 Task: In the event  named  Third Quarterly Business Review, Set a range of dates when you can accept meetings  '18 Jul â€" 1 Aug 2023'. Select a duration of  60 min. Select working hours  	_x000D_
MON- SAT 9:00am â€" 5:00pm. Add time before or after your events  as 5 min. Set the frequency of available time slots for invitees as  20 min. Set the minimum notice period and maximum events allowed per day as  167 hours and 2. , logged in from the account softage.4@softage.net and add another guest for the event, softage.5@softage.net
Action: Mouse moved to (422, 363)
Screenshot: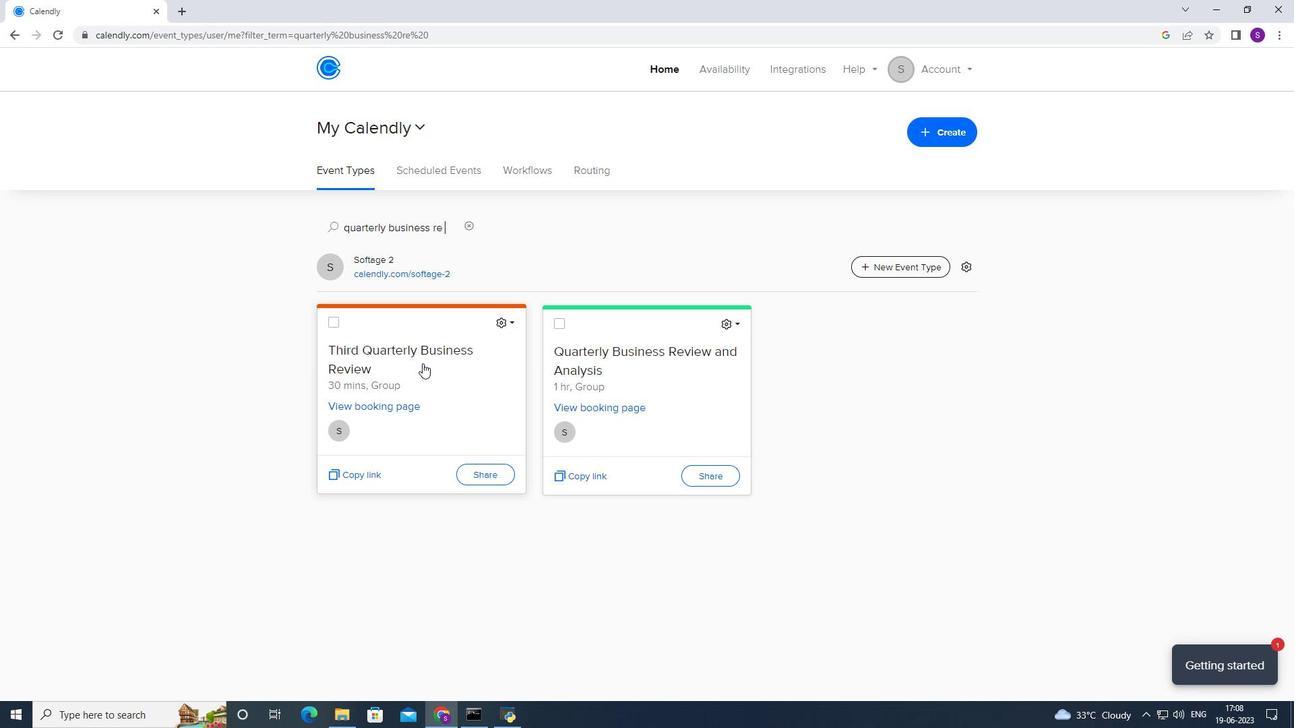 
Action: Mouse pressed left at (422, 363)
Screenshot: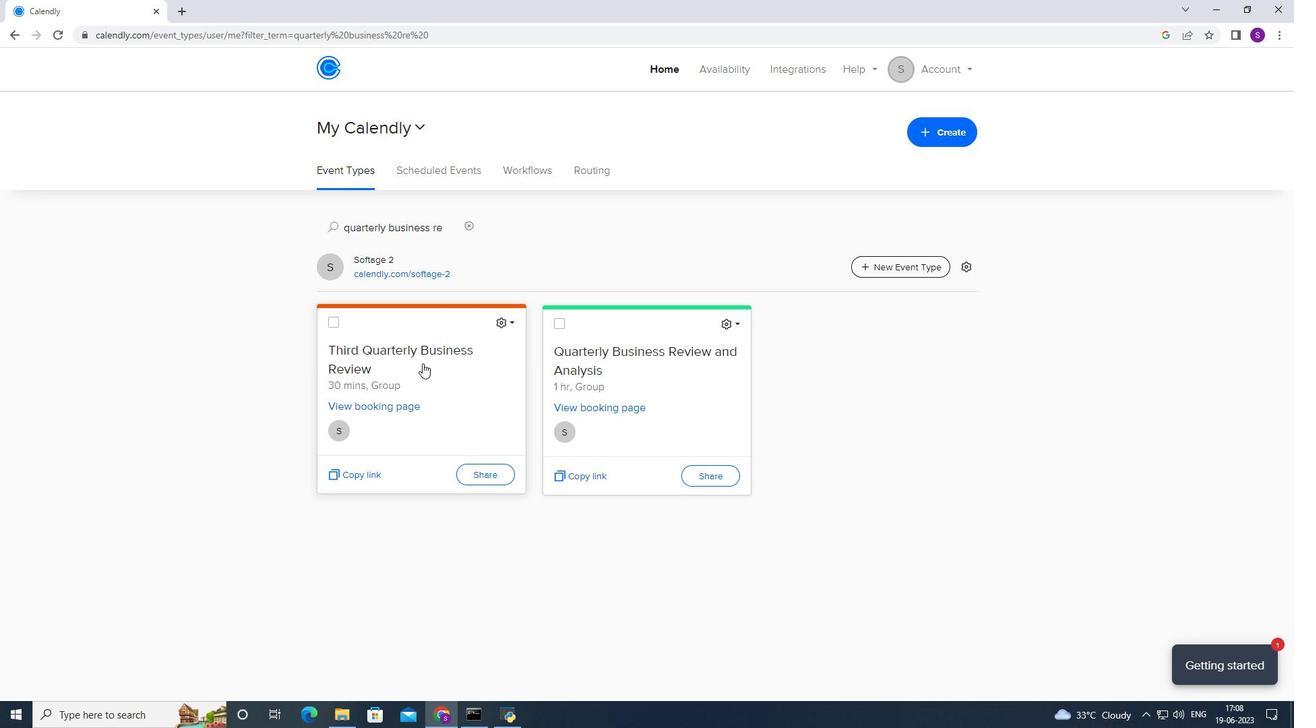 
Action: Mouse moved to (465, 293)
Screenshot: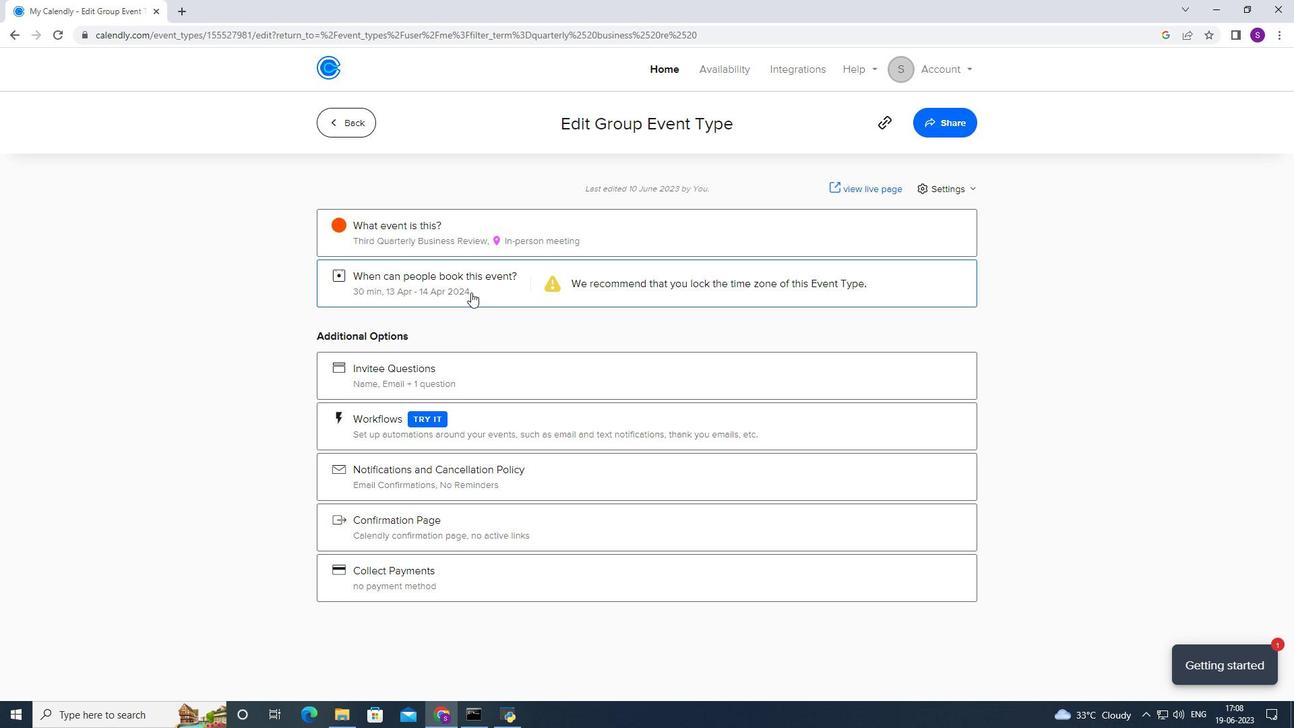 
Action: Mouse pressed left at (465, 293)
Screenshot: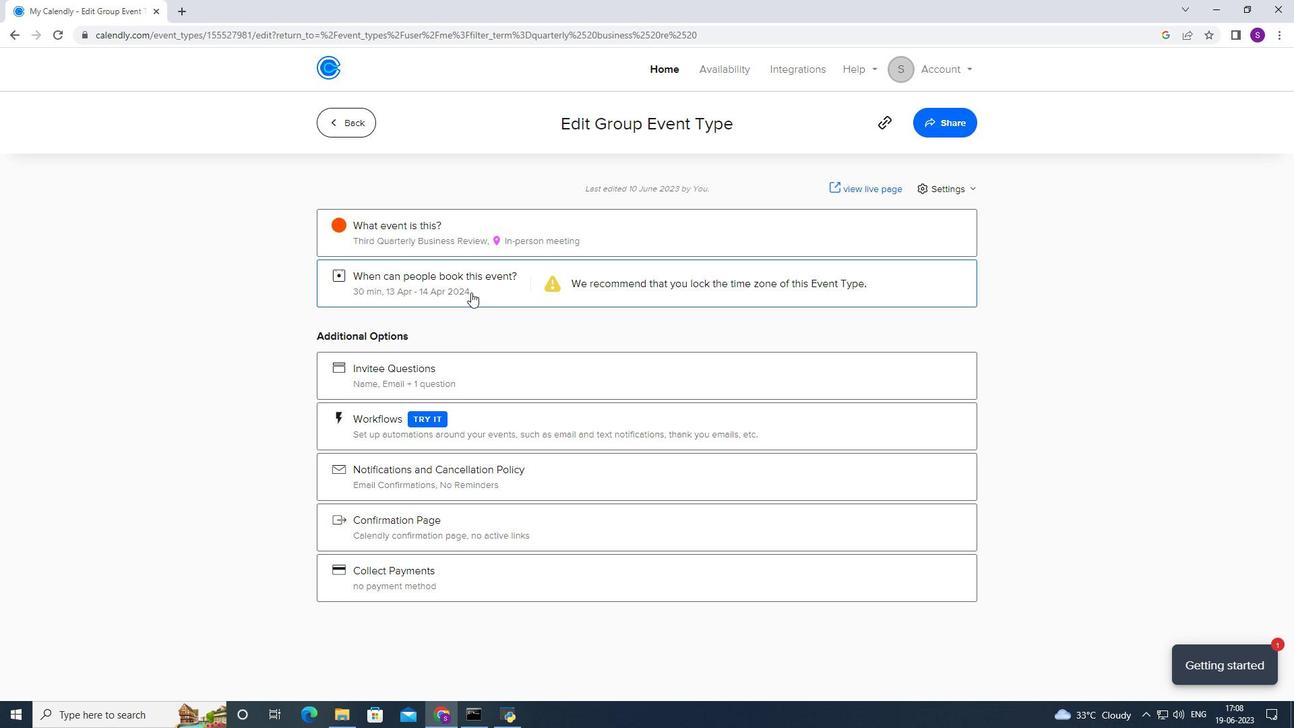 
Action: Mouse moved to (489, 459)
Screenshot: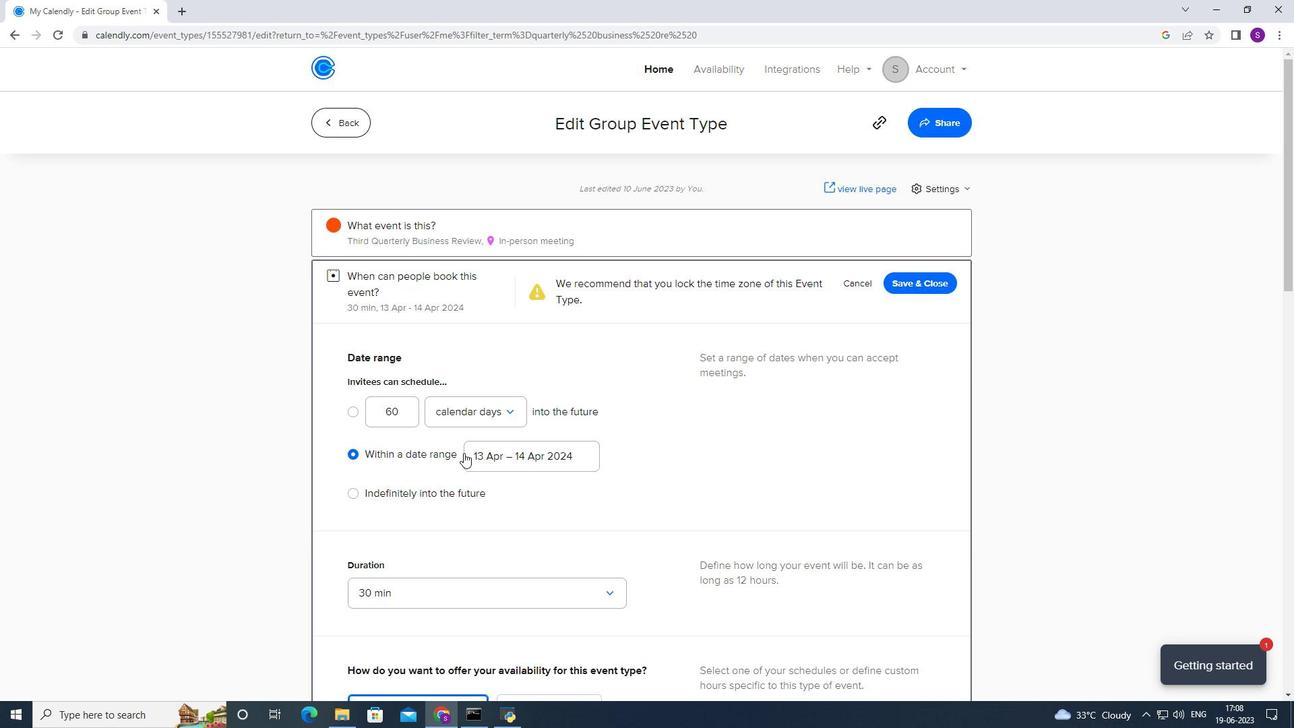 
Action: Mouse pressed left at (489, 459)
Screenshot: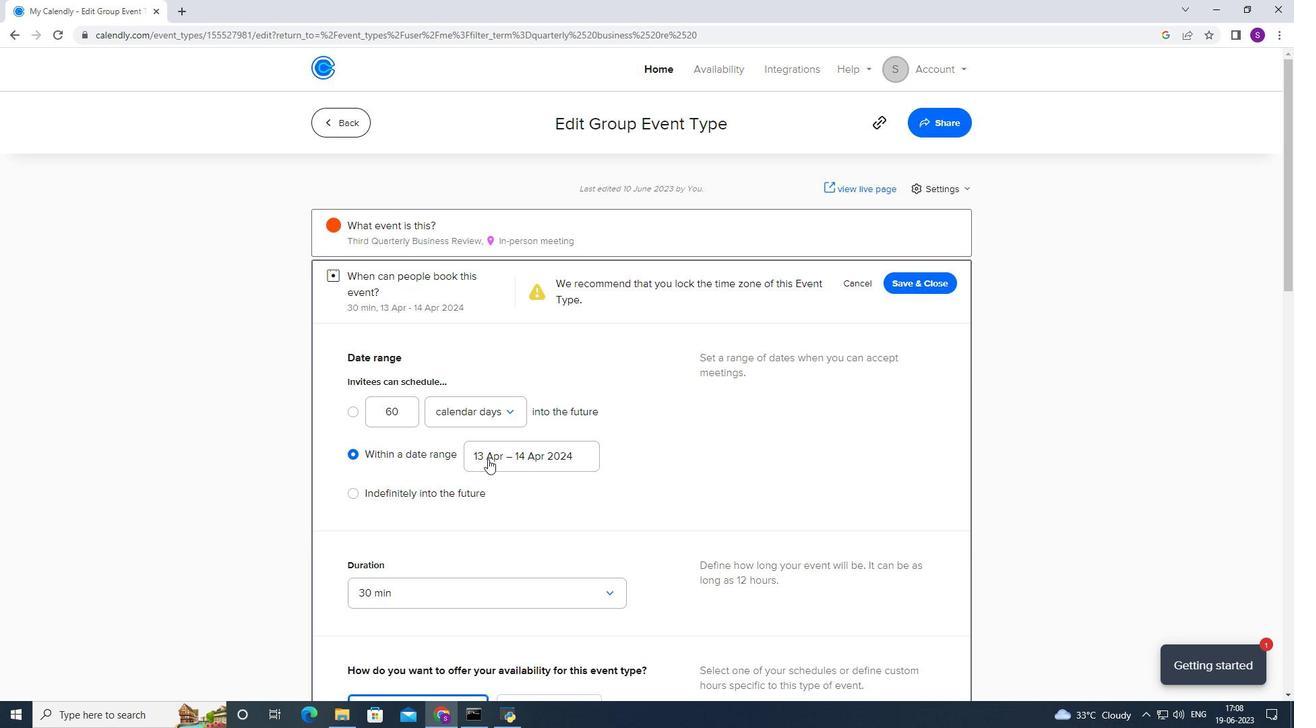 
Action: Mouse moved to (566, 208)
Screenshot: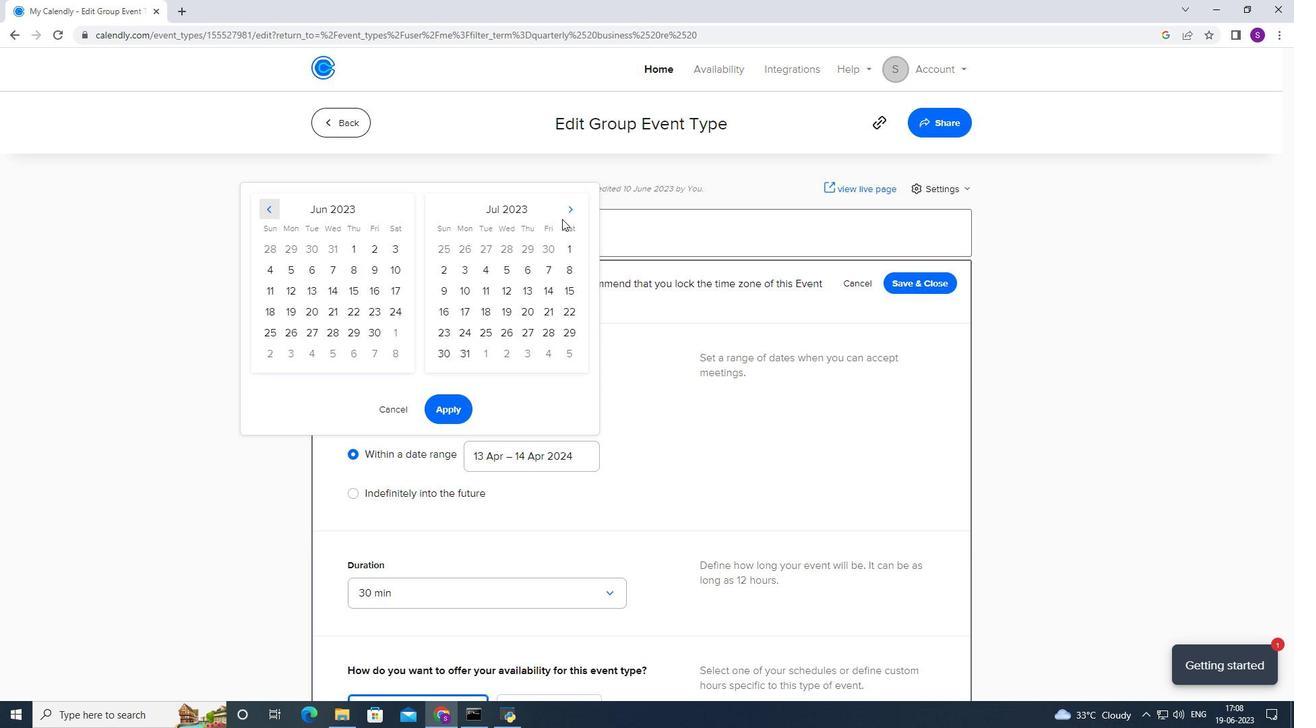 
Action: Mouse pressed left at (566, 208)
Screenshot: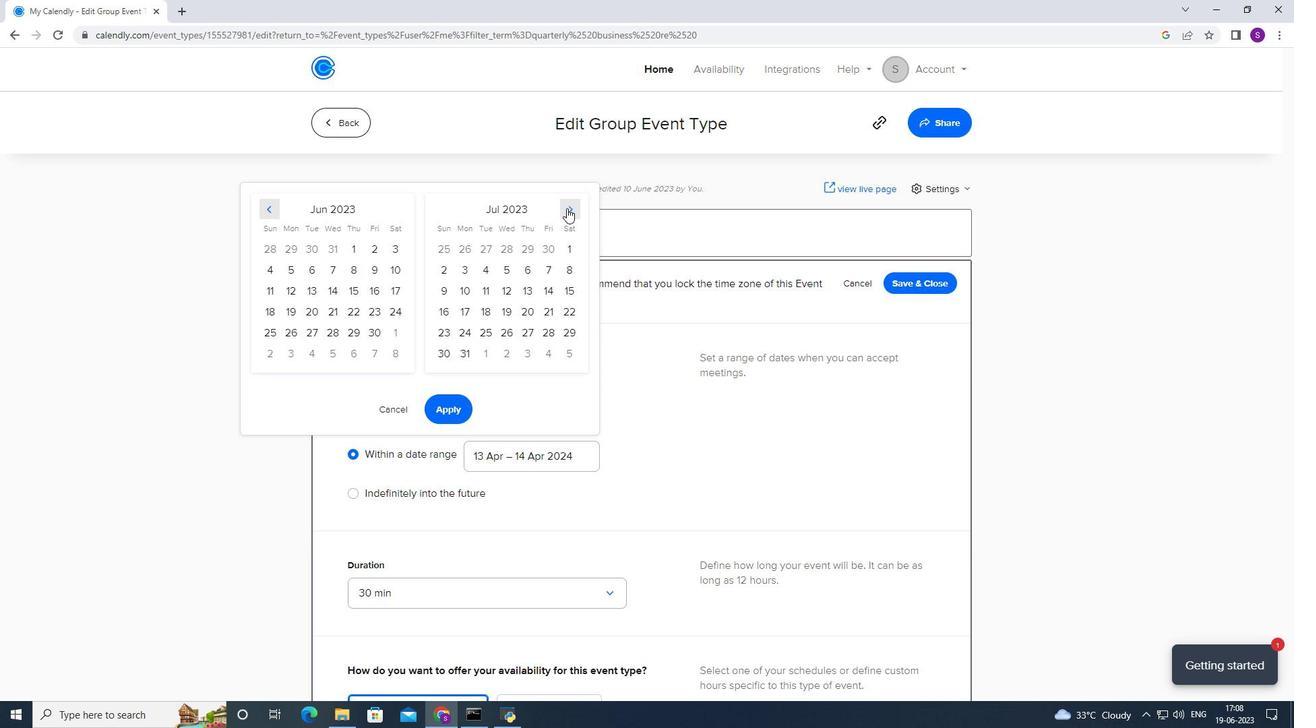 
Action: Mouse pressed left at (566, 208)
Screenshot: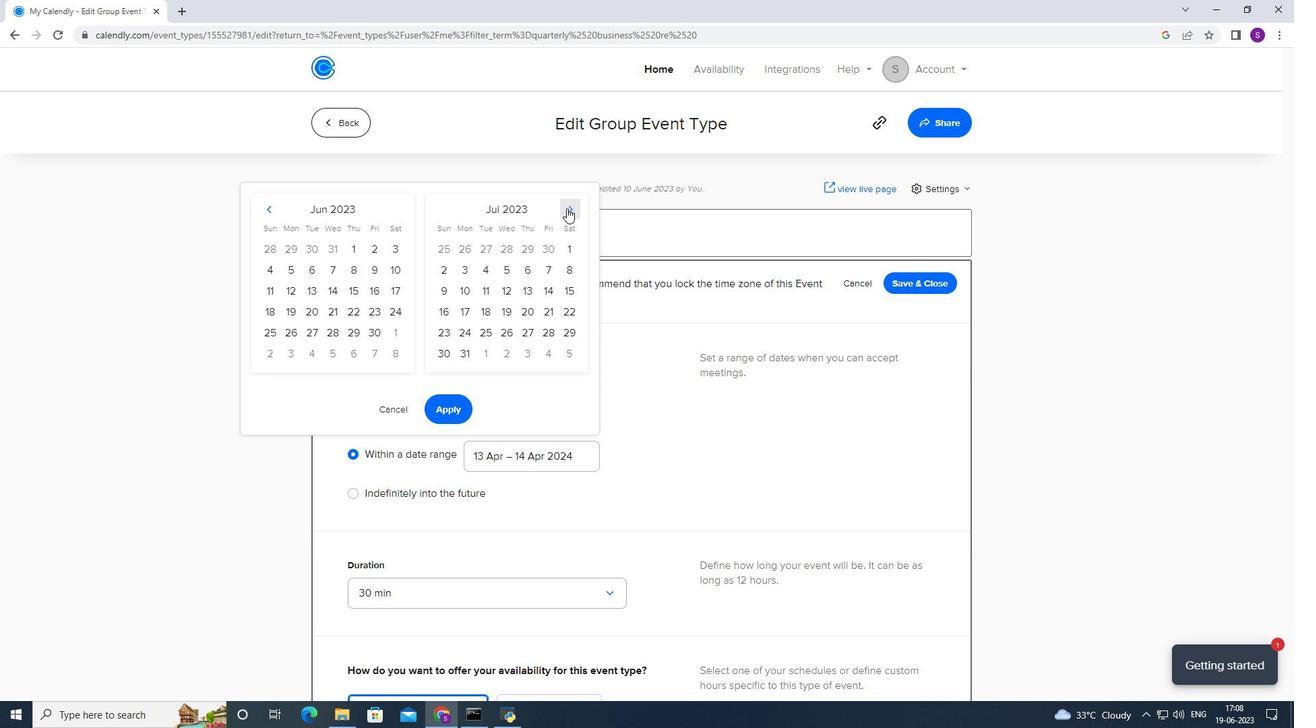 
Action: Mouse moved to (270, 218)
Screenshot: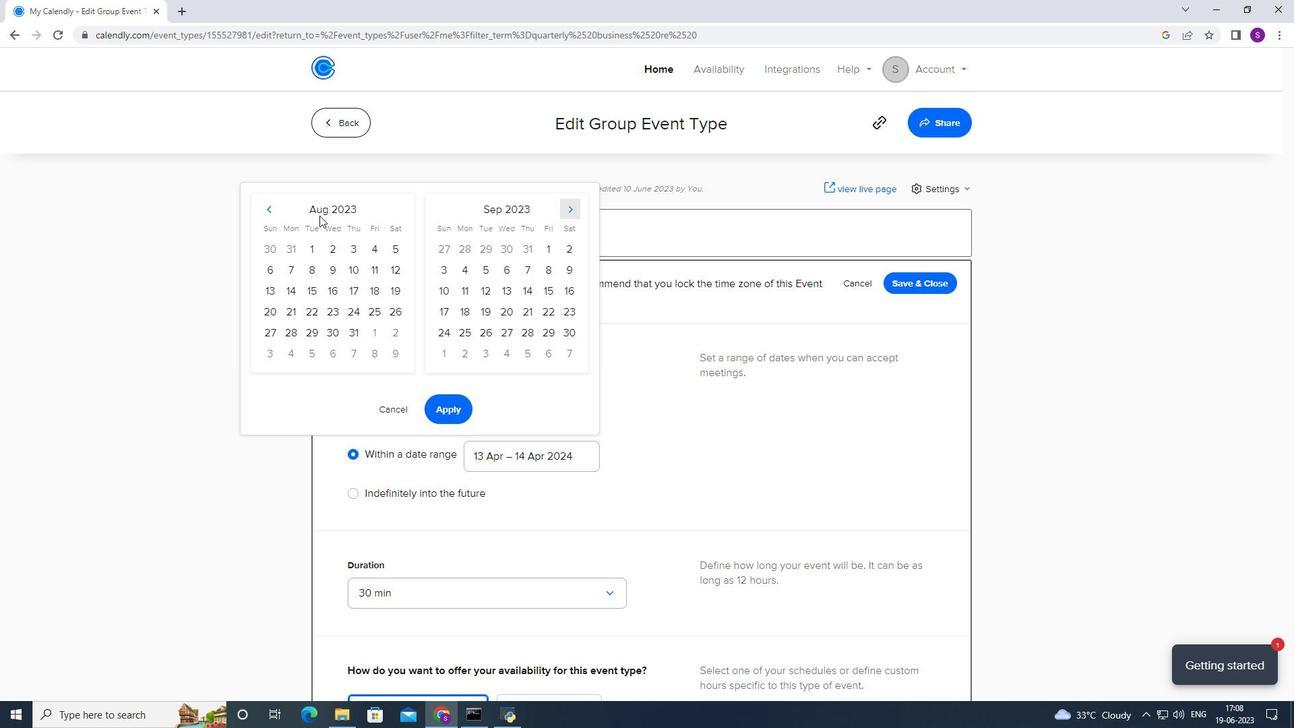 
Action: Mouse pressed left at (270, 218)
Screenshot: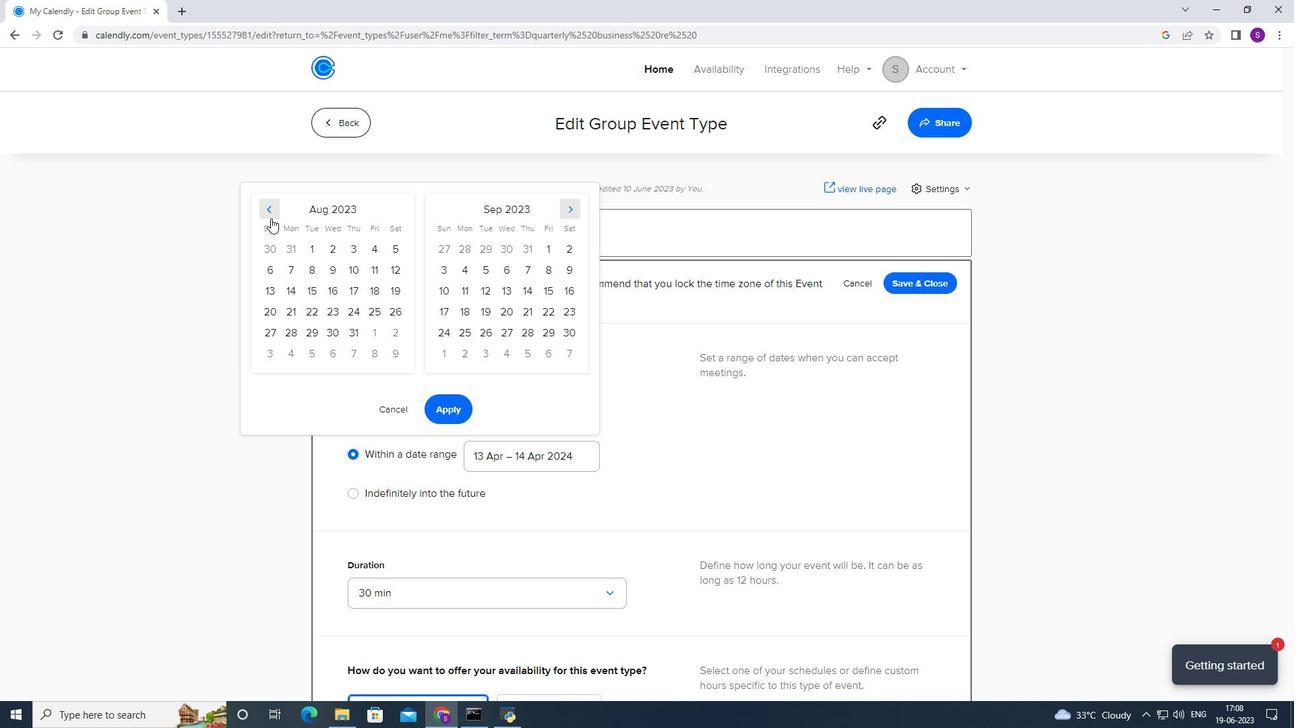 
Action: Mouse moved to (302, 316)
Screenshot: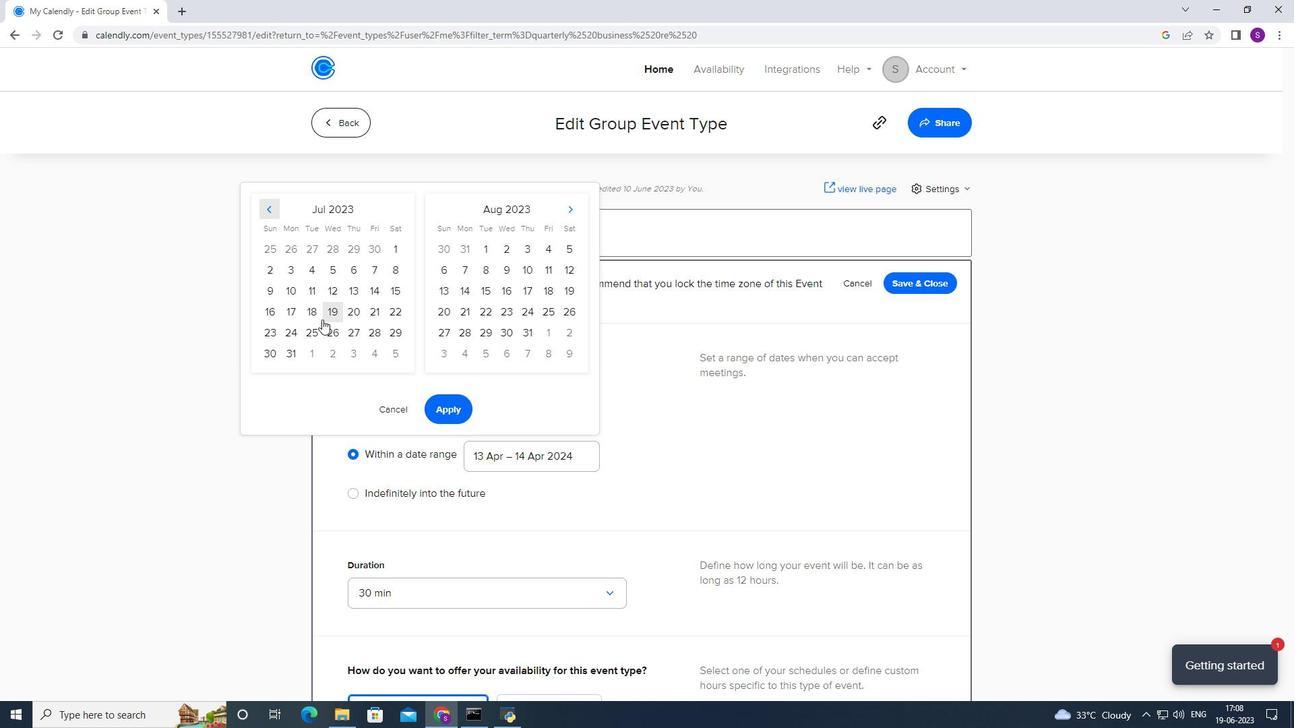 
Action: Mouse pressed left at (302, 316)
Screenshot: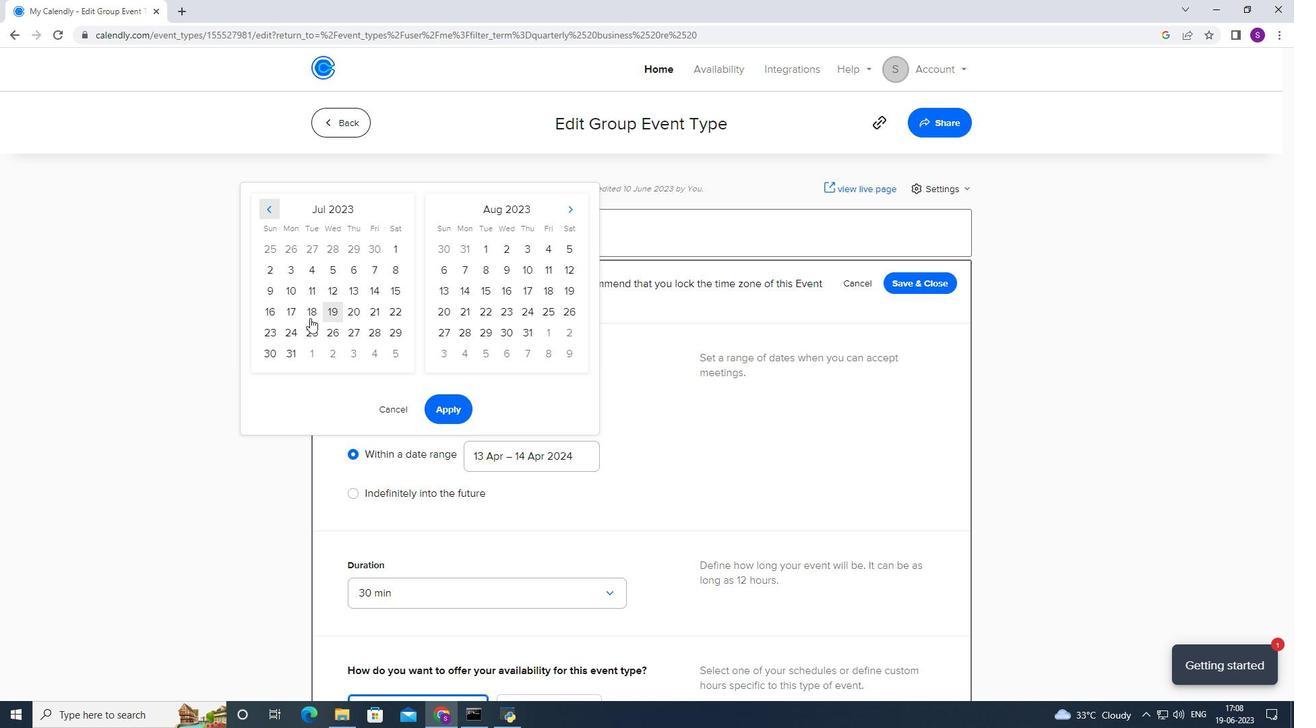 
Action: Mouse moved to (493, 250)
Screenshot: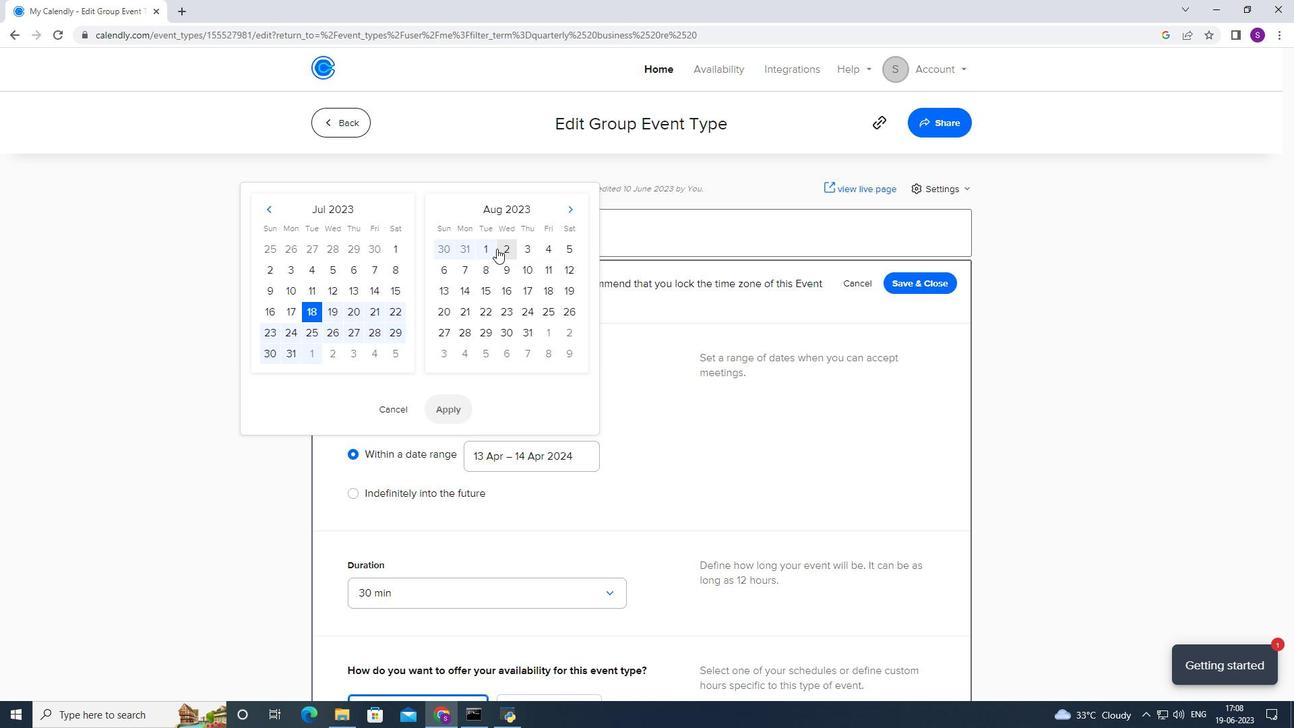 
Action: Mouse pressed left at (493, 250)
Screenshot: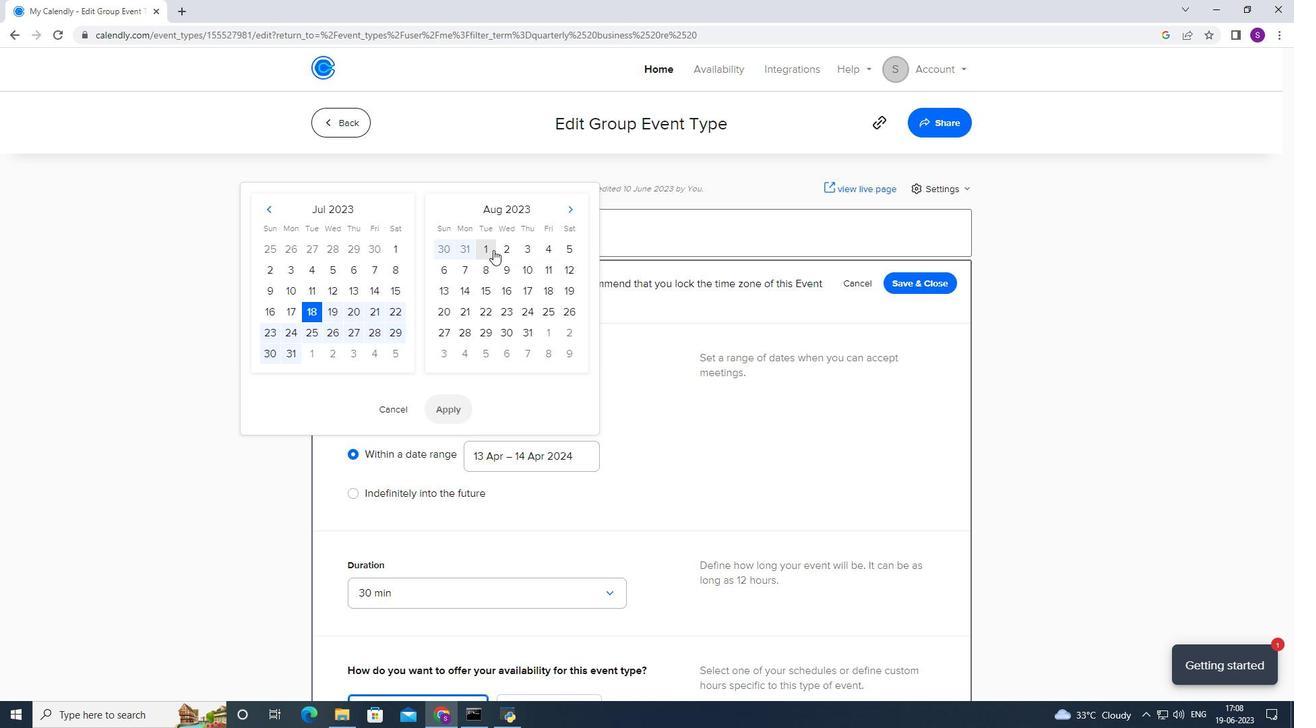 
Action: Mouse moved to (461, 417)
Screenshot: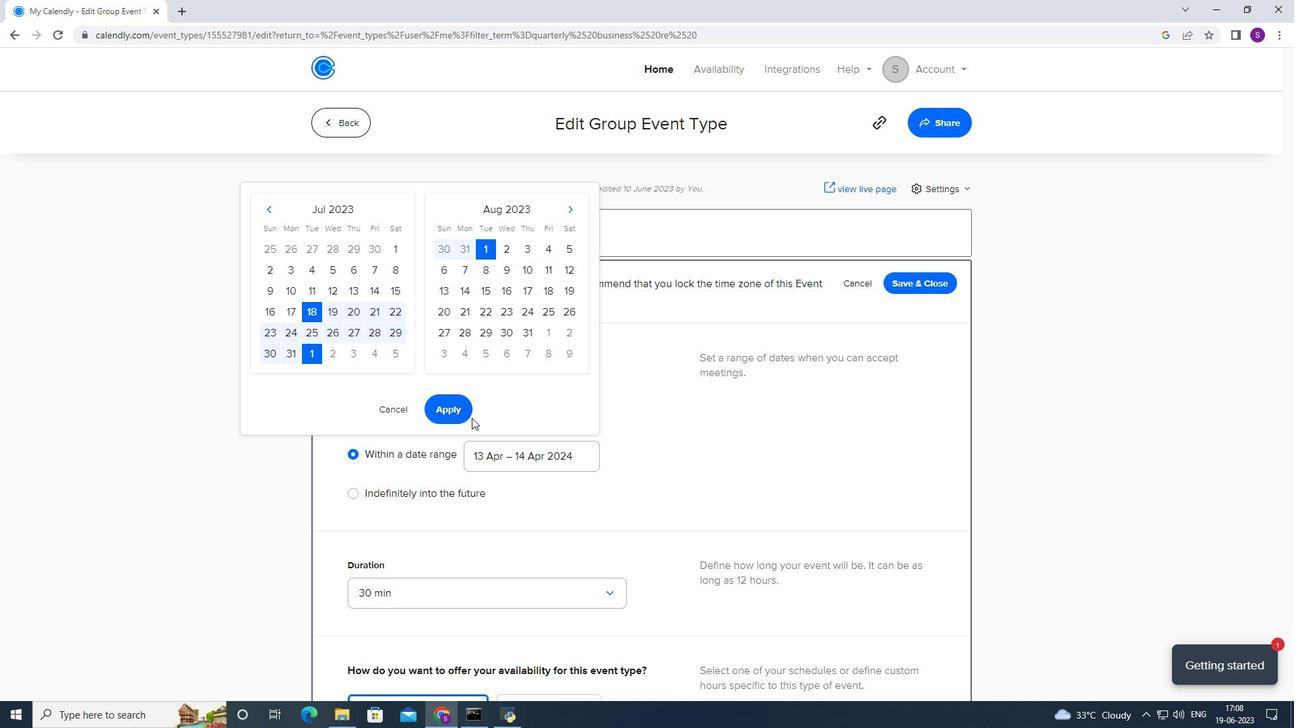 
Action: Mouse pressed left at (461, 417)
Screenshot: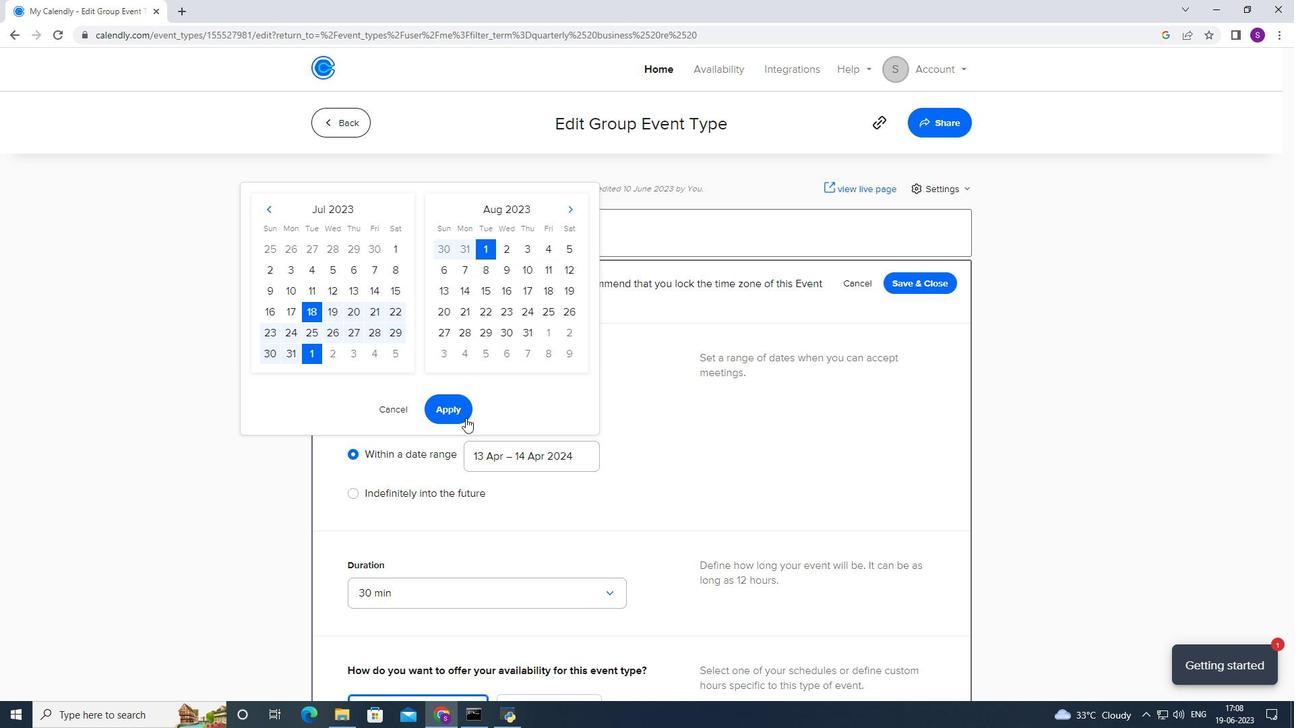 
Action: Mouse moved to (481, 416)
Screenshot: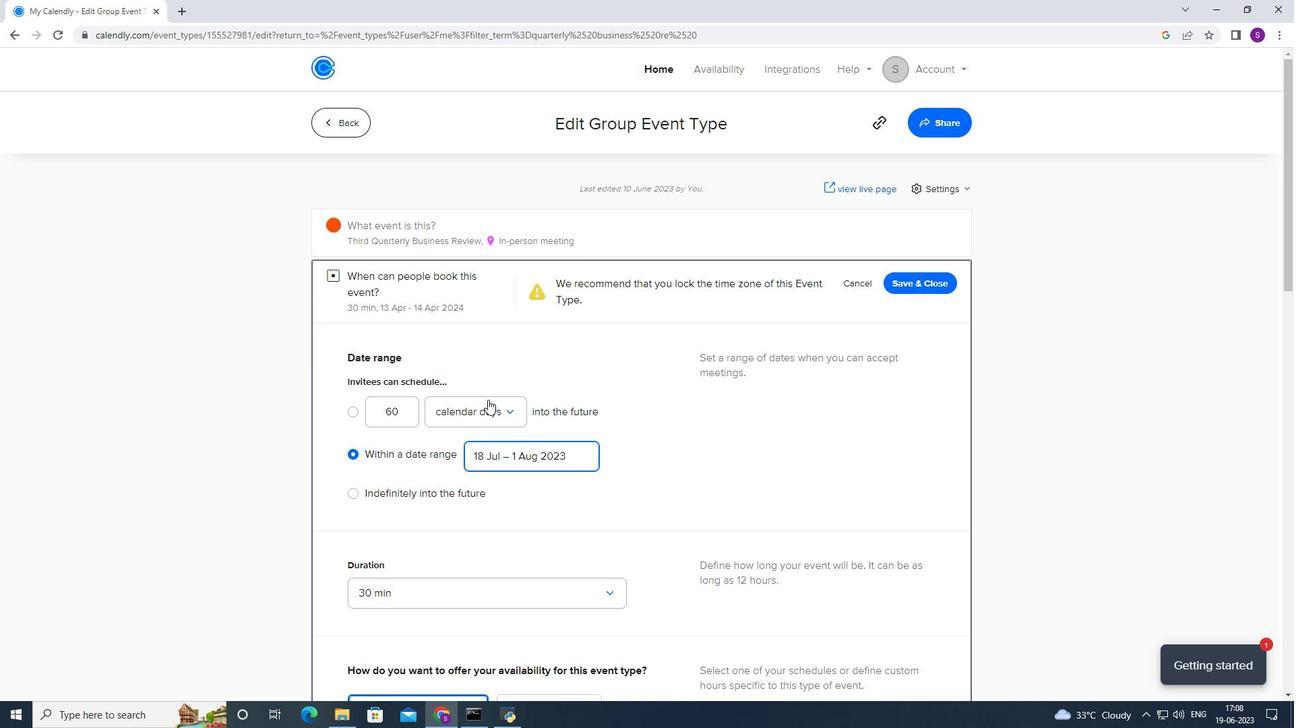 
Action: Mouse scrolled (481, 415) with delta (0, 0)
Screenshot: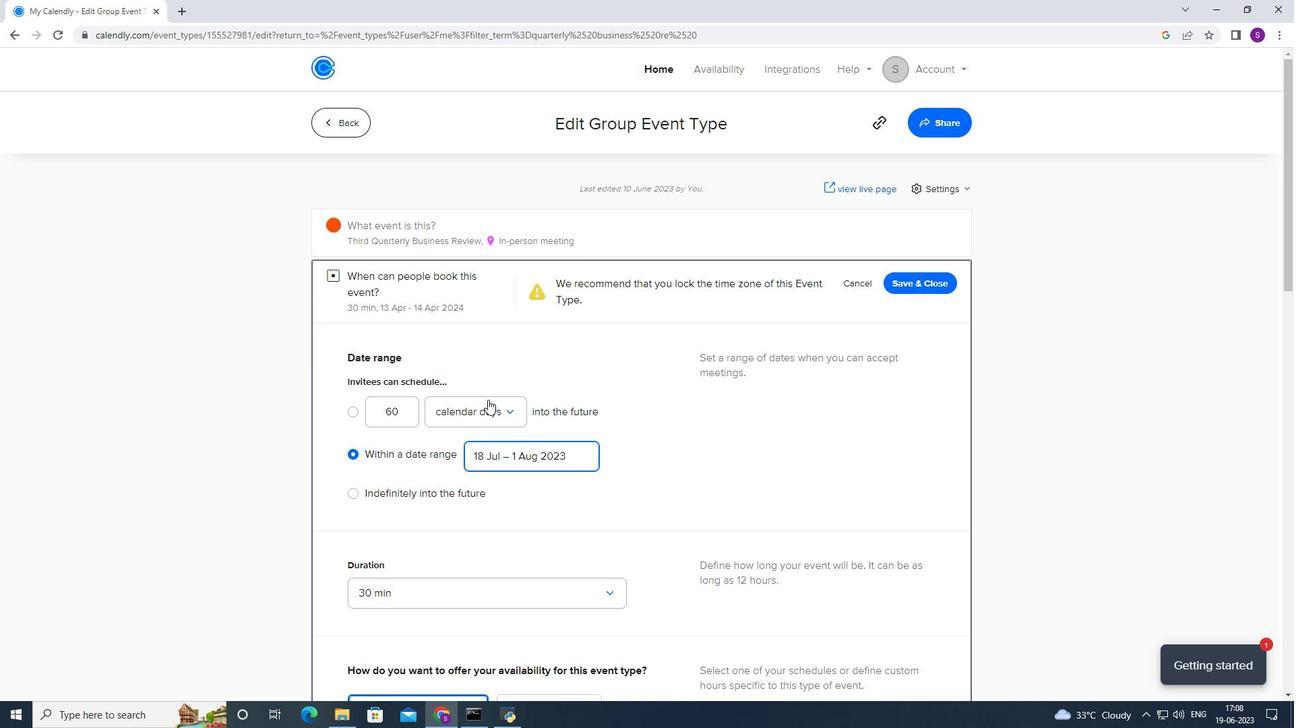
Action: Mouse moved to (475, 420)
Screenshot: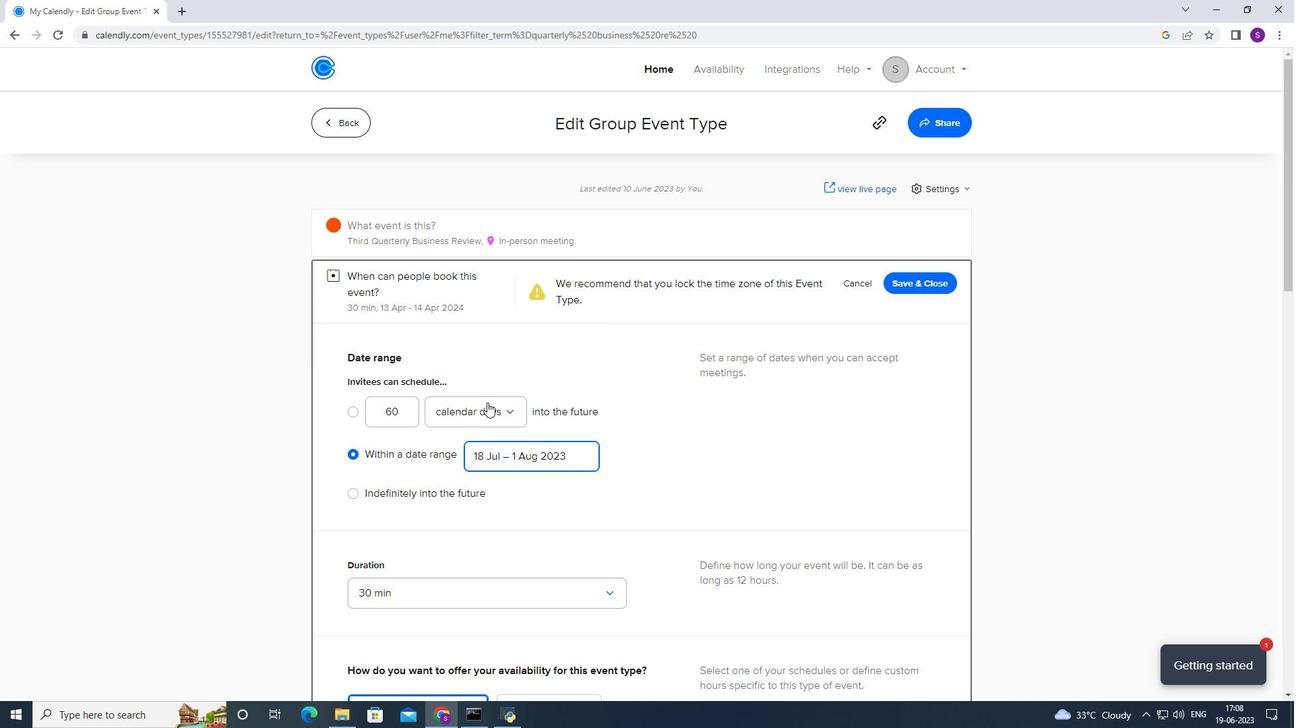 
Action: Mouse scrolled (475, 419) with delta (0, 0)
Screenshot: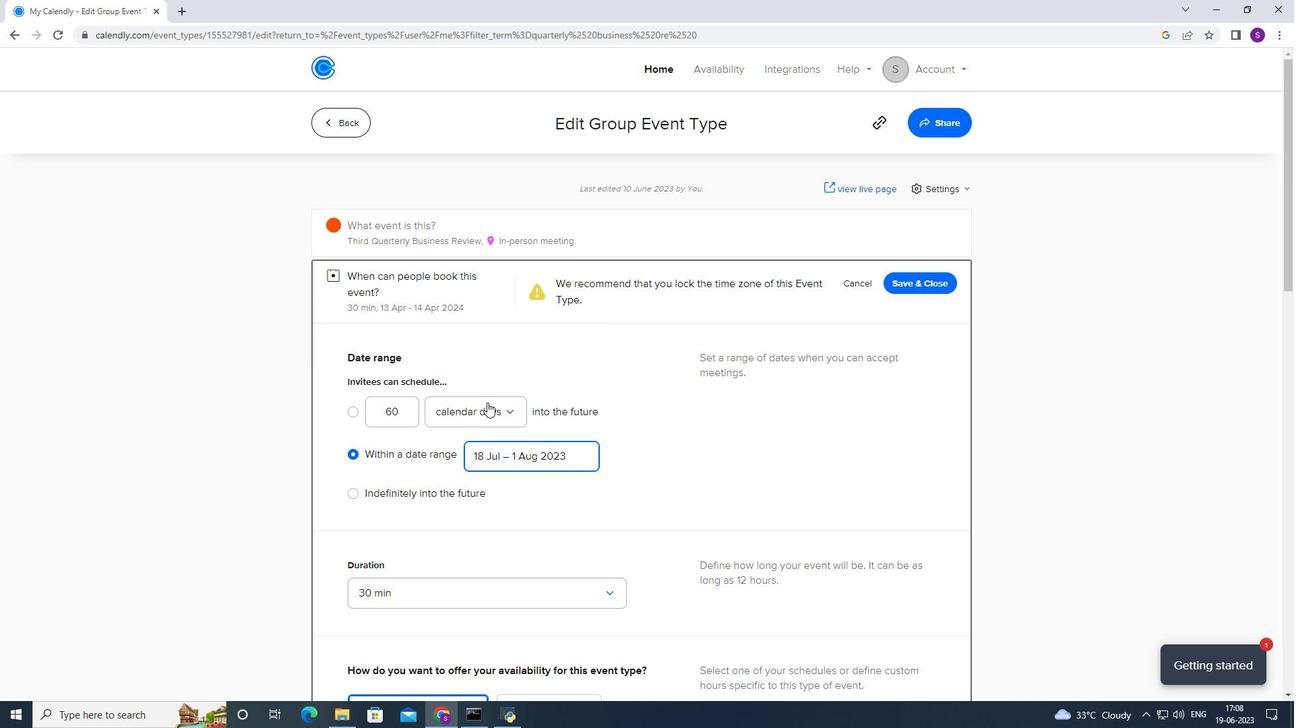 
Action: Mouse moved to (473, 421)
Screenshot: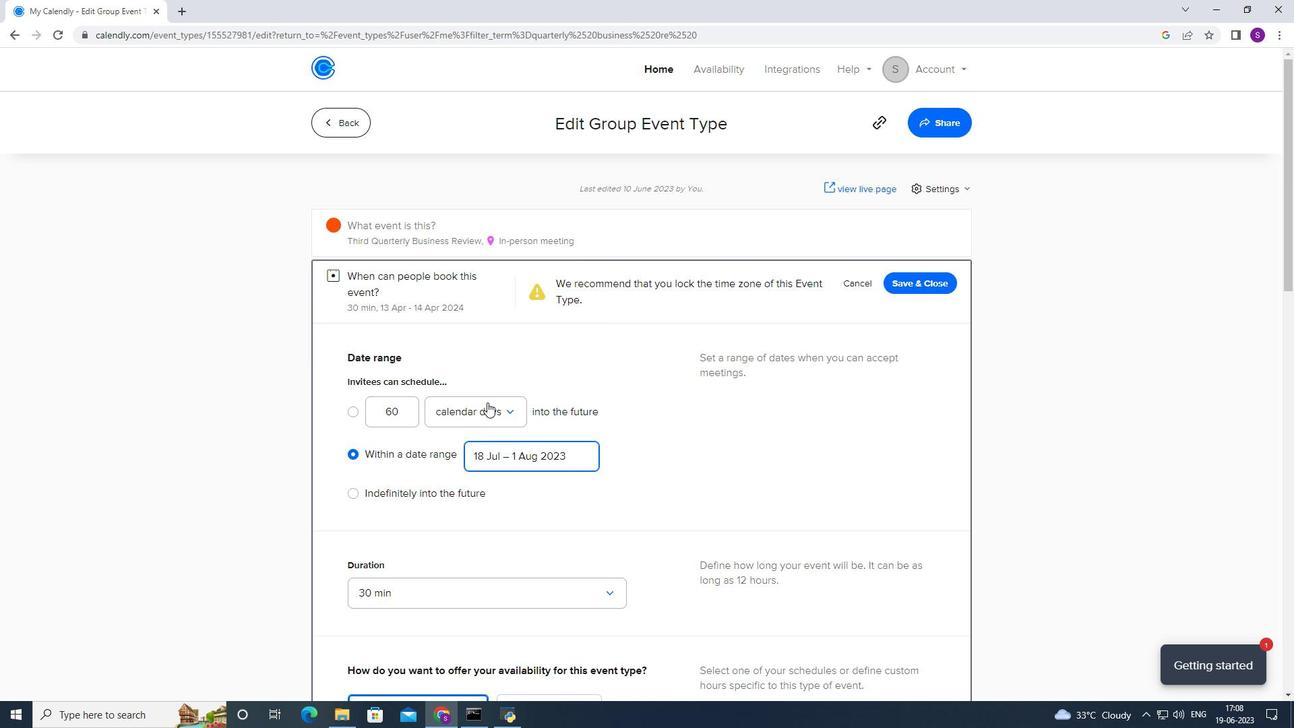 
Action: Mouse scrolled (473, 421) with delta (0, 0)
Screenshot: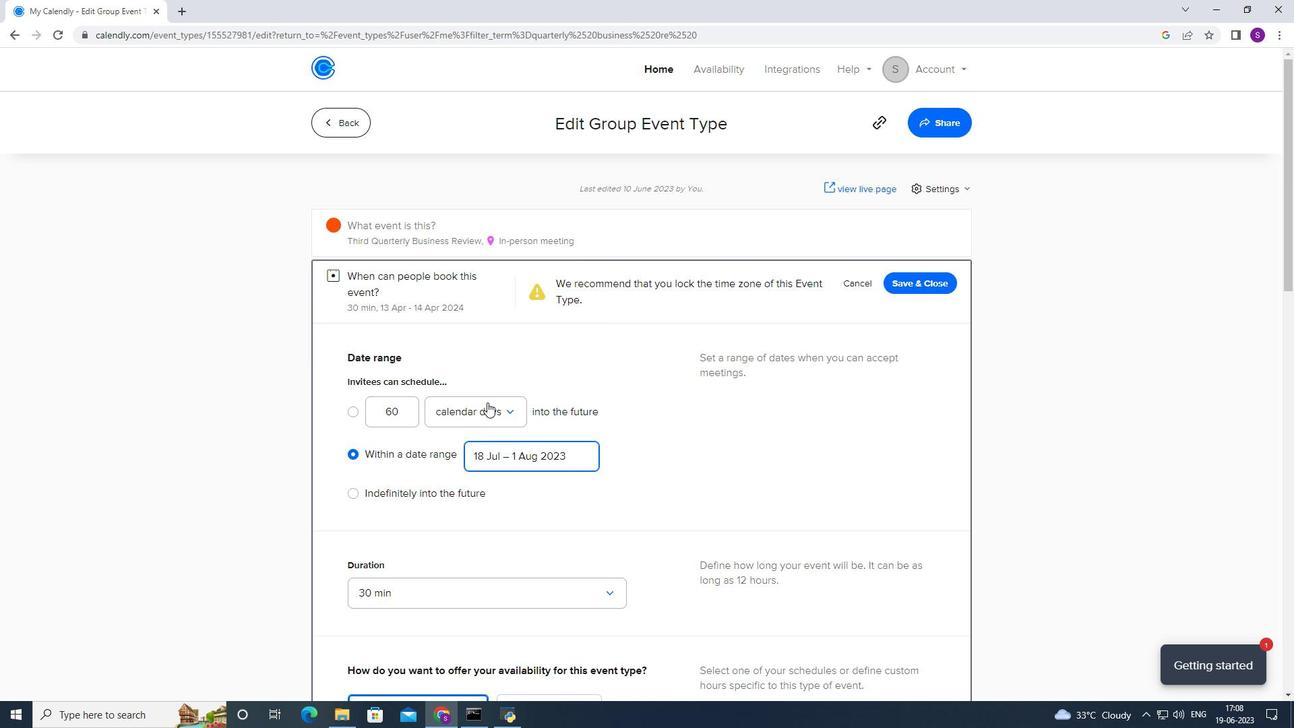 
Action: Mouse scrolled (473, 421) with delta (0, 0)
Screenshot: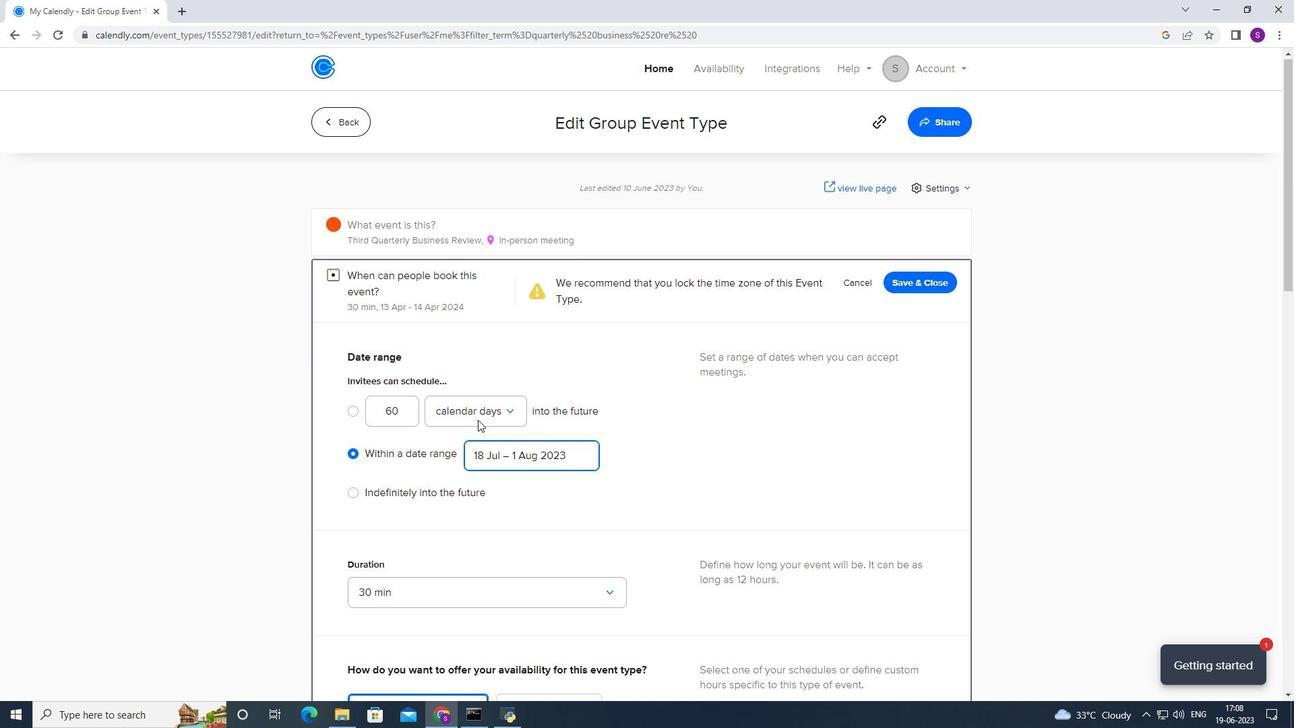 
Action: Mouse scrolled (473, 421) with delta (0, 0)
Screenshot: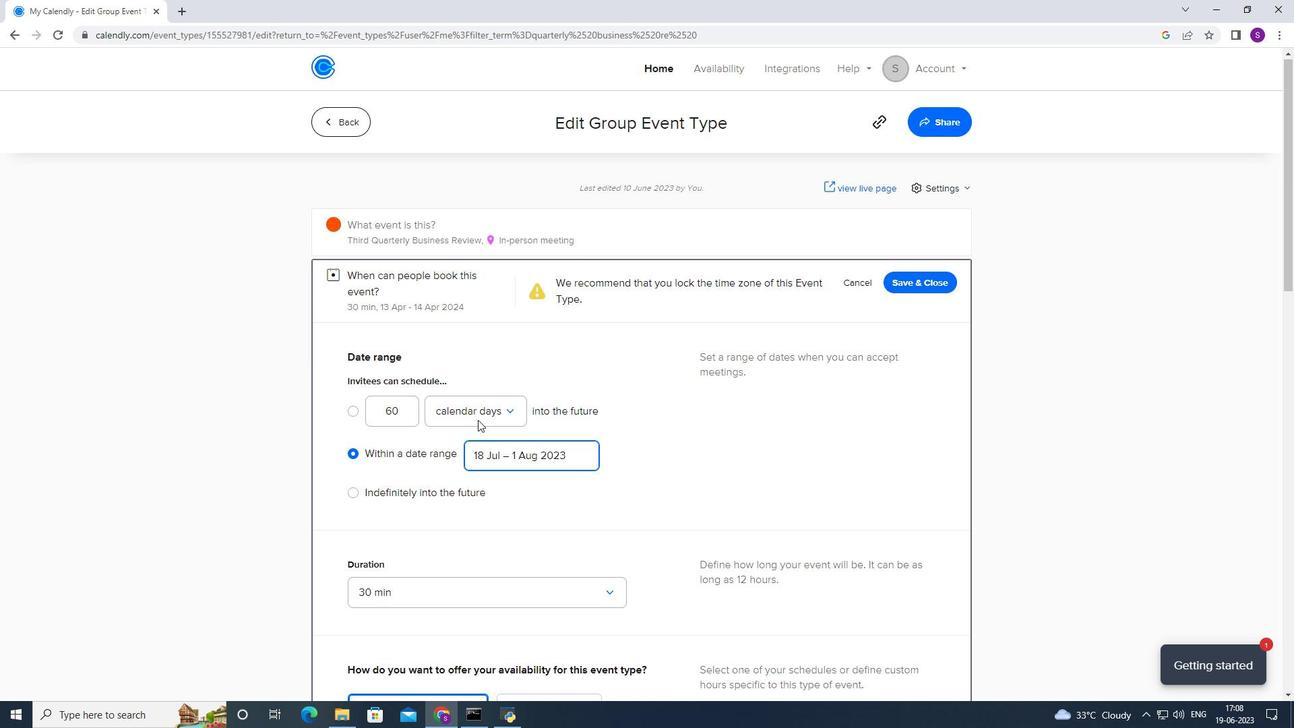
Action: Mouse scrolled (473, 421) with delta (0, 0)
Screenshot: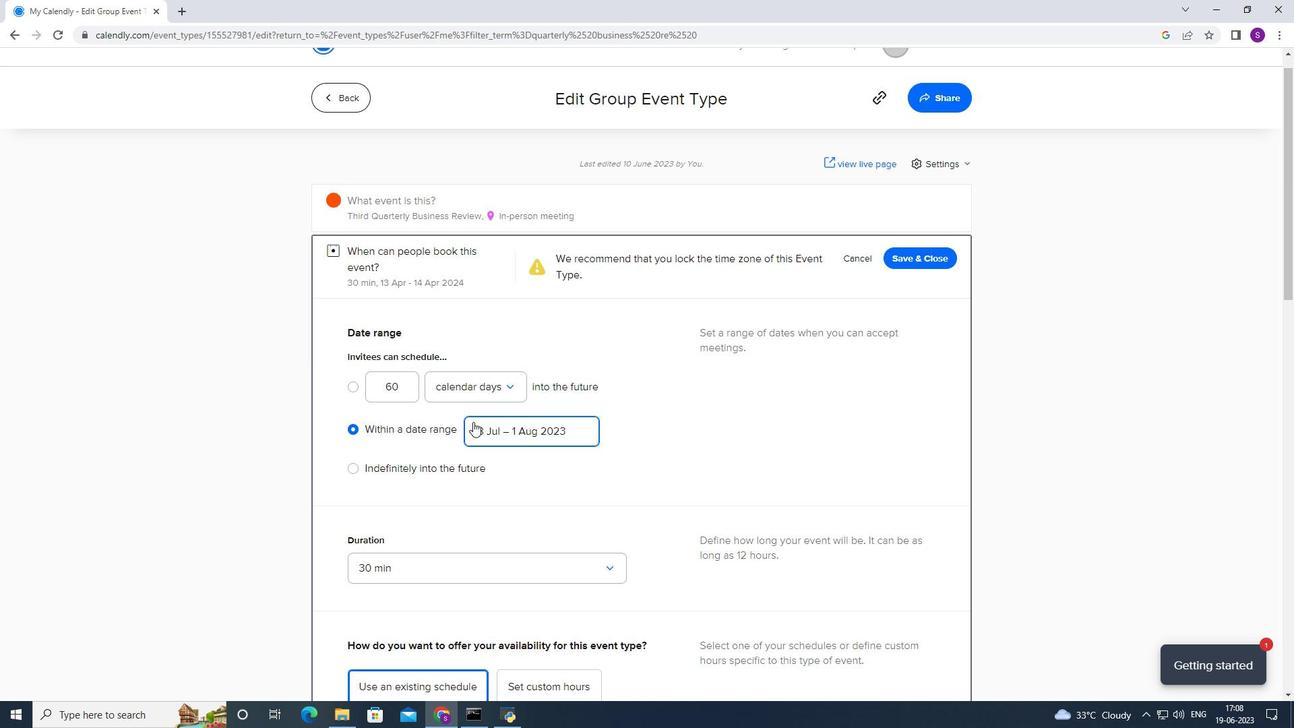 
Action: Mouse moved to (470, 414)
Screenshot: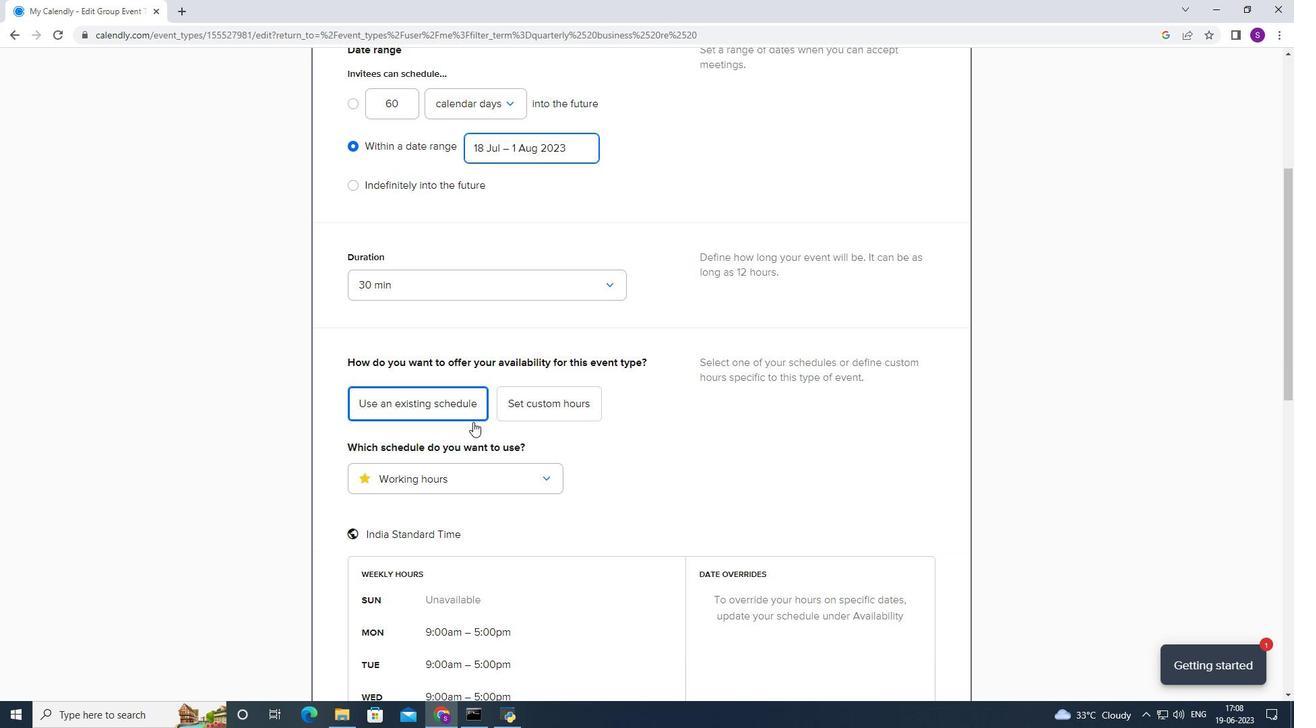 
Action: Mouse scrolled (470, 415) with delta (0, 0)
Screenshot: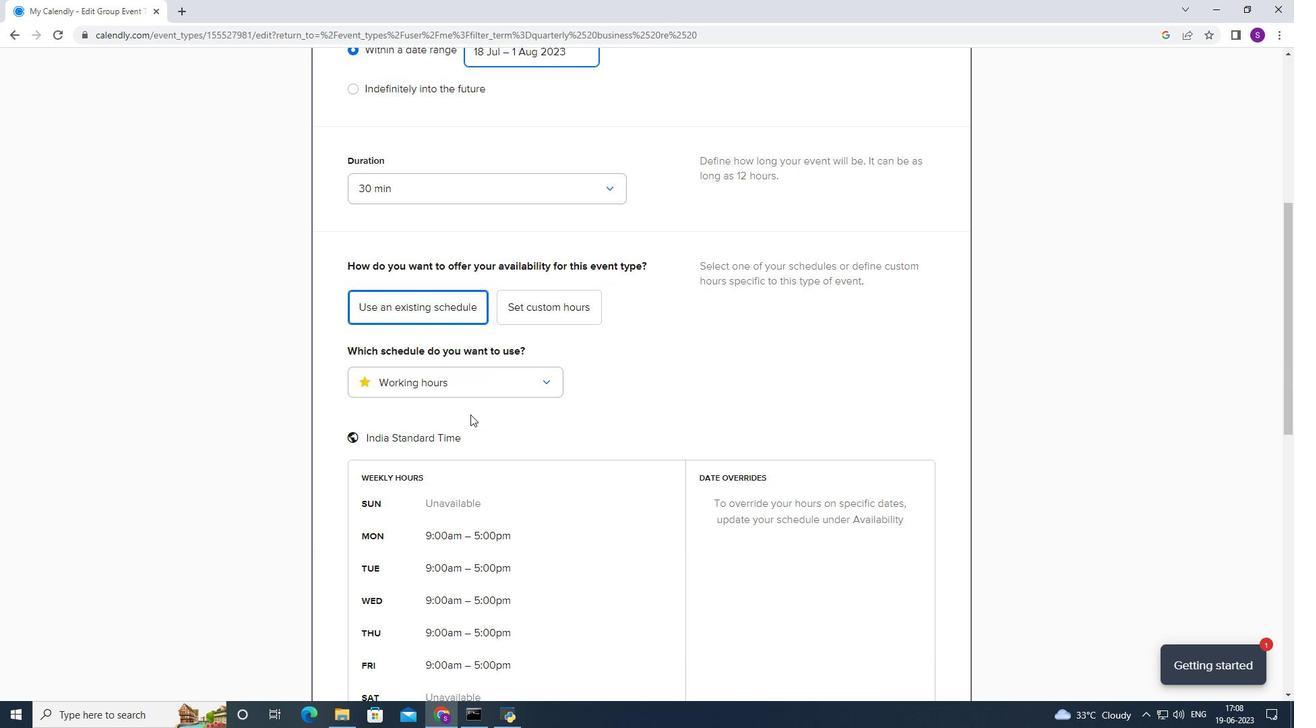
Action: Mouse moved to (418, 246)
Screenshot: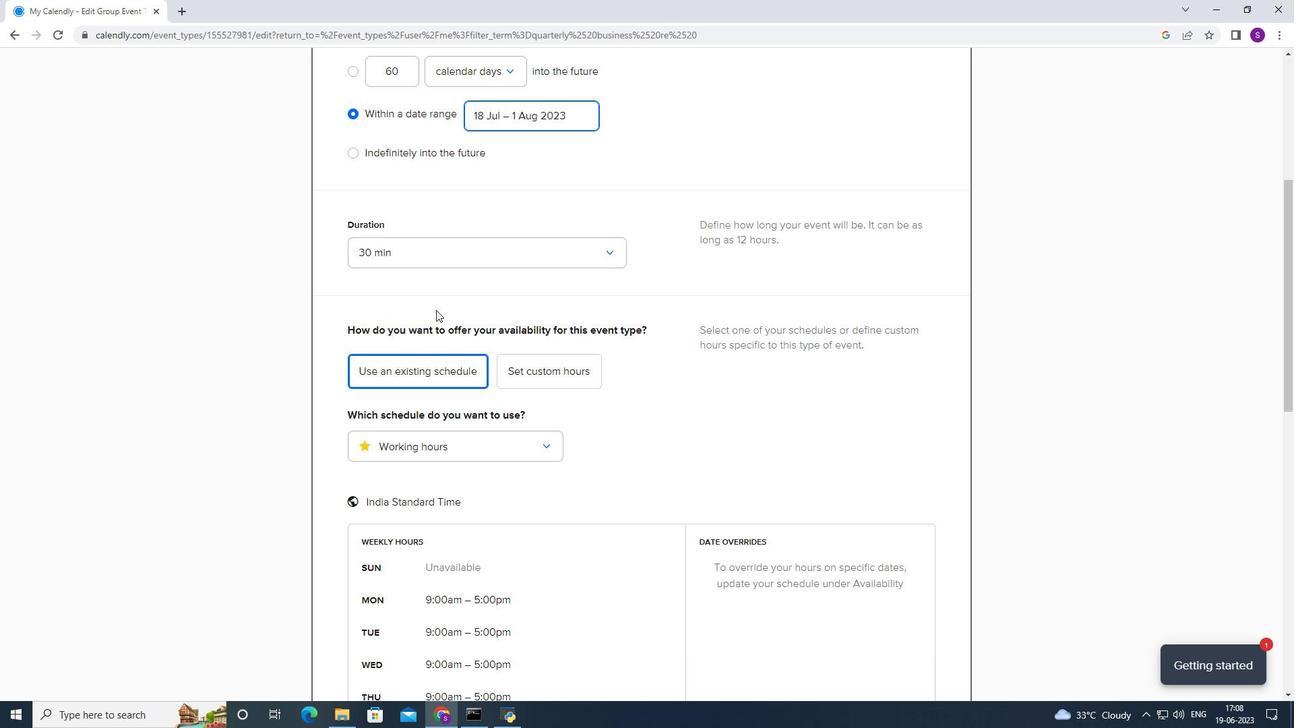 
Action: Mouse pressed left at (418, 246)
Screenshot: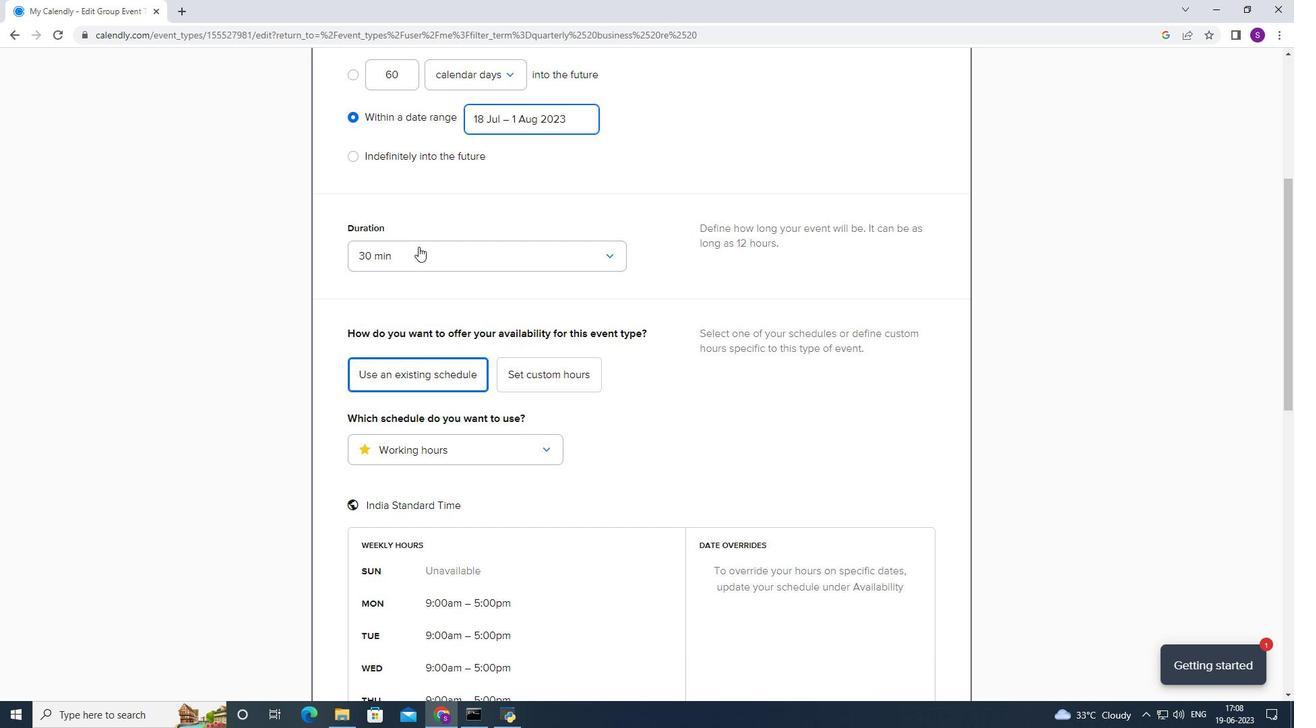 
Action: Mouse moved to (384, 373)
Screenshot: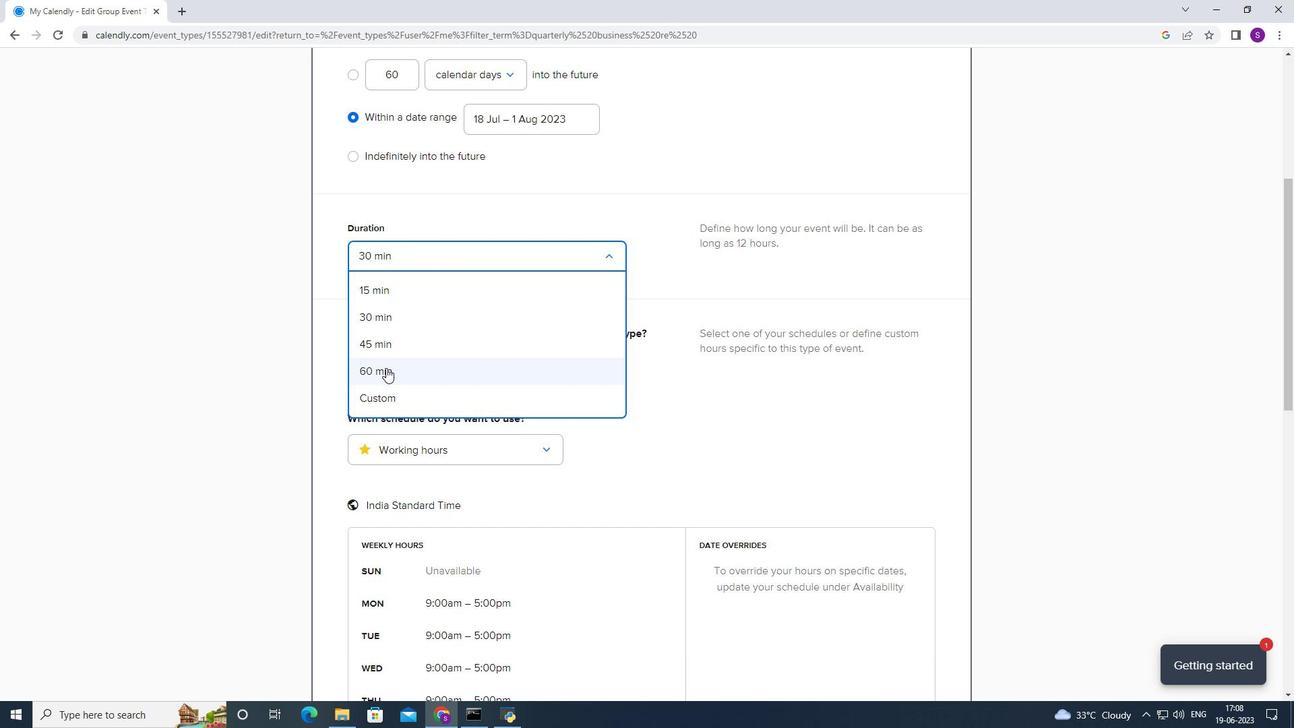 
Action: Mouse pressed left at (384, 373)
Screenshot: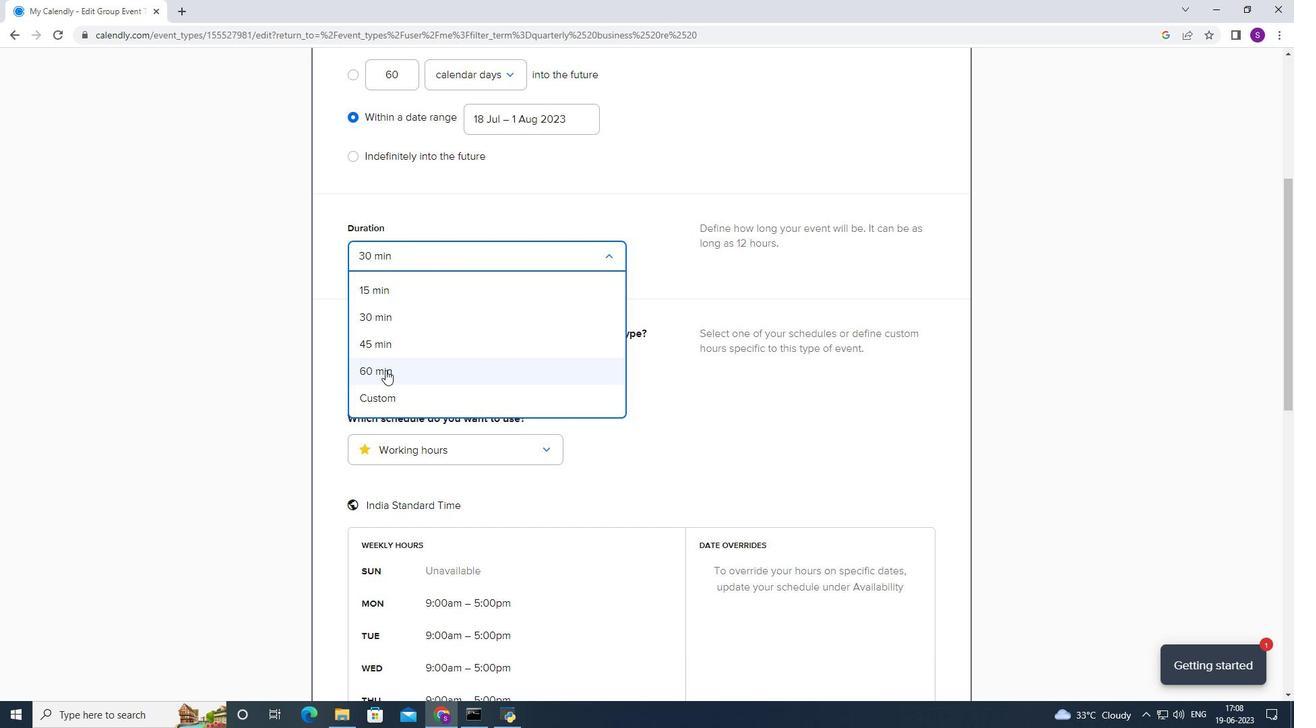 
Action: Mouse moved to (391, 353)
Screenshot: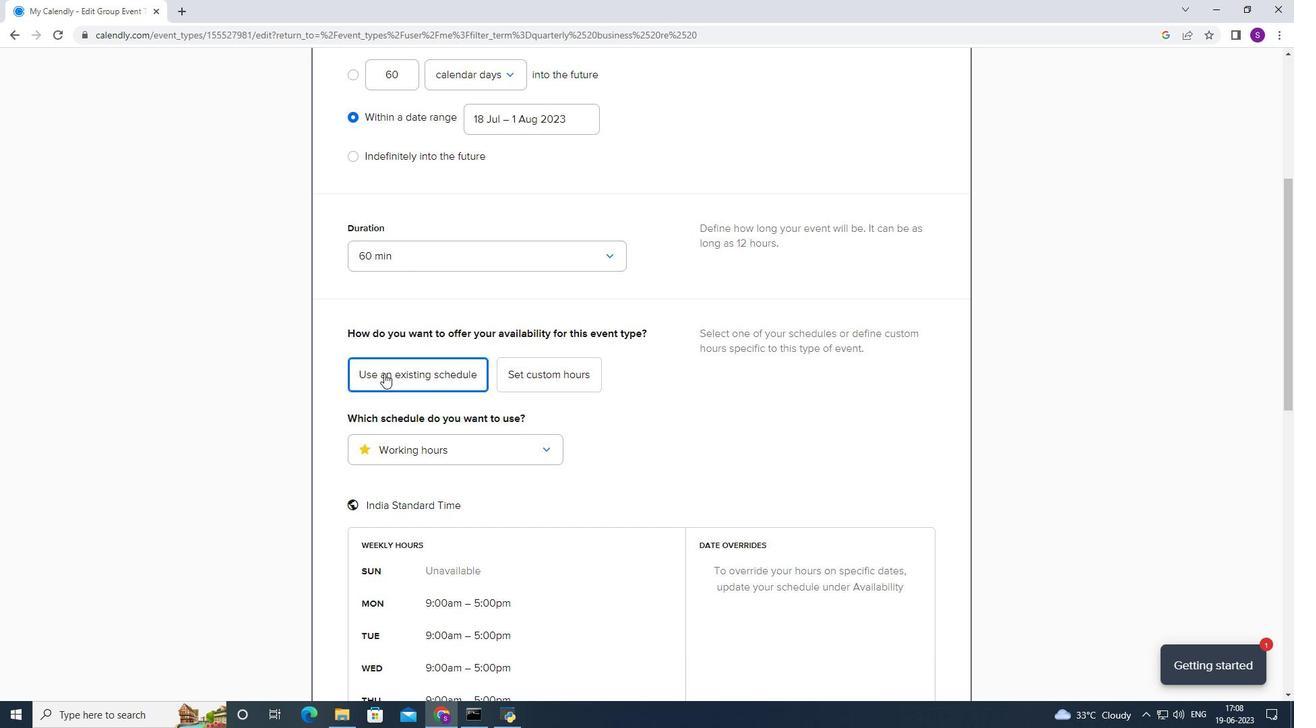 
Action: Mouse scrolled (391, 352) with delta (0, 0)
Screenshot: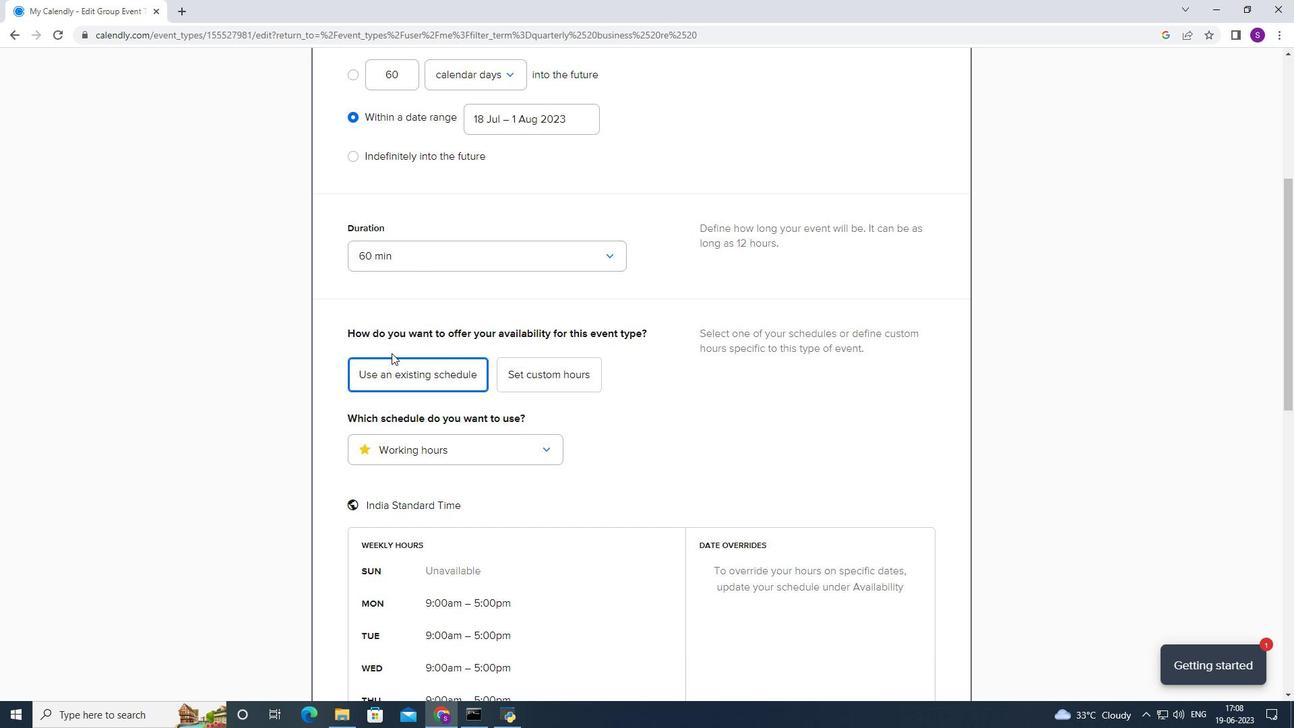 
Action: Mouse scrolled (391, 352) with delta (0, 0)
Screenshot: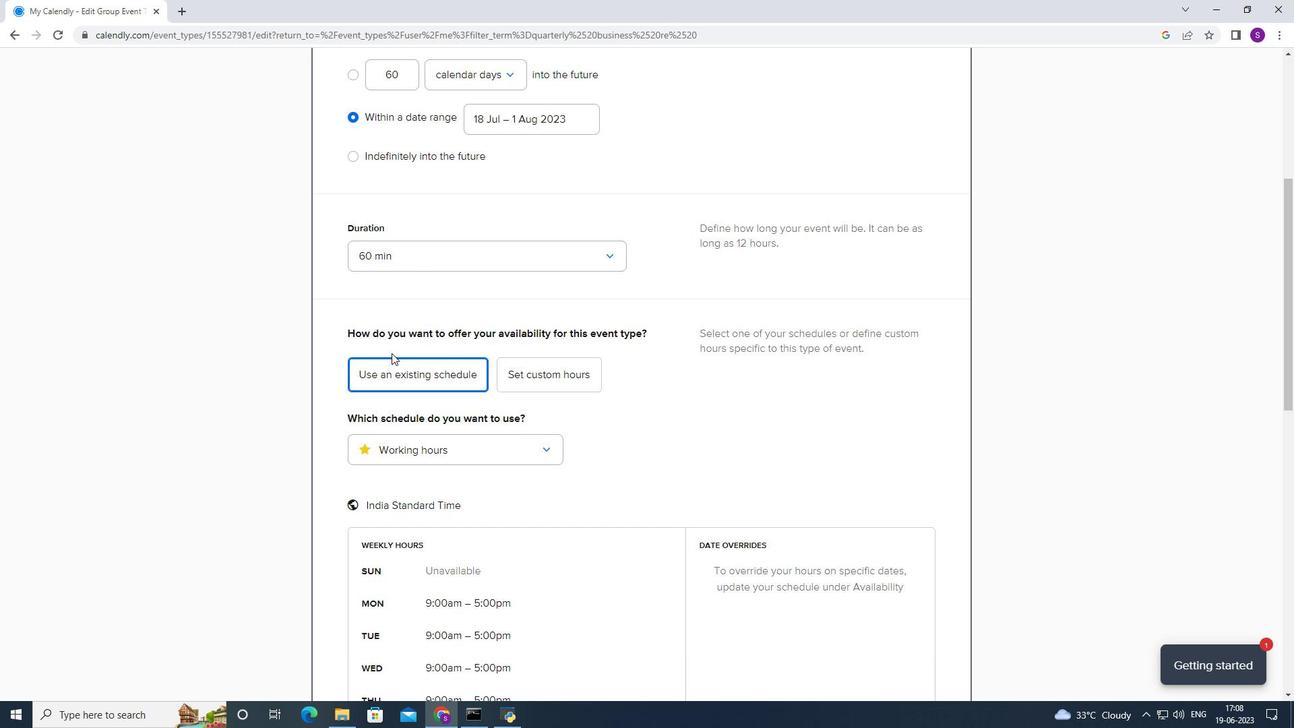 
Action: Mouse scrolled (391, 352) with delta (0, 0)
Screenshot: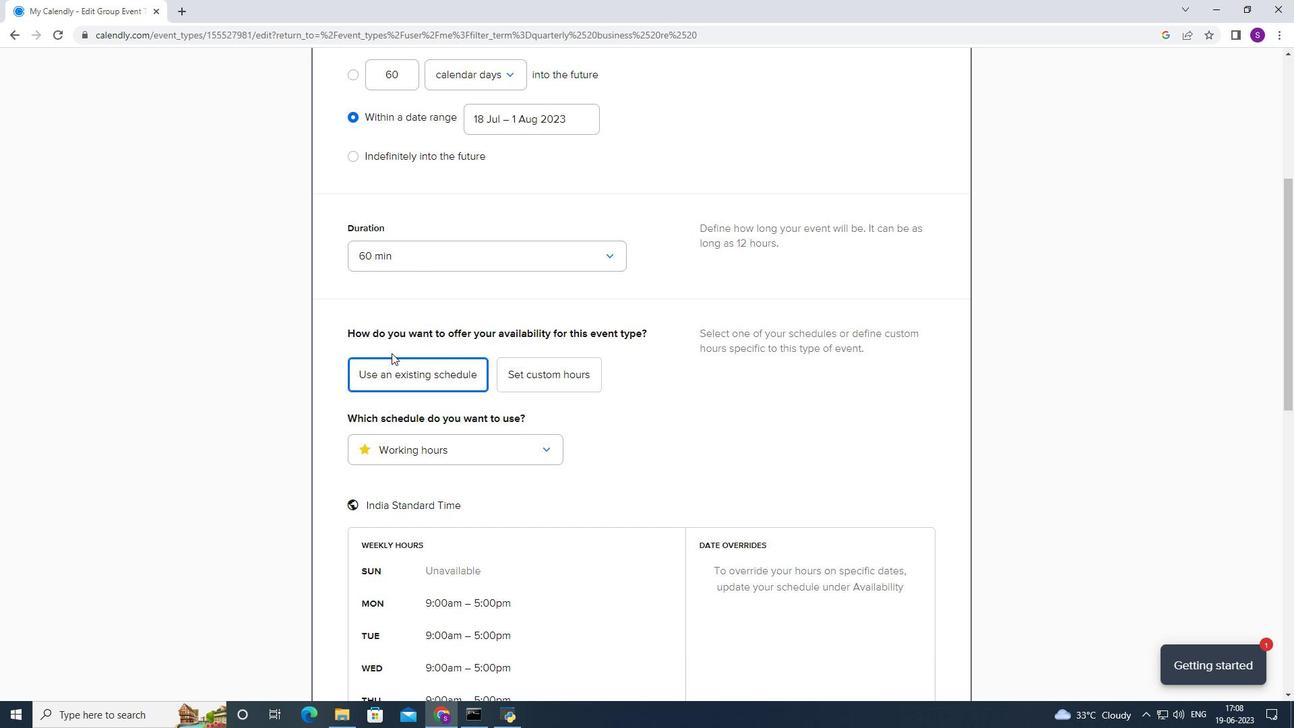 
Action: Mouse moved to (560, 183)
Screenshot: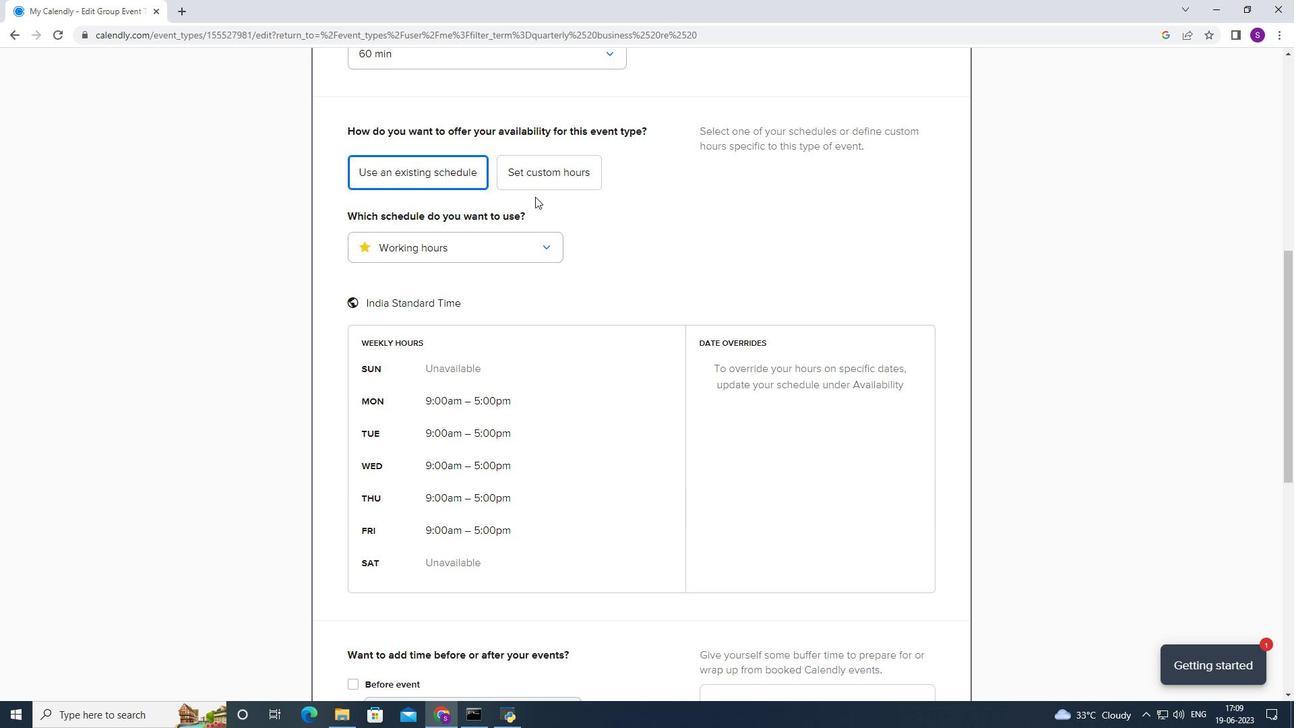 
Action: Mouse pressed left at (560, 183)
Screenshot: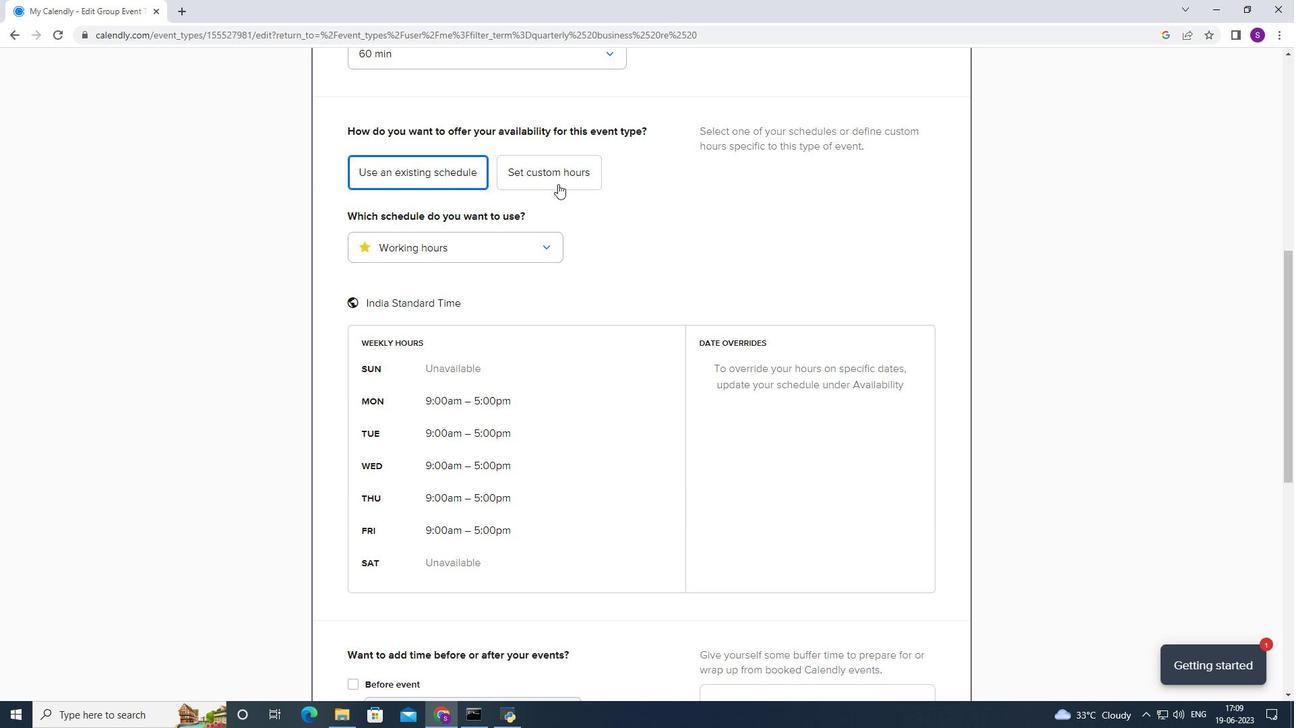 
Action: Mouse moved to (442, 403)
Screenshot: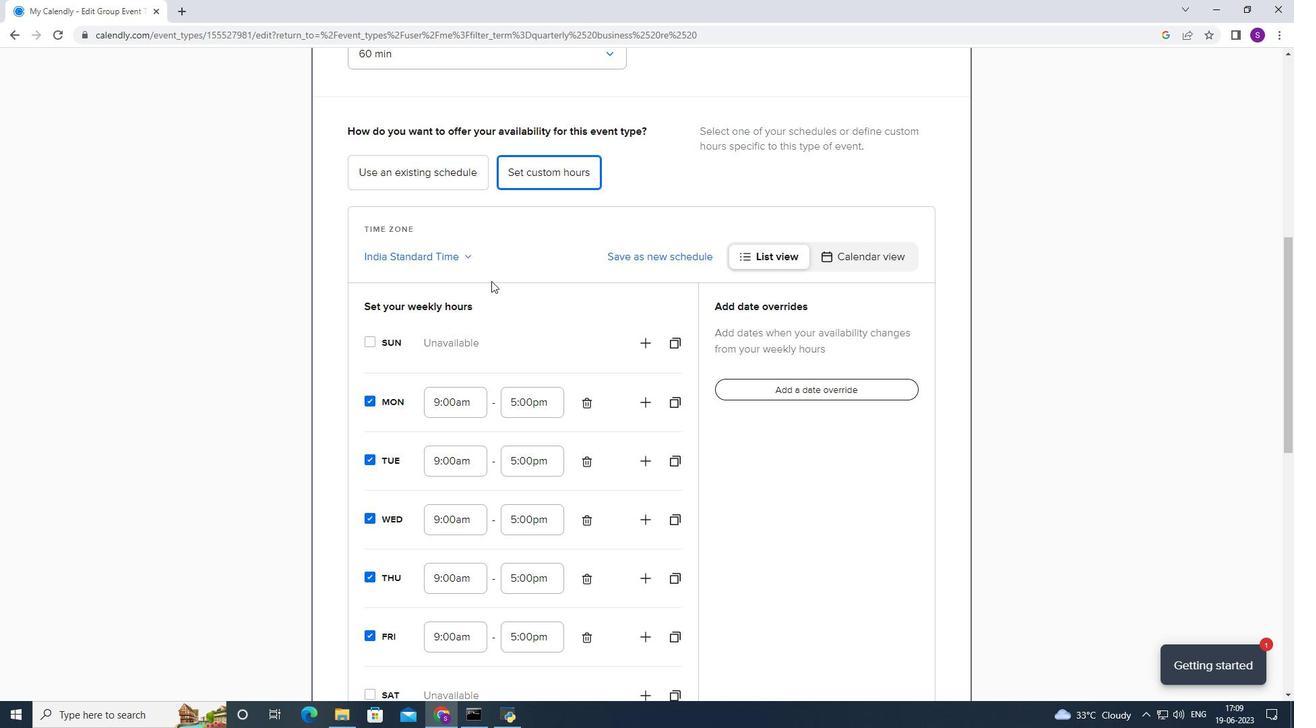 
Action: Mouse scrolled (442, 402) with delta (0, 0)
Screenshot: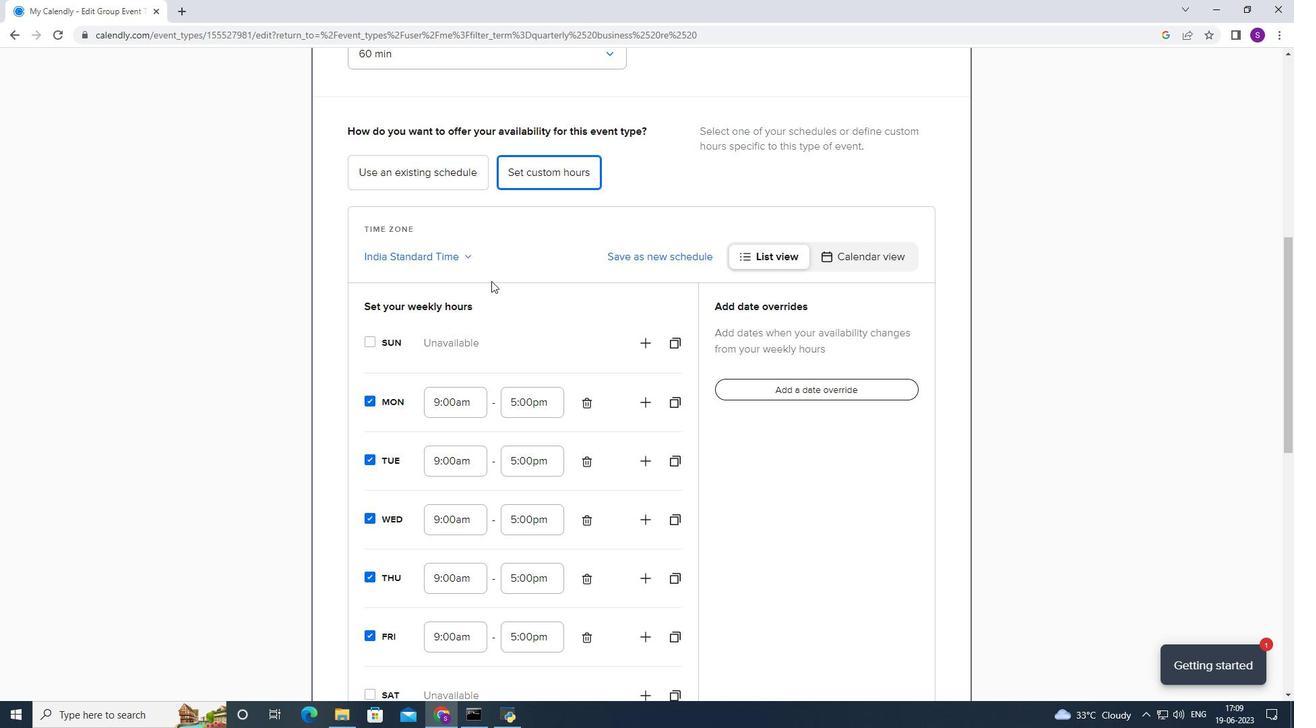 
Action: Mouse moved to (439, 403)
Screenshot: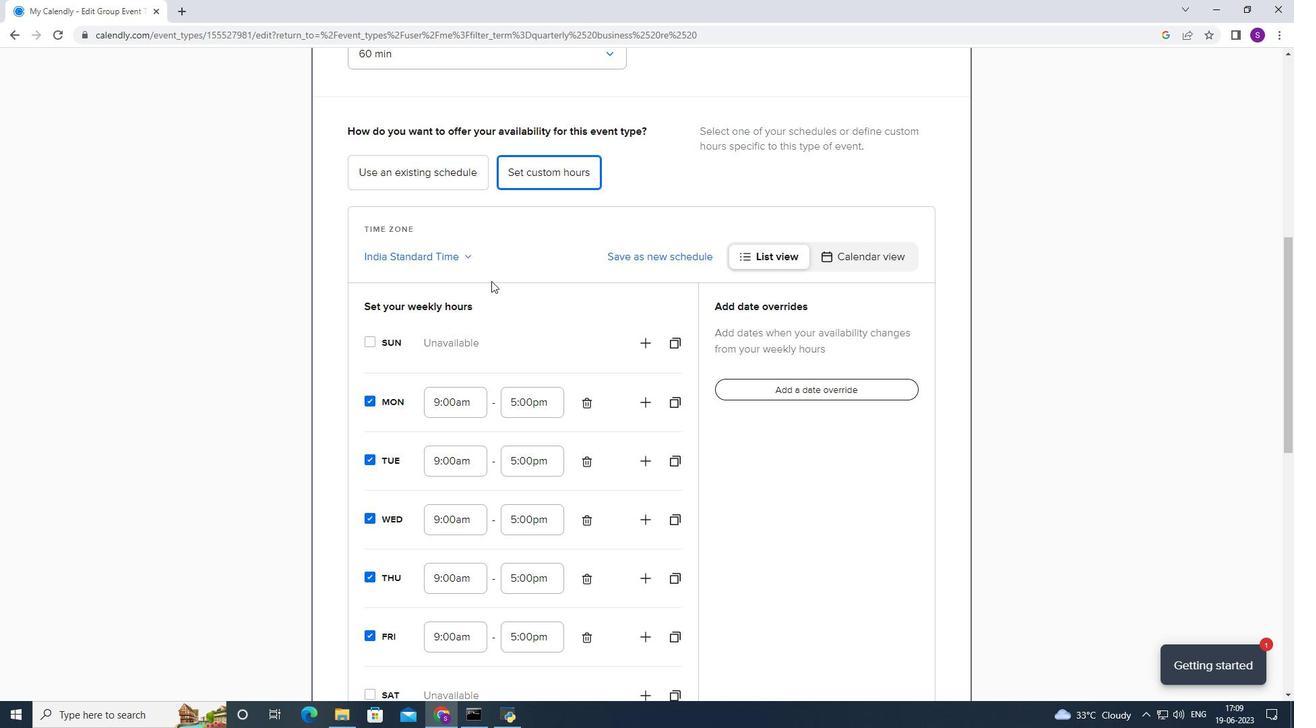 
Action: Mouse scrolled (439, 403) with delta (0, 0)
Screenshot: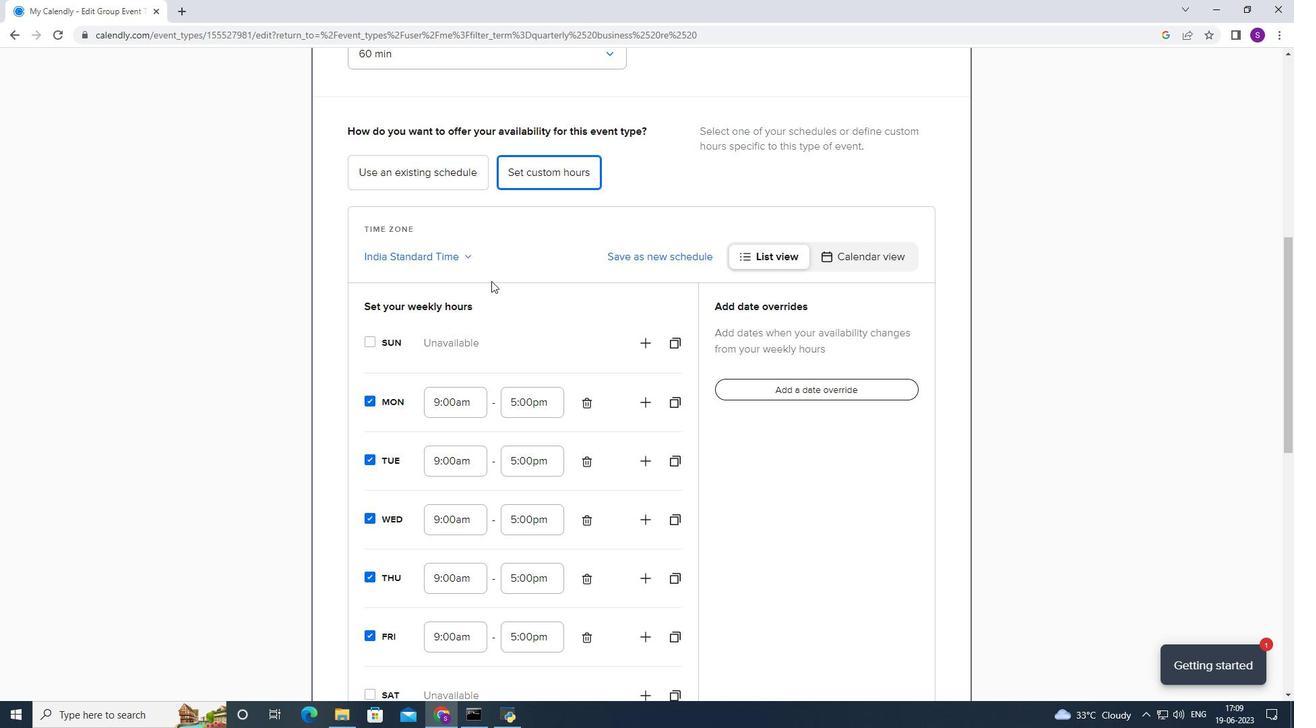 
Action: Mouse moved to (383, 557)
Screenshot: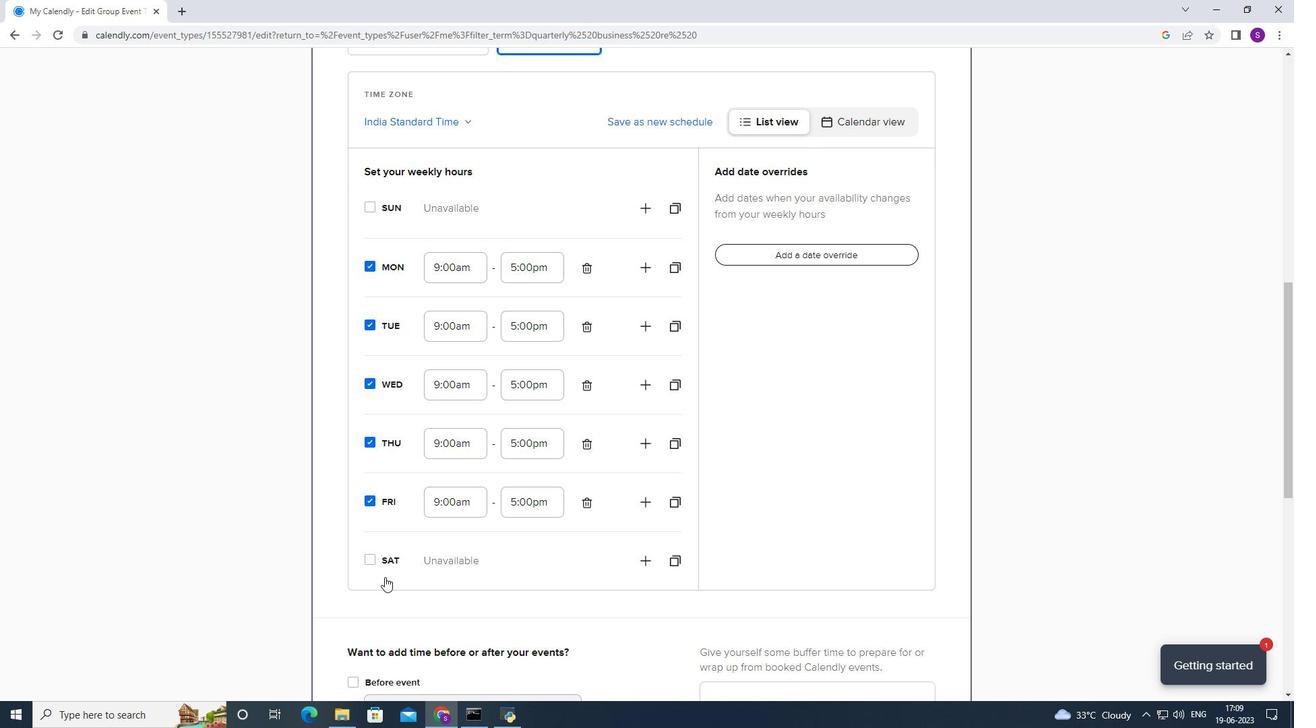 
Action: Mouse pressed left at (383, 557)
Screenshot: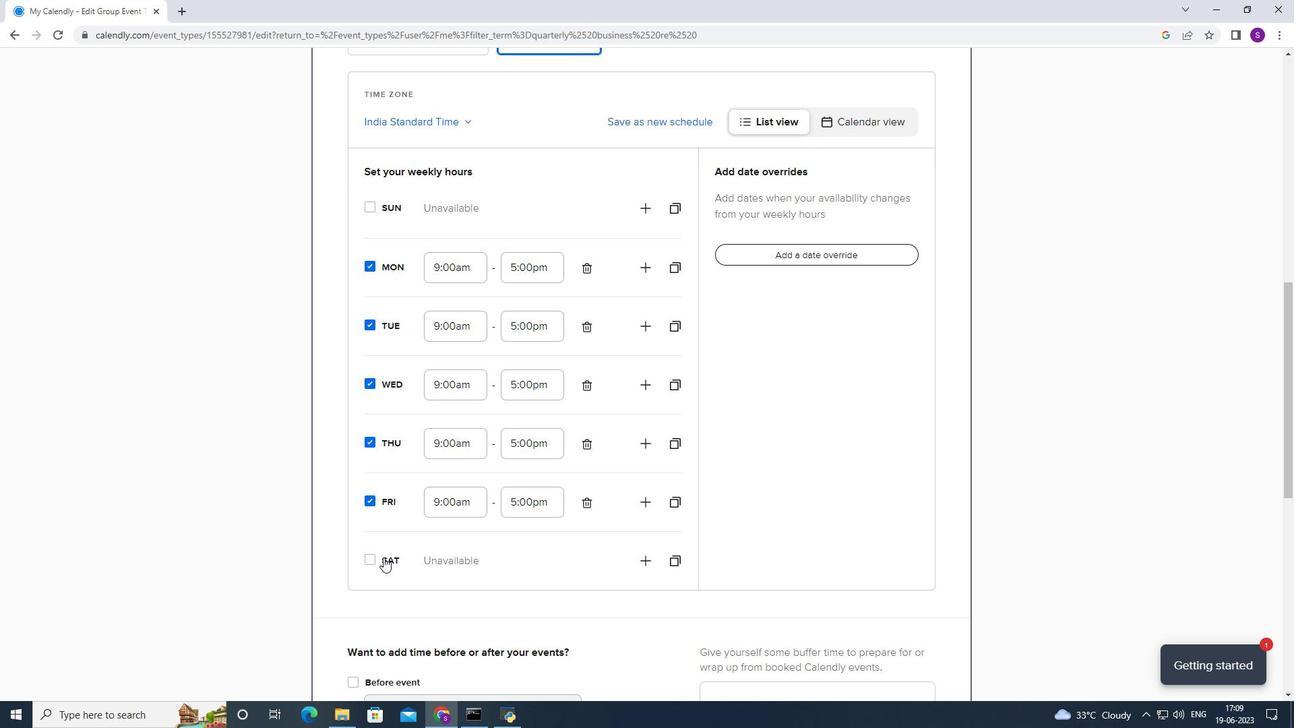 
Action: Mouse moved to (436, 502)
Screenshot: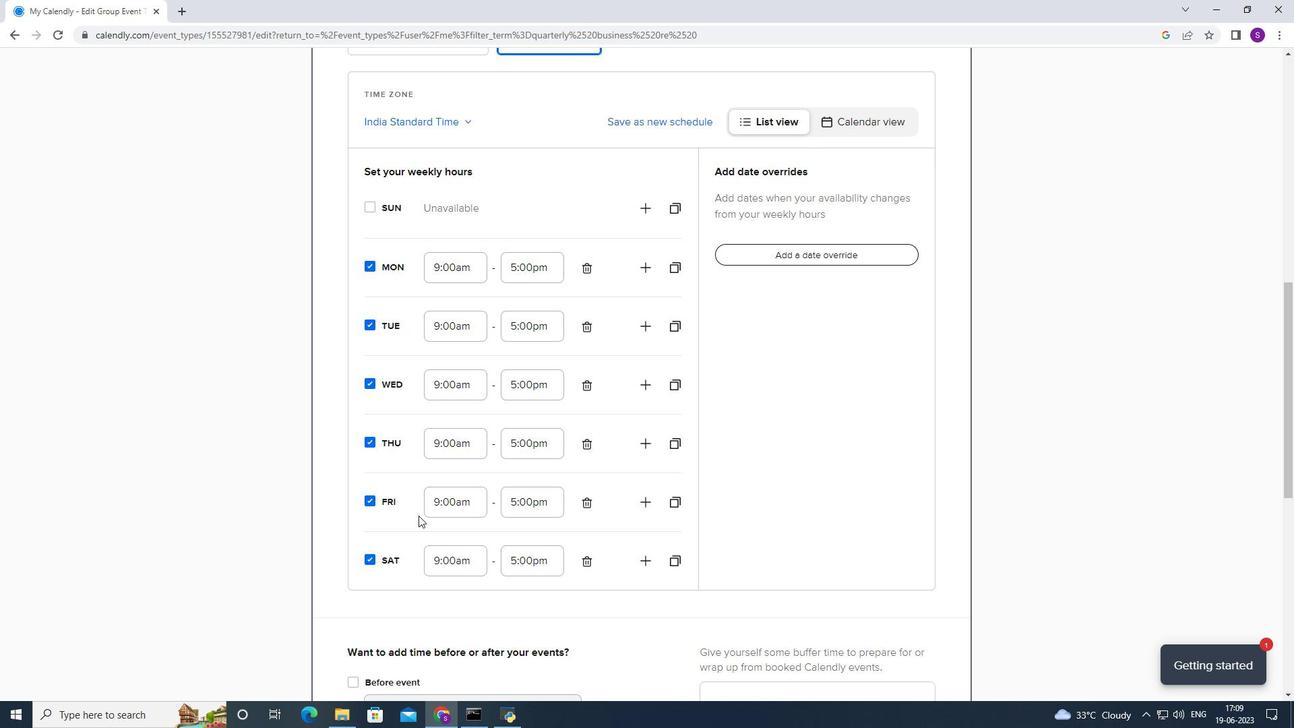 
Action: Mouse scrolled (436, 502) with delta (0, 0)
Screenshot: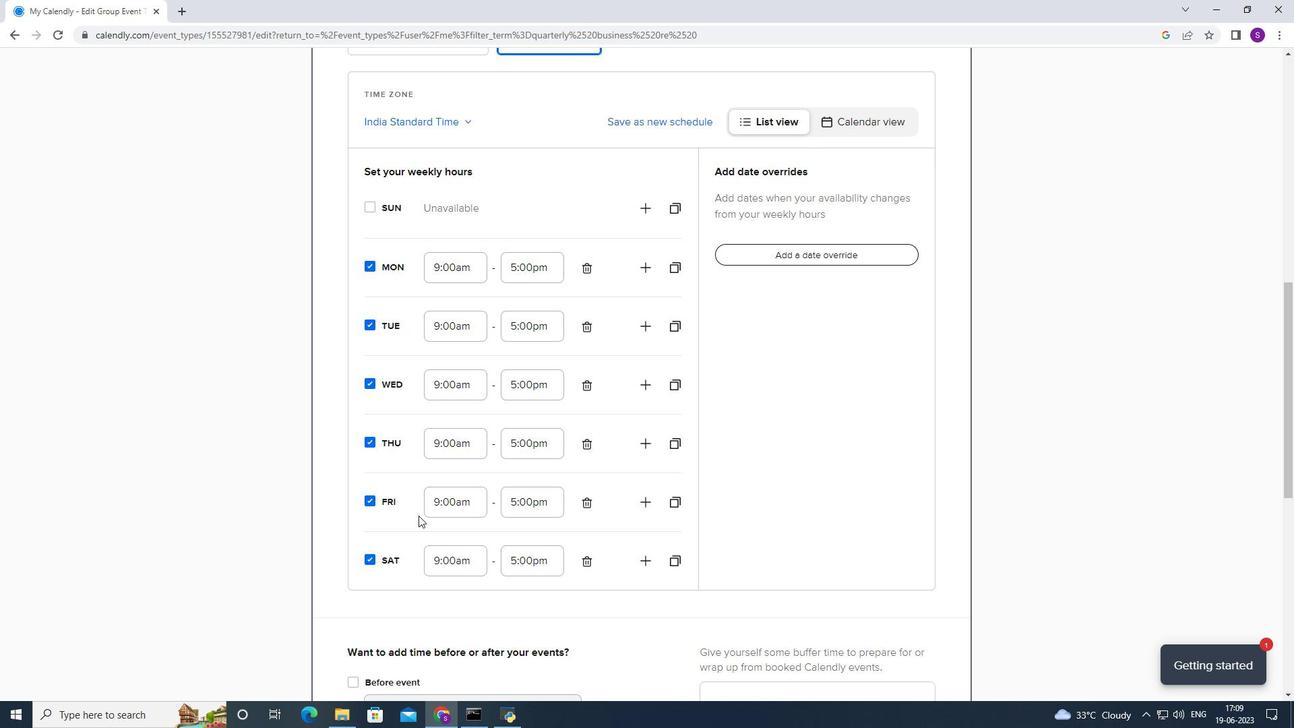 
Action: Mouse scrolled (436, 502) with delta (0, 0)
Screenshot: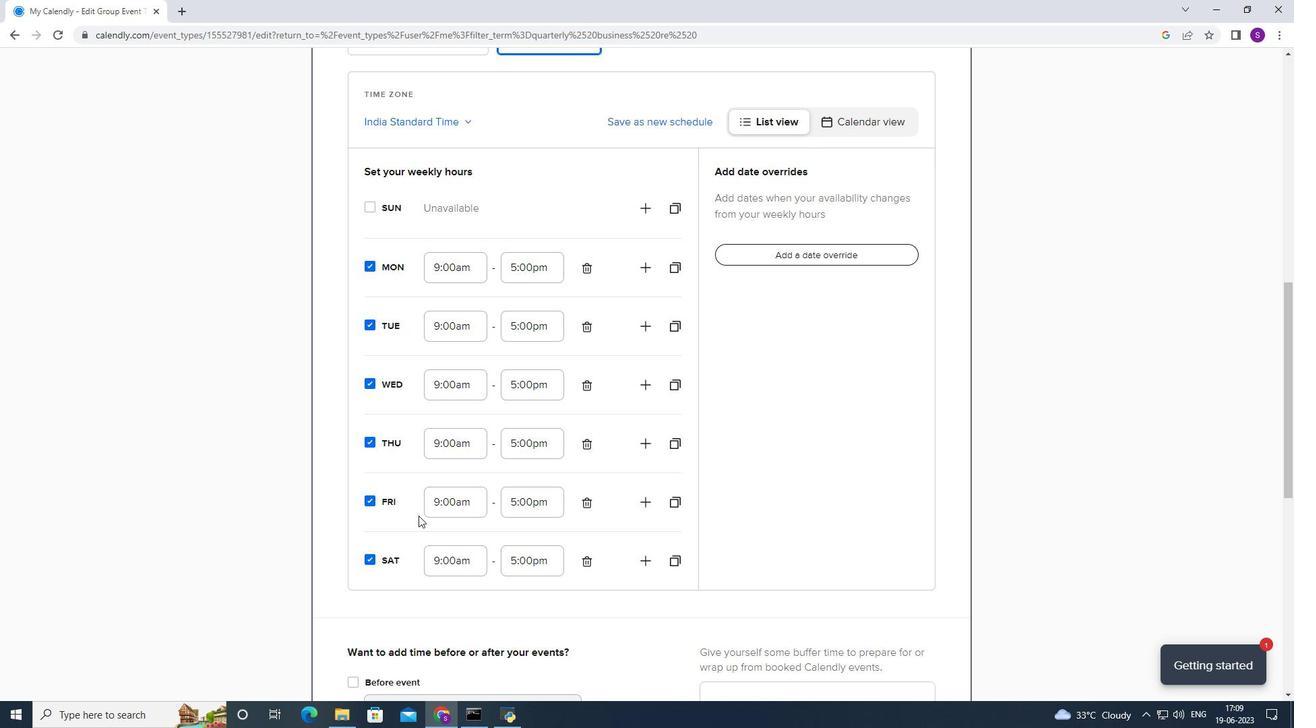 
Action: Mouse scrolled (436, 502) with delta (0, 0)
Screenshot: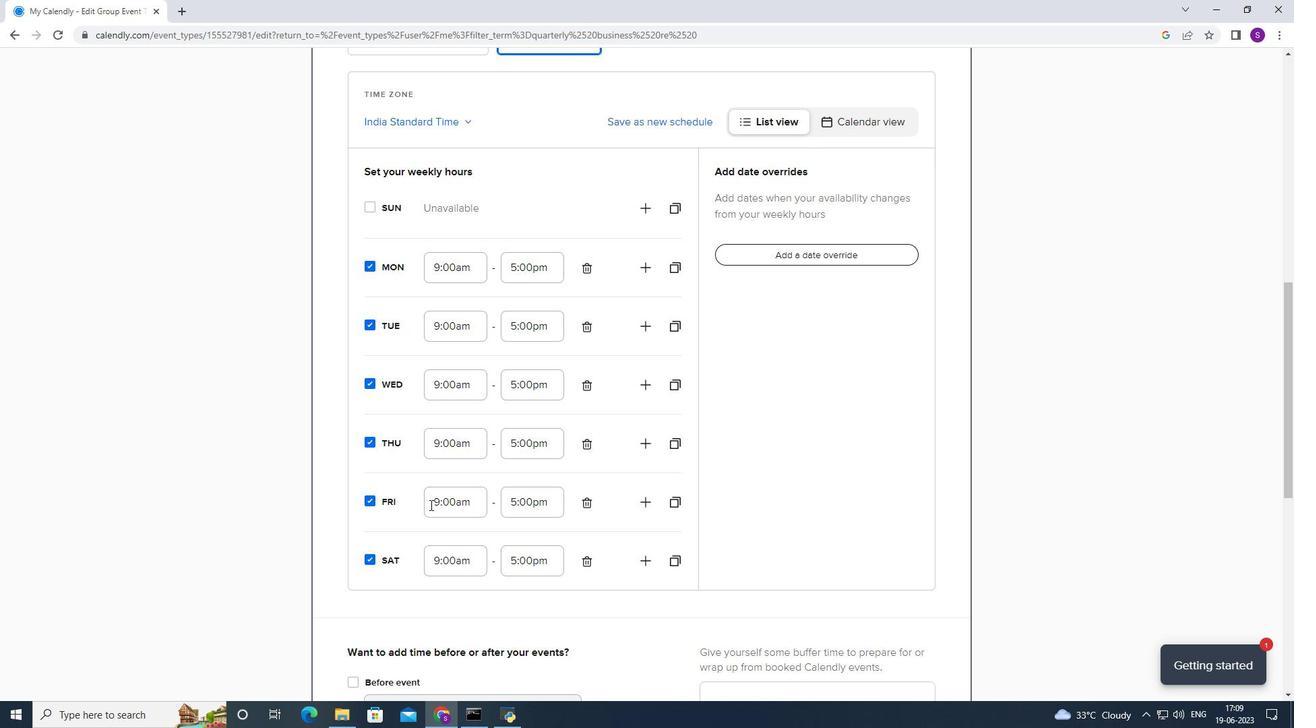 
Action: Mouse scrolled (436, 502) with delta (0, 0)
Screenshot: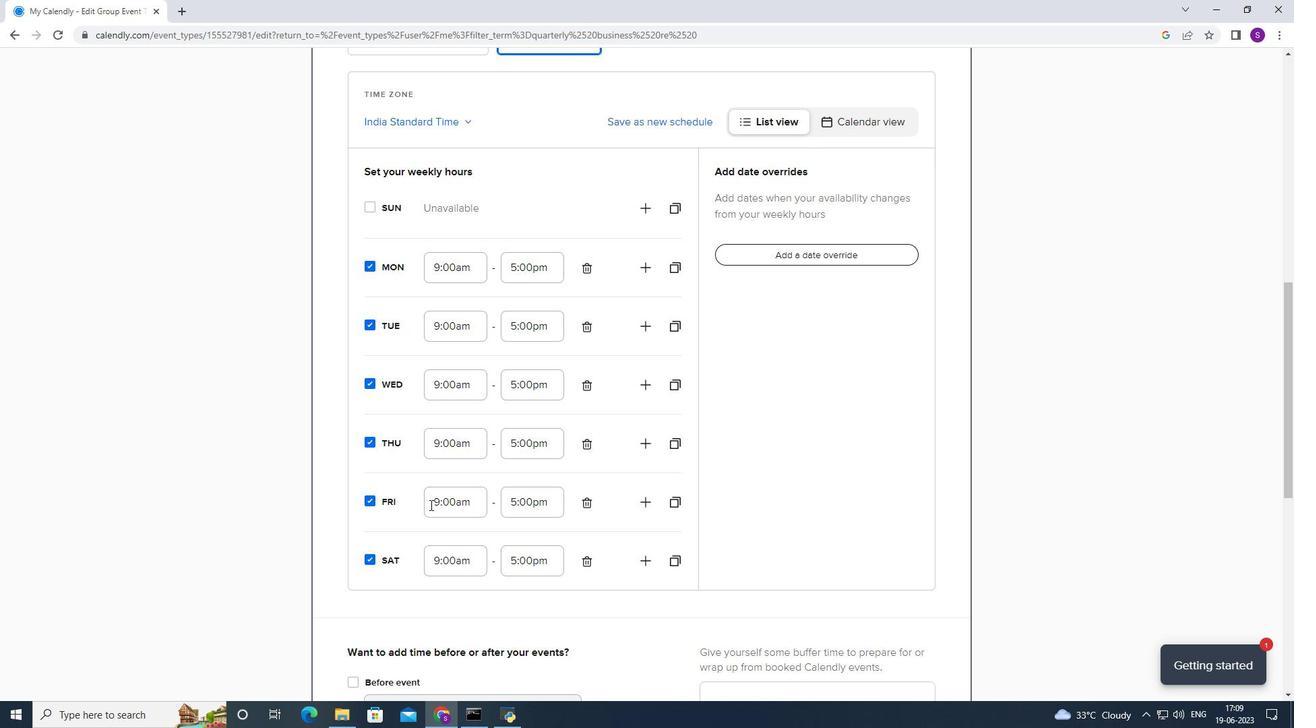 
Action: Mouse scrolled (436, 502) with delta (0, 0)
Screenshot: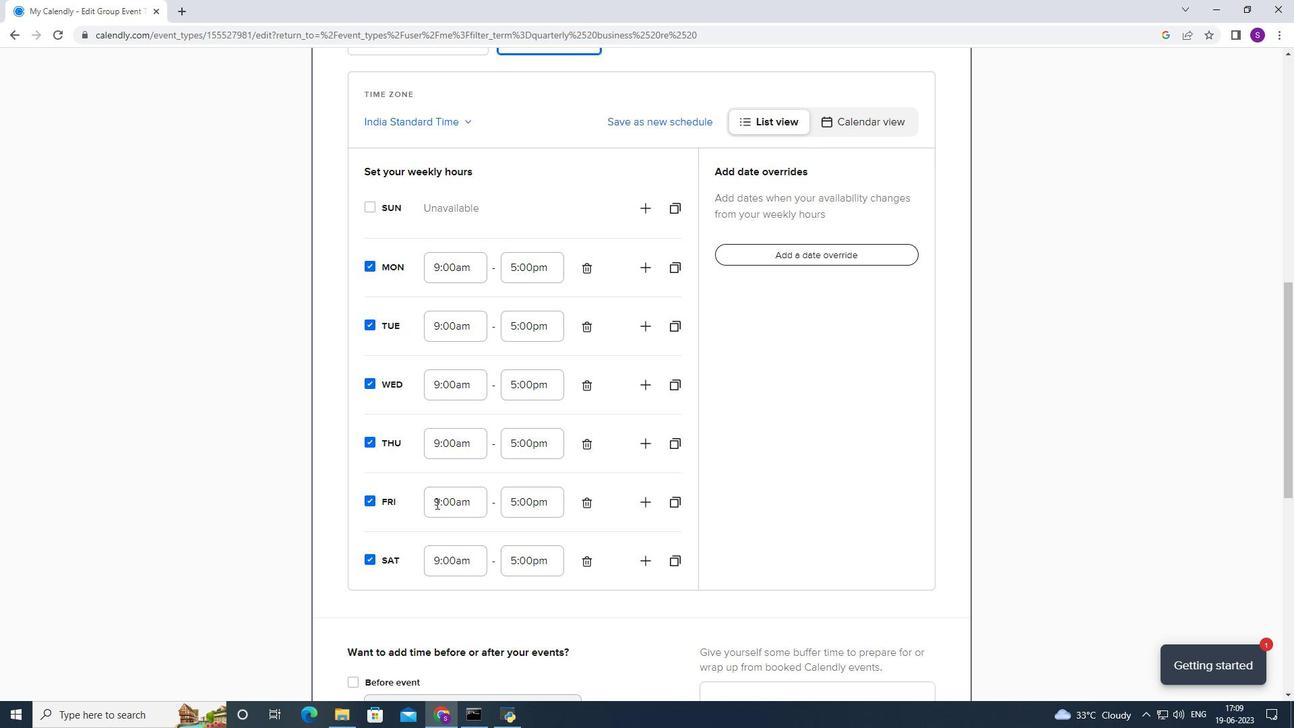 
Action: Mouse moved to (390, 337)
Screenshot: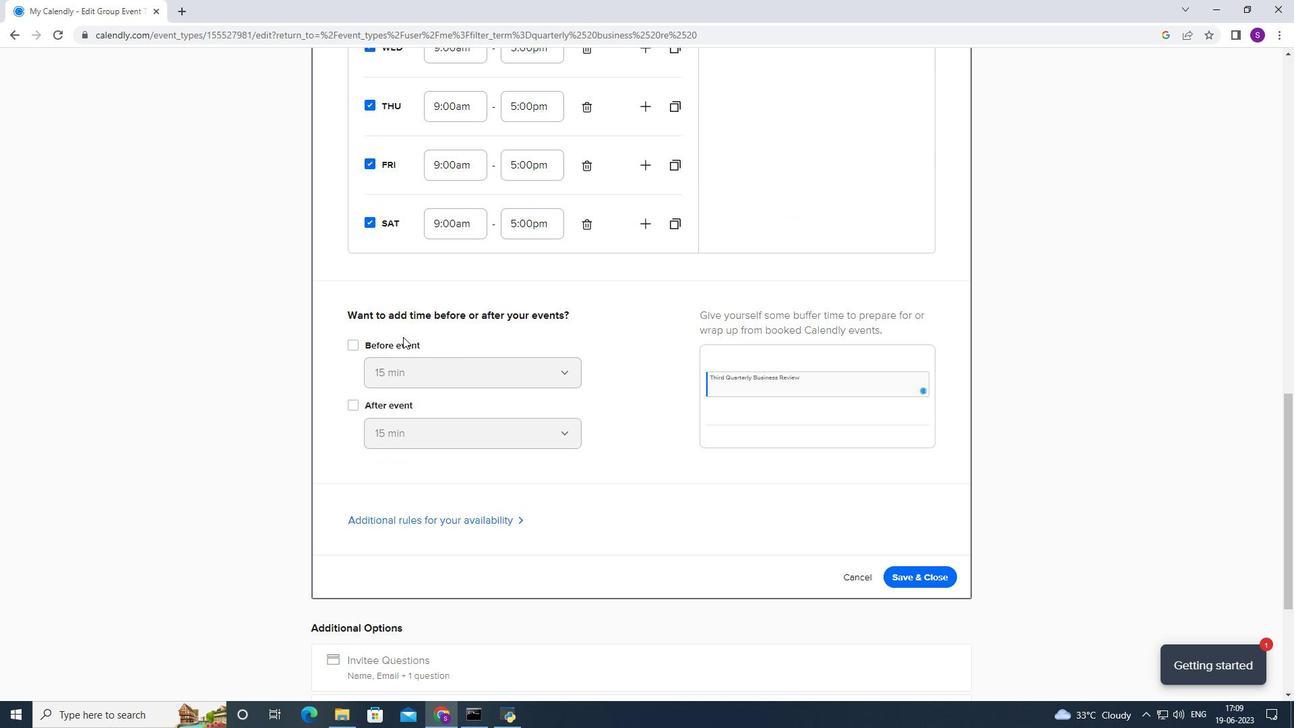 
Action: Mouse pressed left at (390, 337)
Screenshot: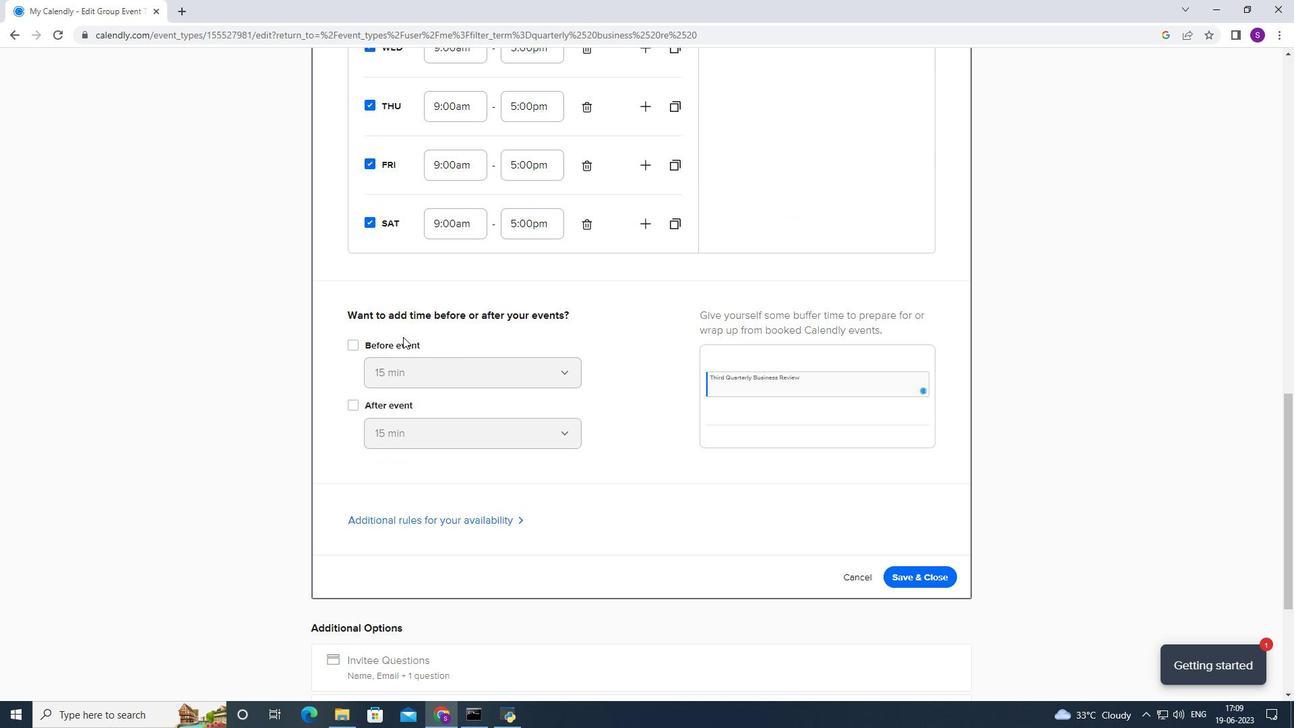 
Action: Mouse moved to (388, 350)
Screenshot: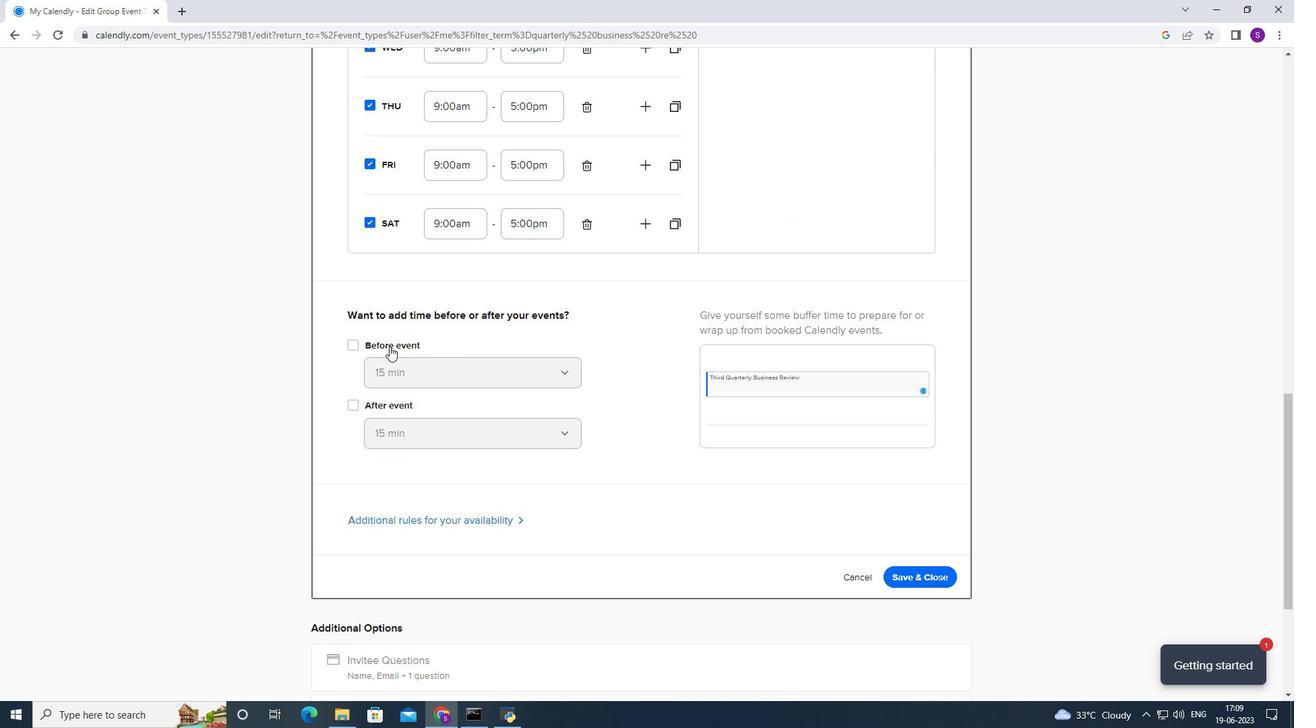 
Action: Mouse pressed left at (388, 350)
Screenshot: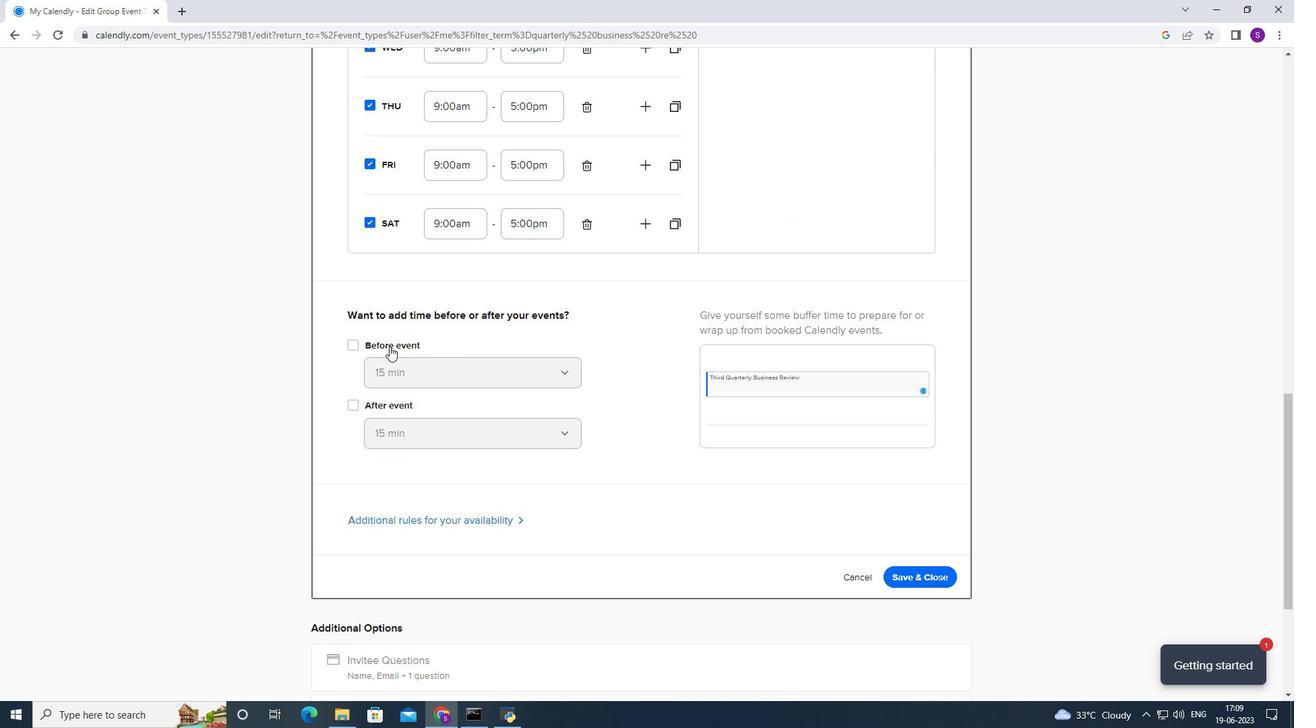 
Action: Mouse moved to (434, 391)
Screenshot: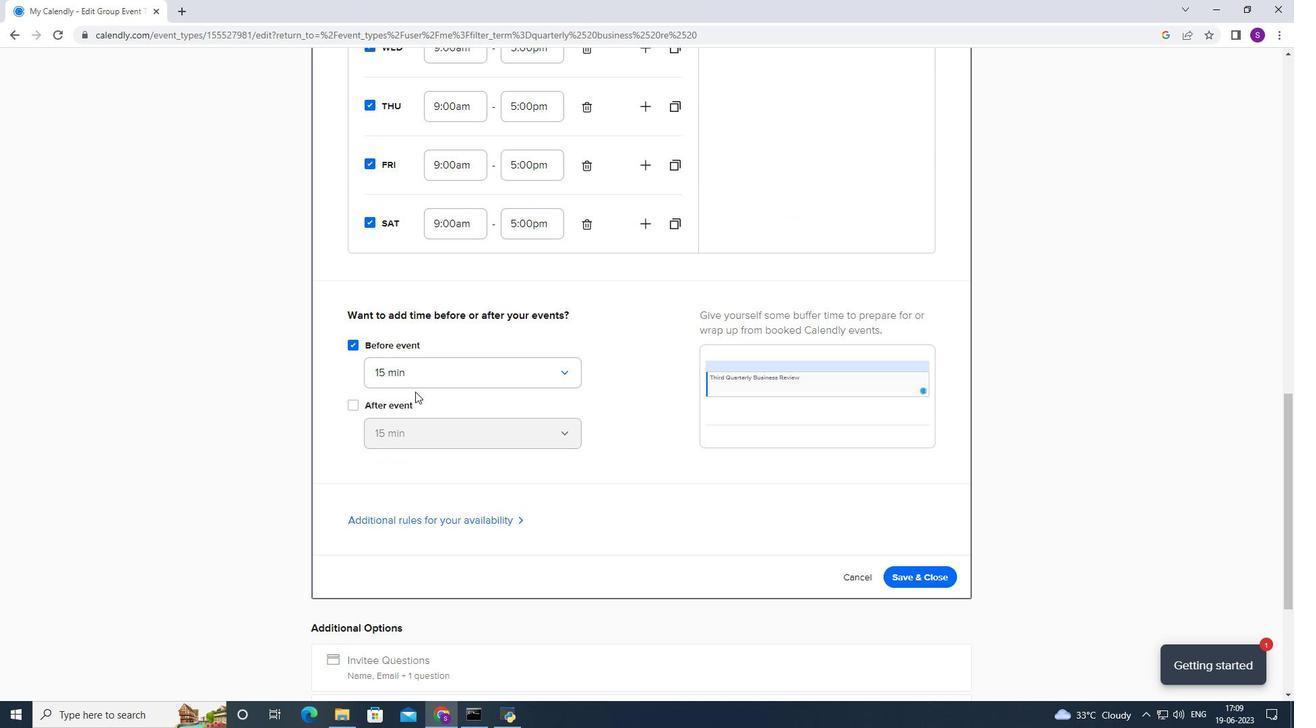 
Action: Mouse pressed left at (434, 391)
Screenshot: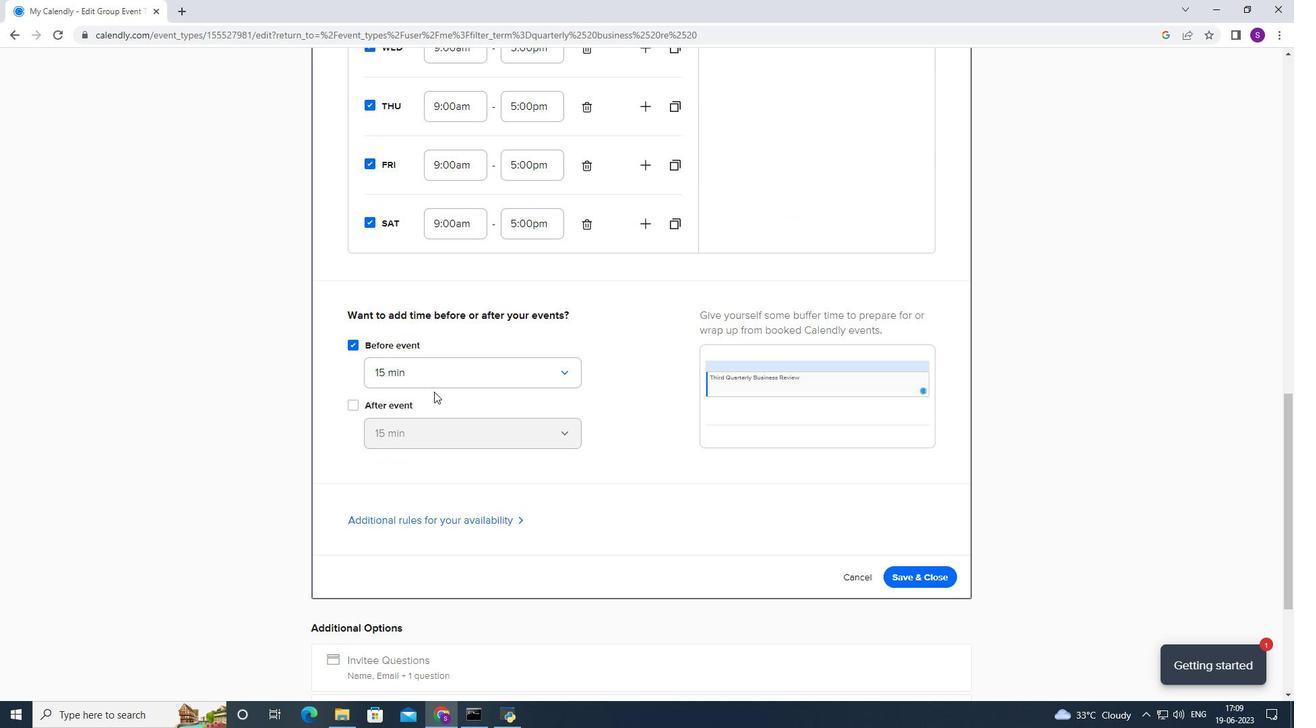 
Action: Mouse moved to (452, 383)
Screenshot: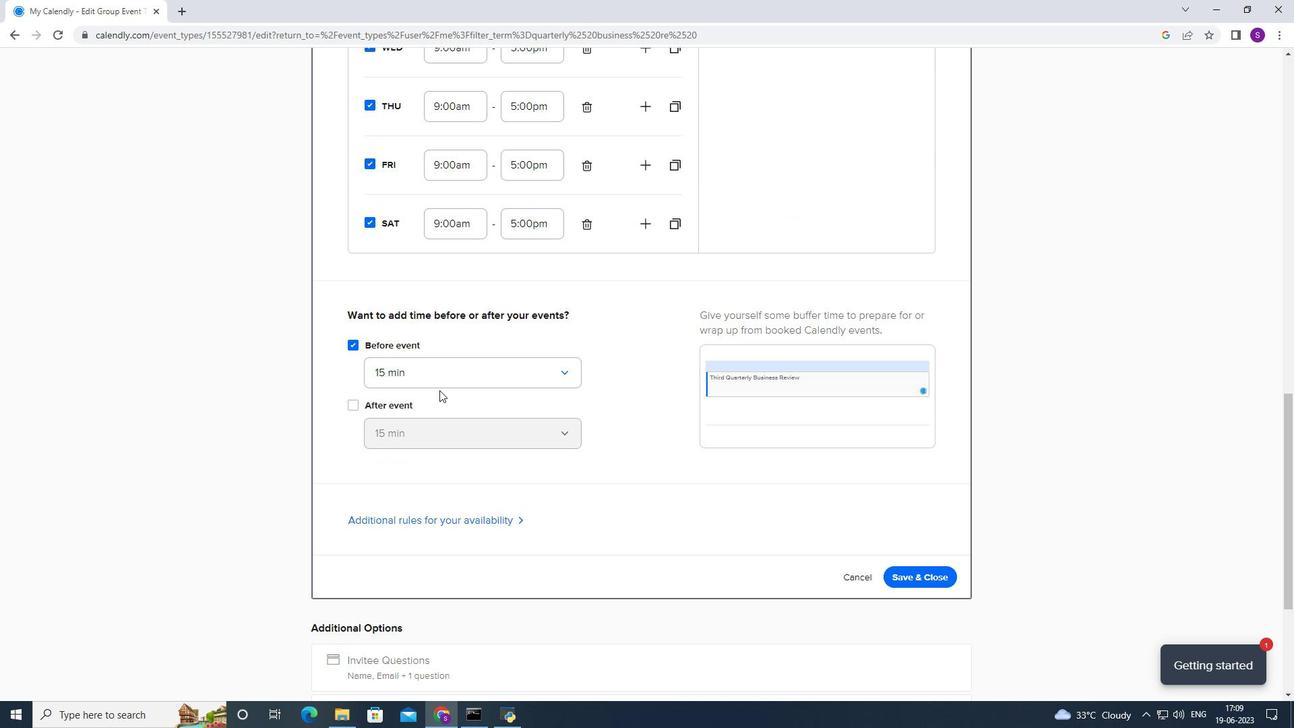 
Action: Mouse pressed left at (452, 383)
Screenshot: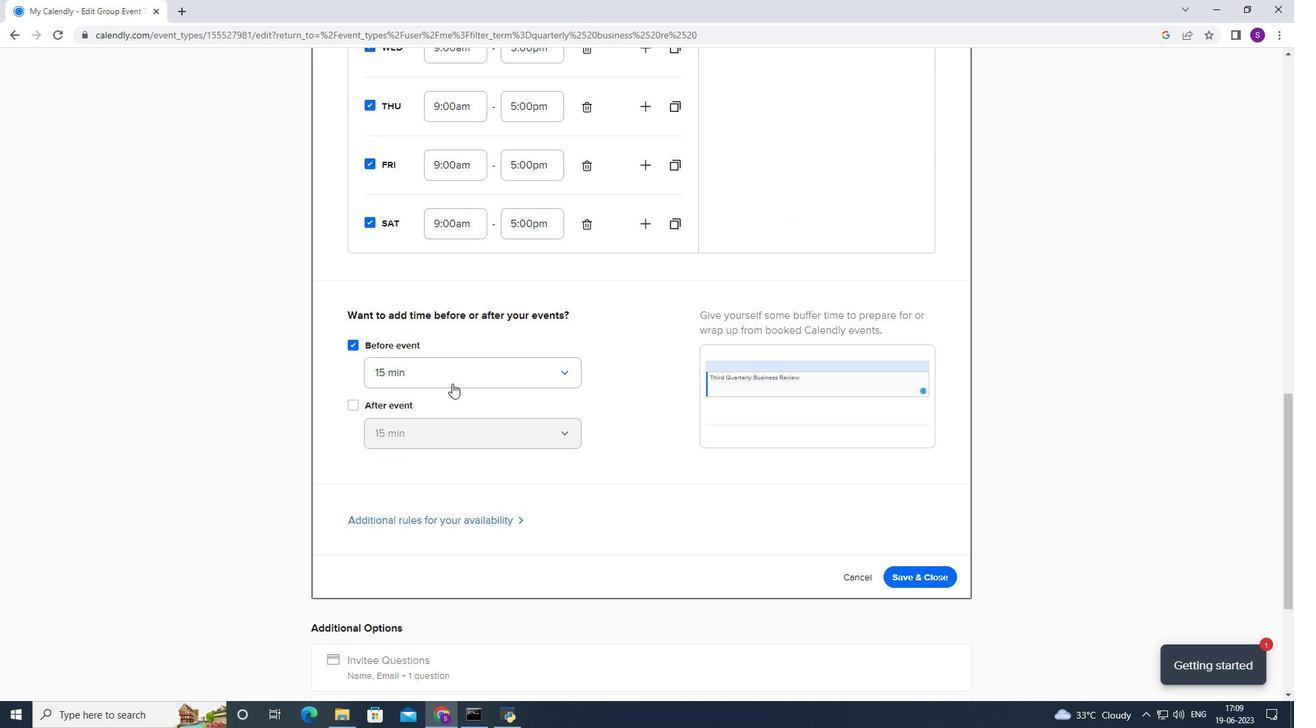 
Action: Mouse moved to (386, 404)
Screenshot: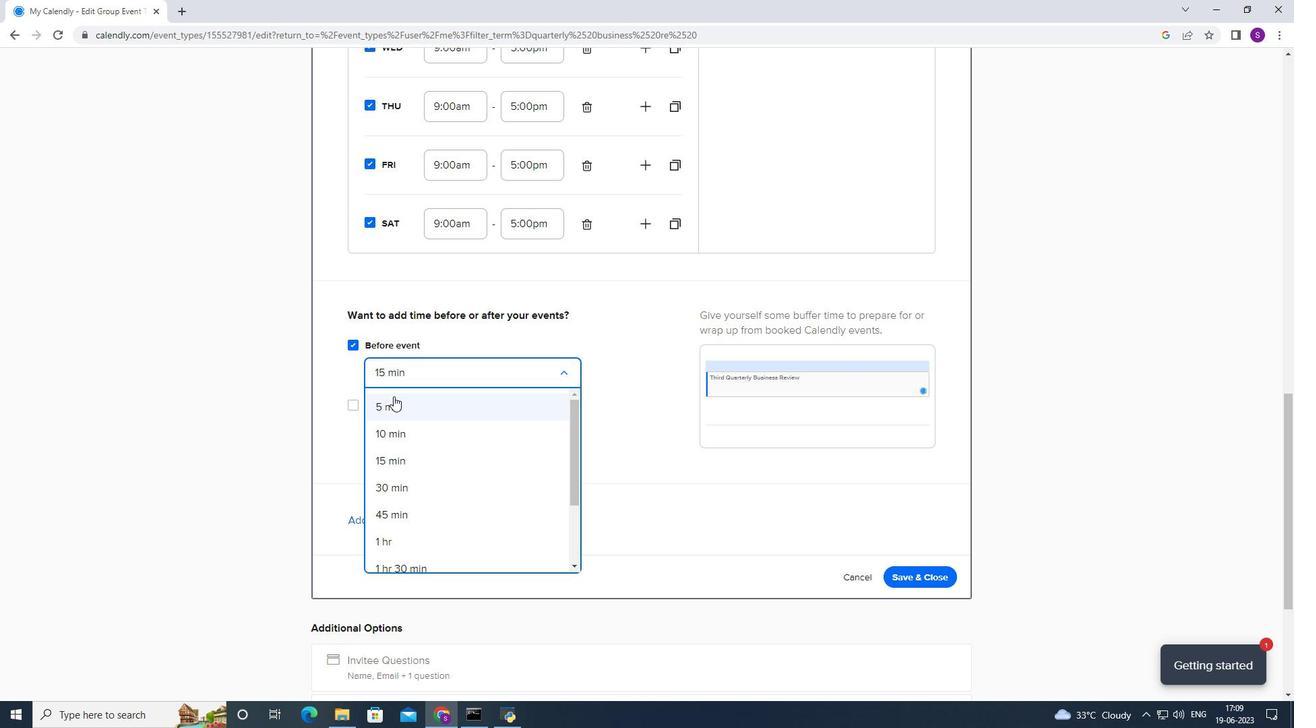 
Action: Mouse pressed left at (386, 404)
Screenshot: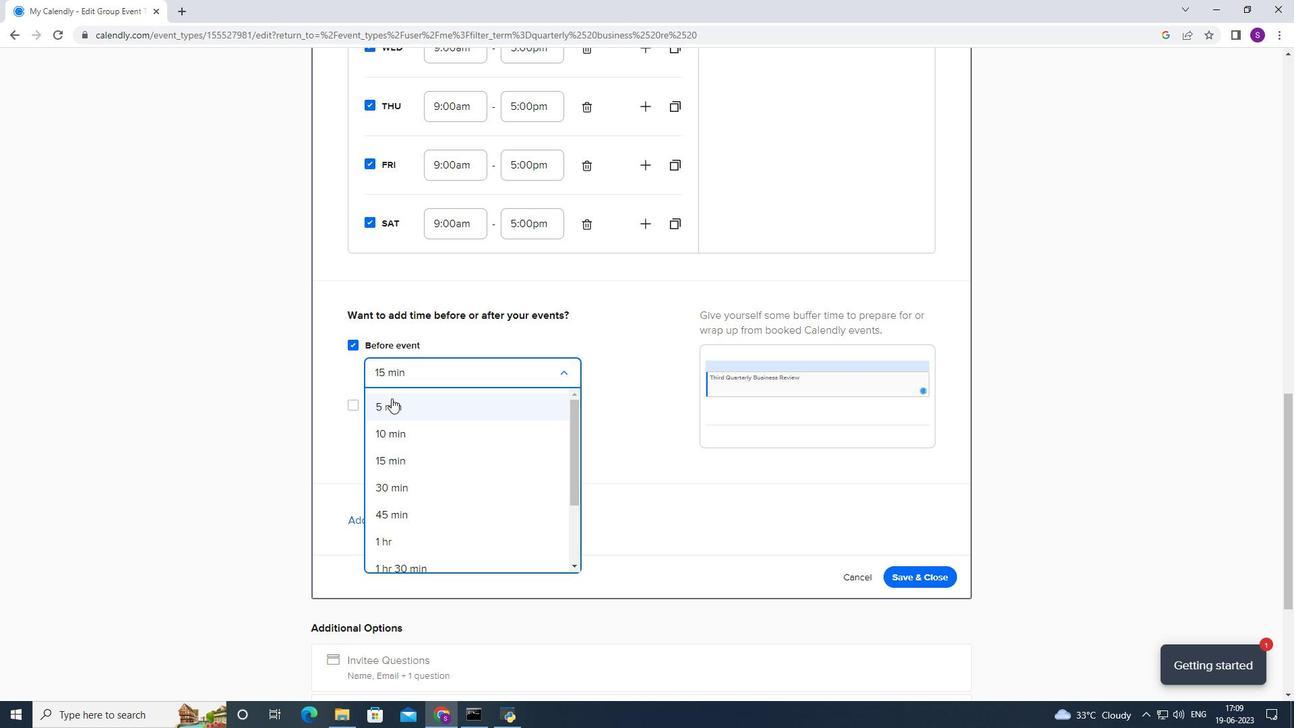 
Action: Mouse moved to (349, 406)
Screenshot: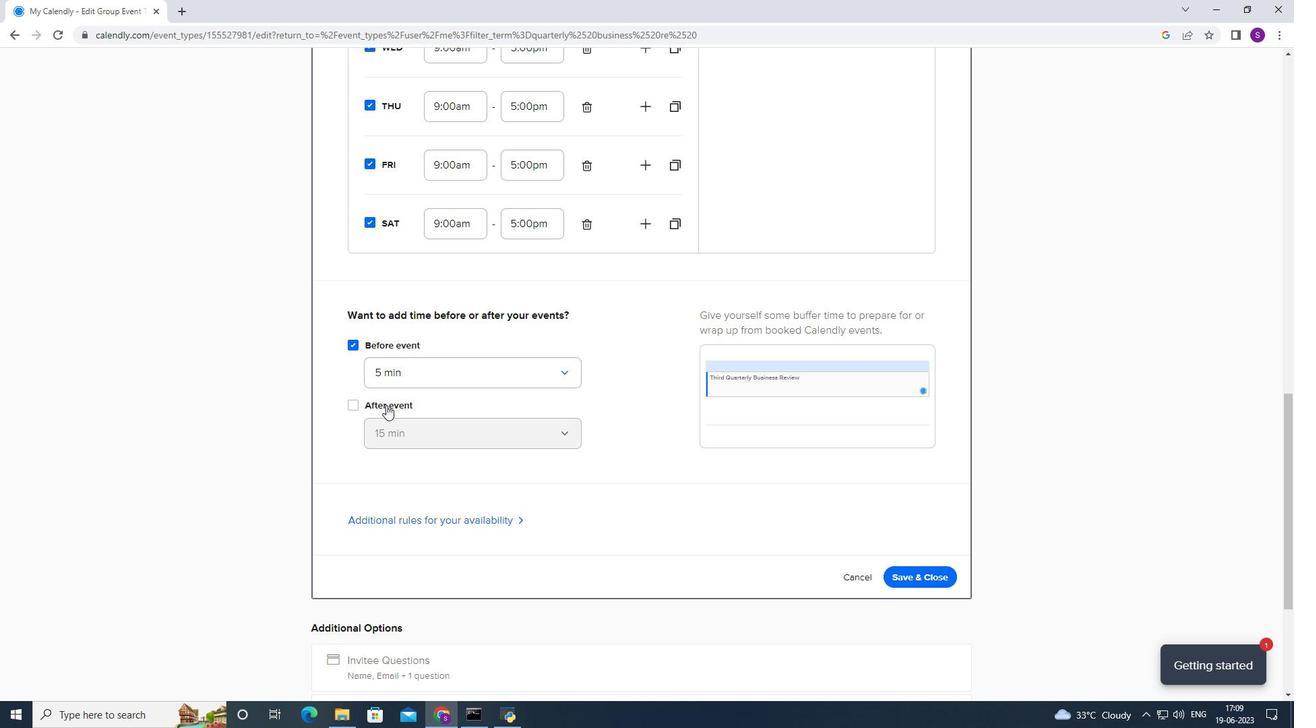 
Action: Mouse pressed left at (349, 406)
Screenshot: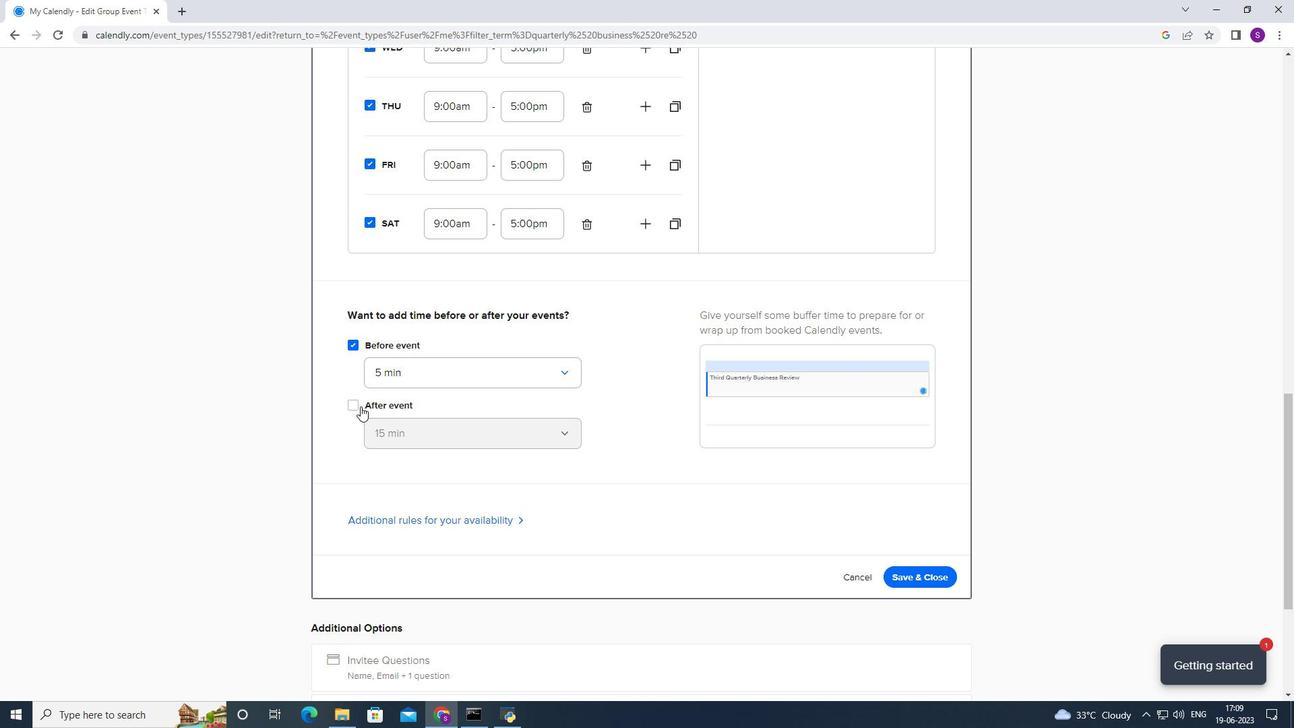 
Action: Mouse moved to (377, 425)
Screenshot: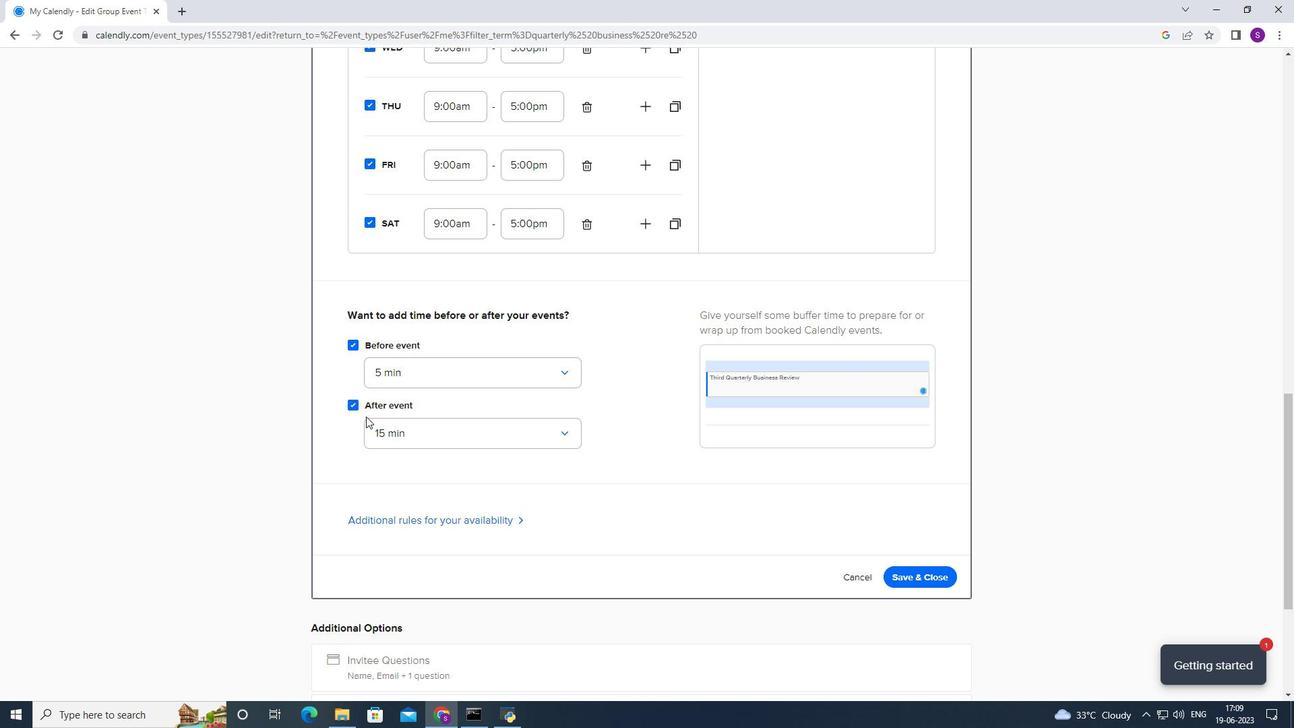 
Action: Mouse pressed left at (377, 425)
Screenshot: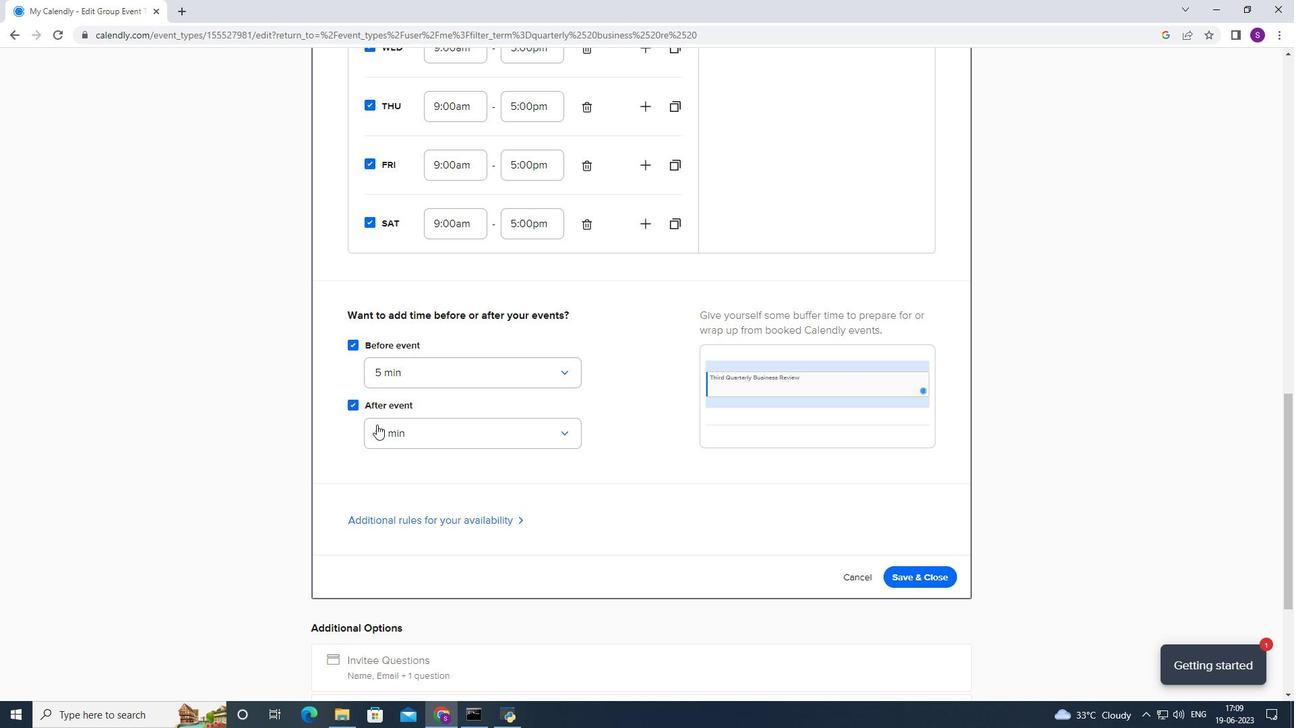 
Action: Mouse moved to (376, 473)
Screenshot: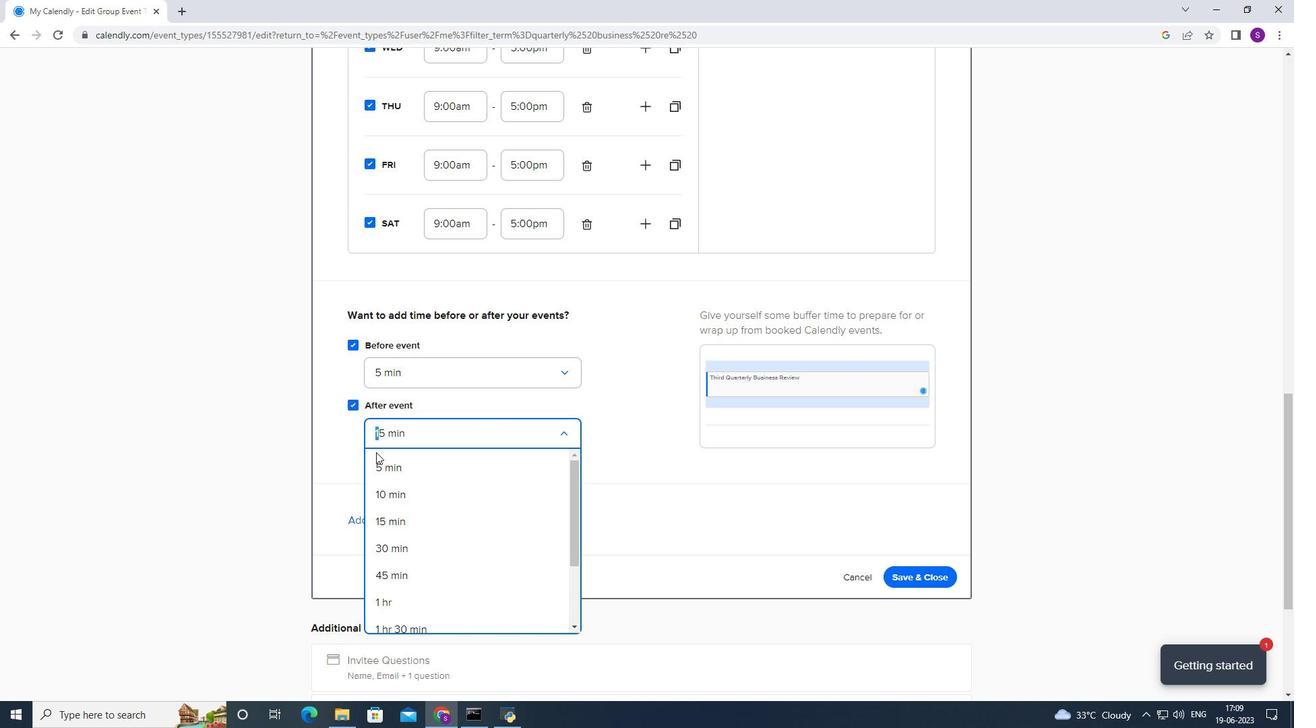 
Action: Mouse pressed left at (376, 473)
Screenshot: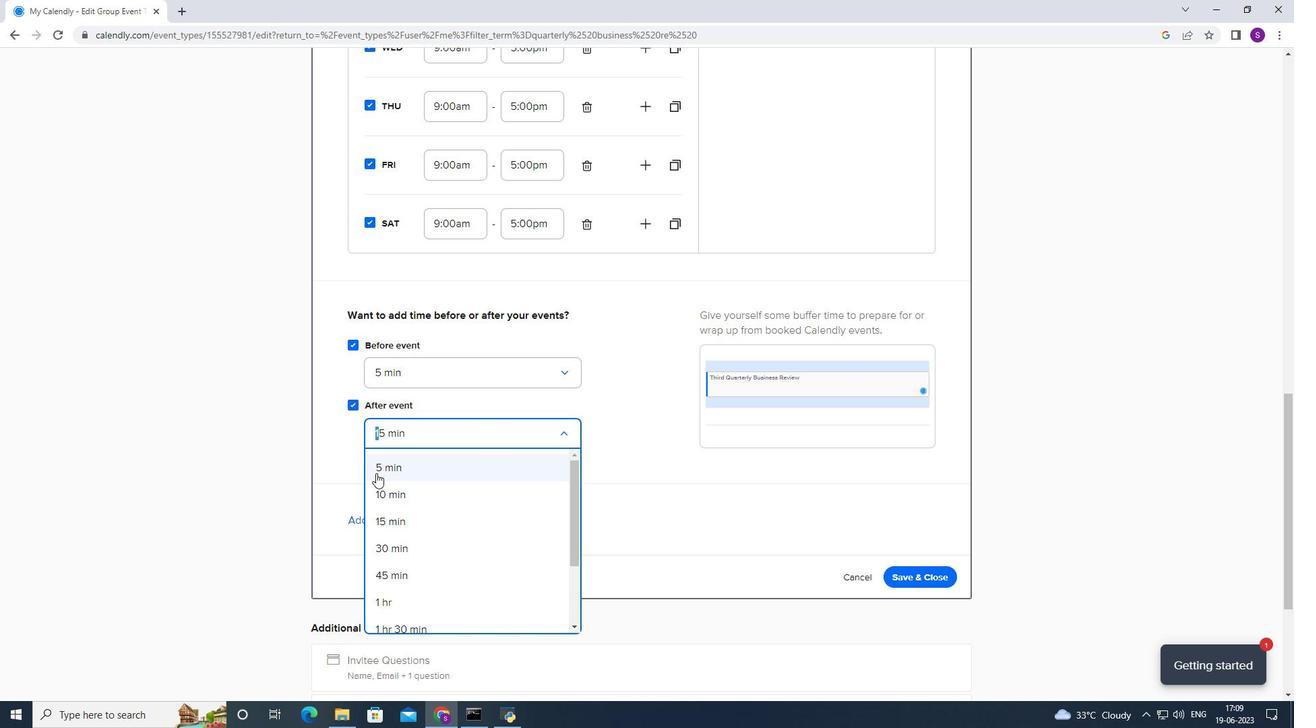 
Action: Mouse moved to (372, 466)
Screenshot: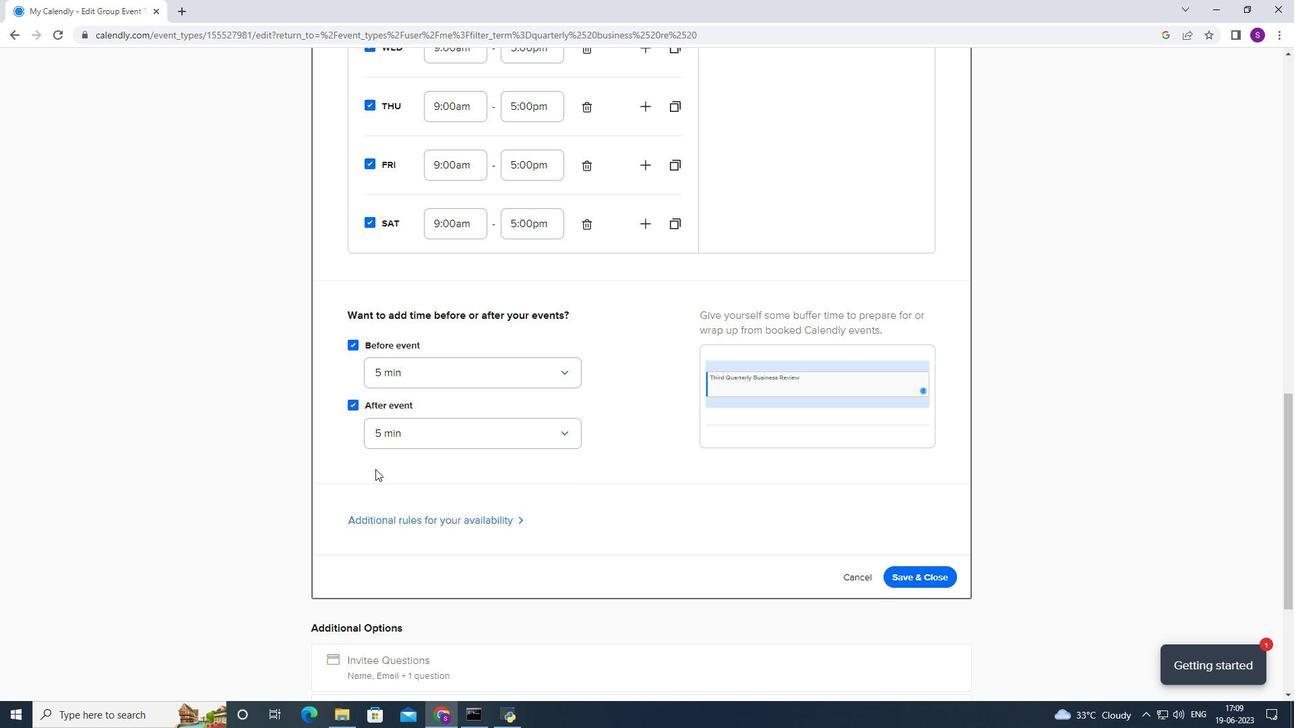 
Action: Mouse scrolled (372, 465) with delta (0, 0)
Screenshot: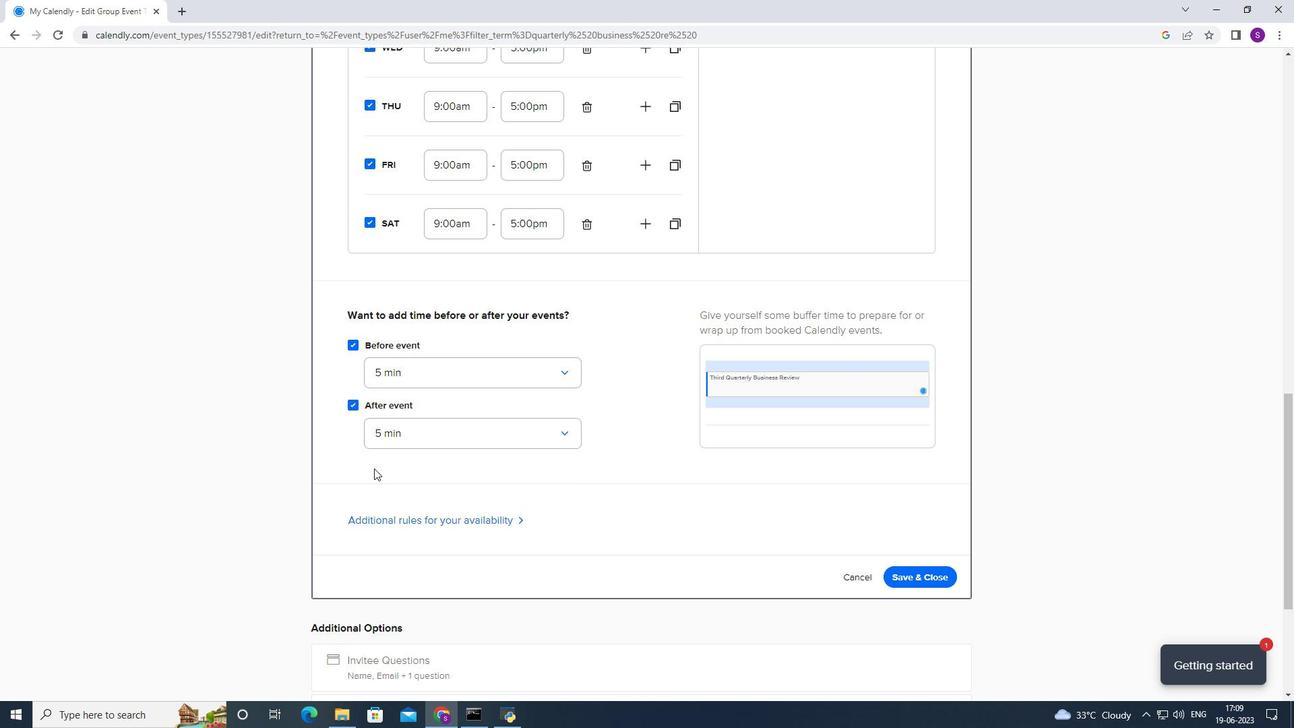 
Action: Mouse scrolled (372, 465) with delta (0, 0)
Screenshot: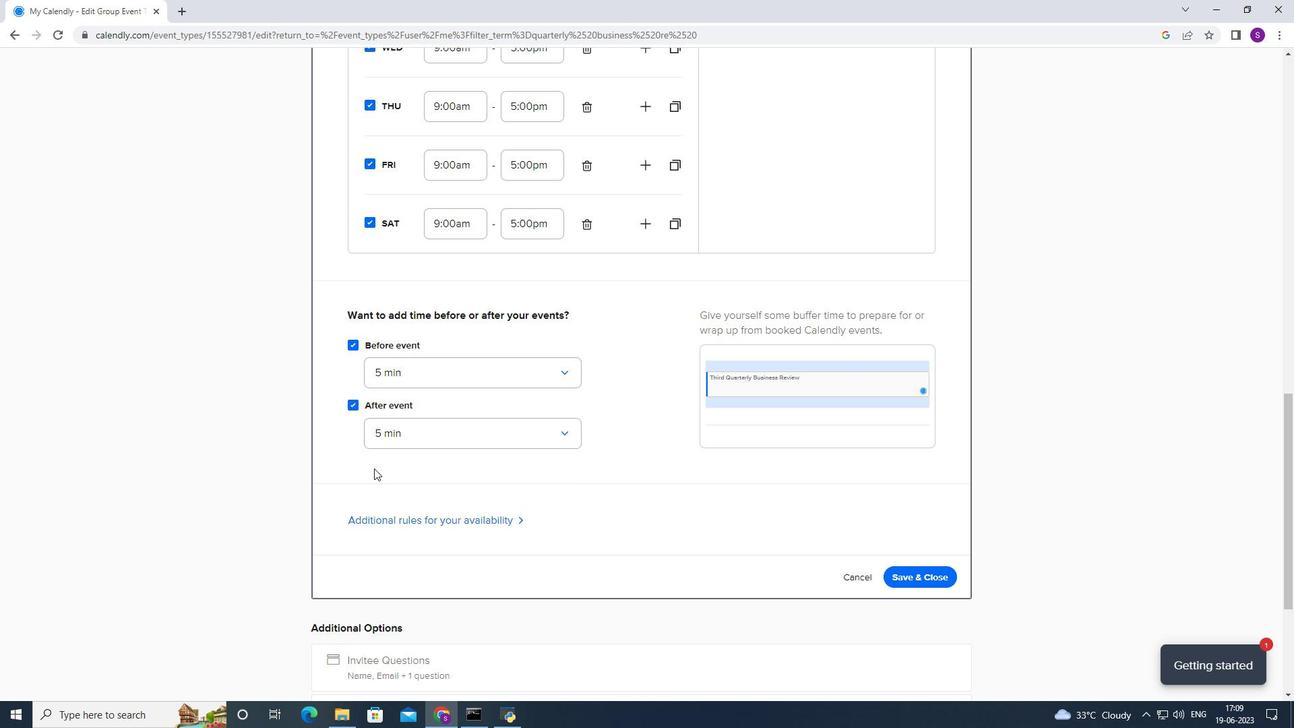 
Action: Mouse scrolled (372, 465) with delta (0, 0)
Screenshot: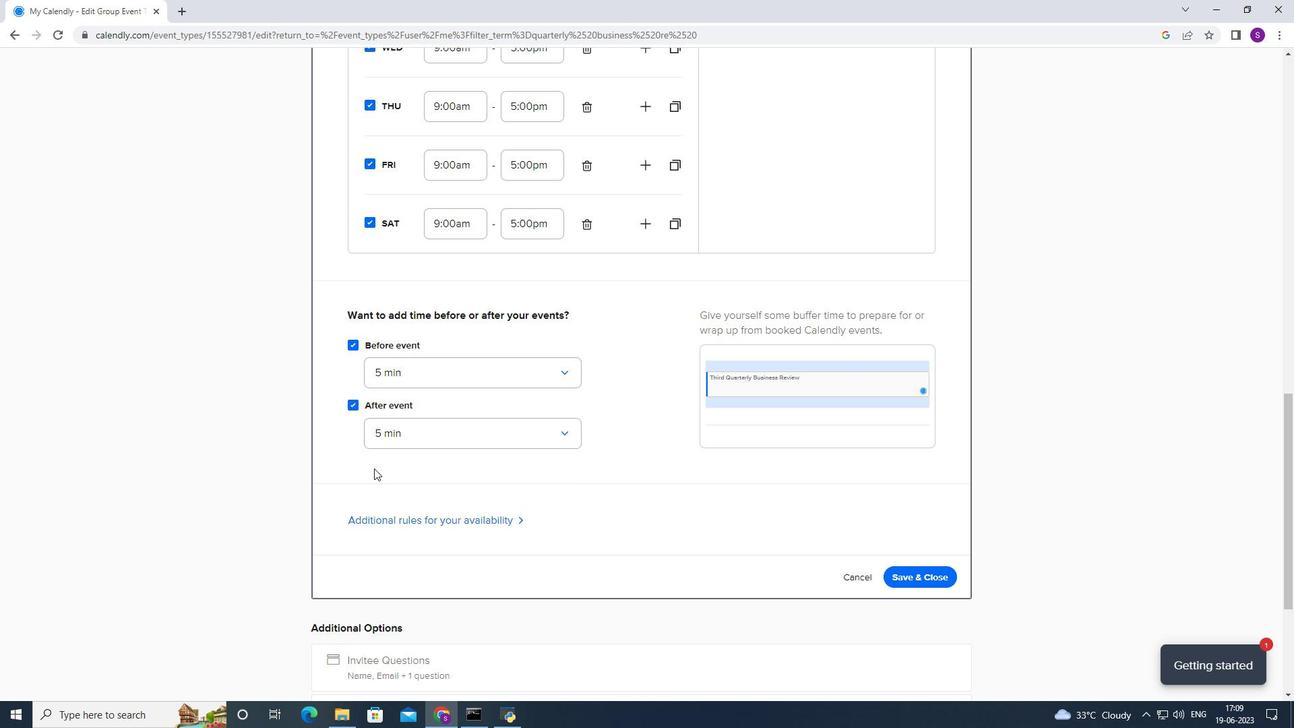 
Action: Mouse scrolled (372, 465) with delta (0, 0)
Screenshot: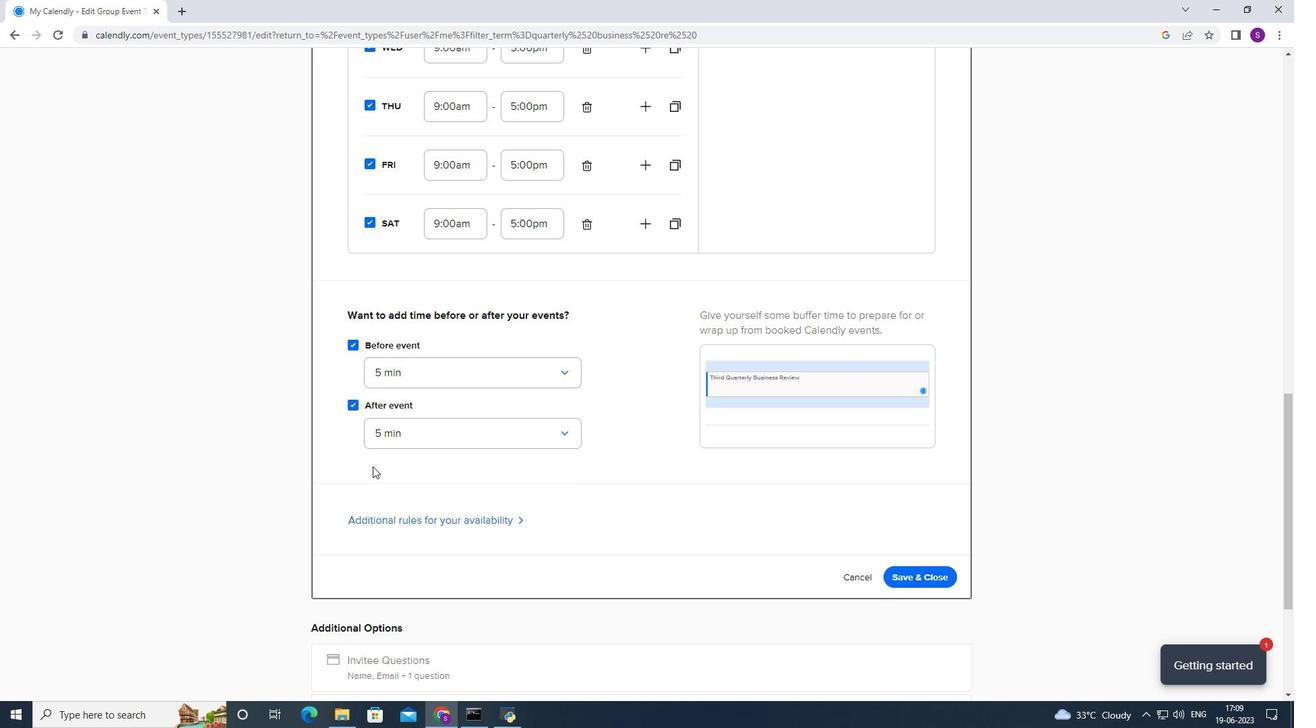 
Action: Mouse moved to (464, 277)
Screenshot: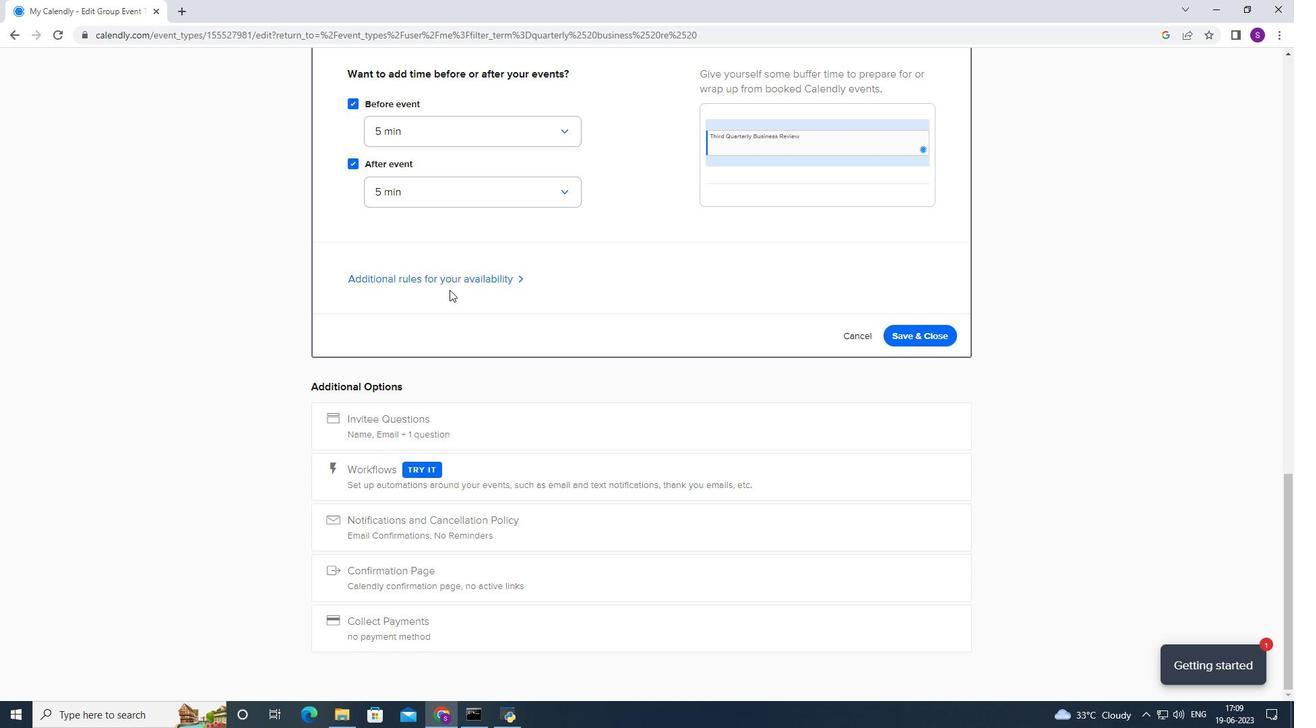 
Action: Mouse pressed left at (464, 277)
Screenshot: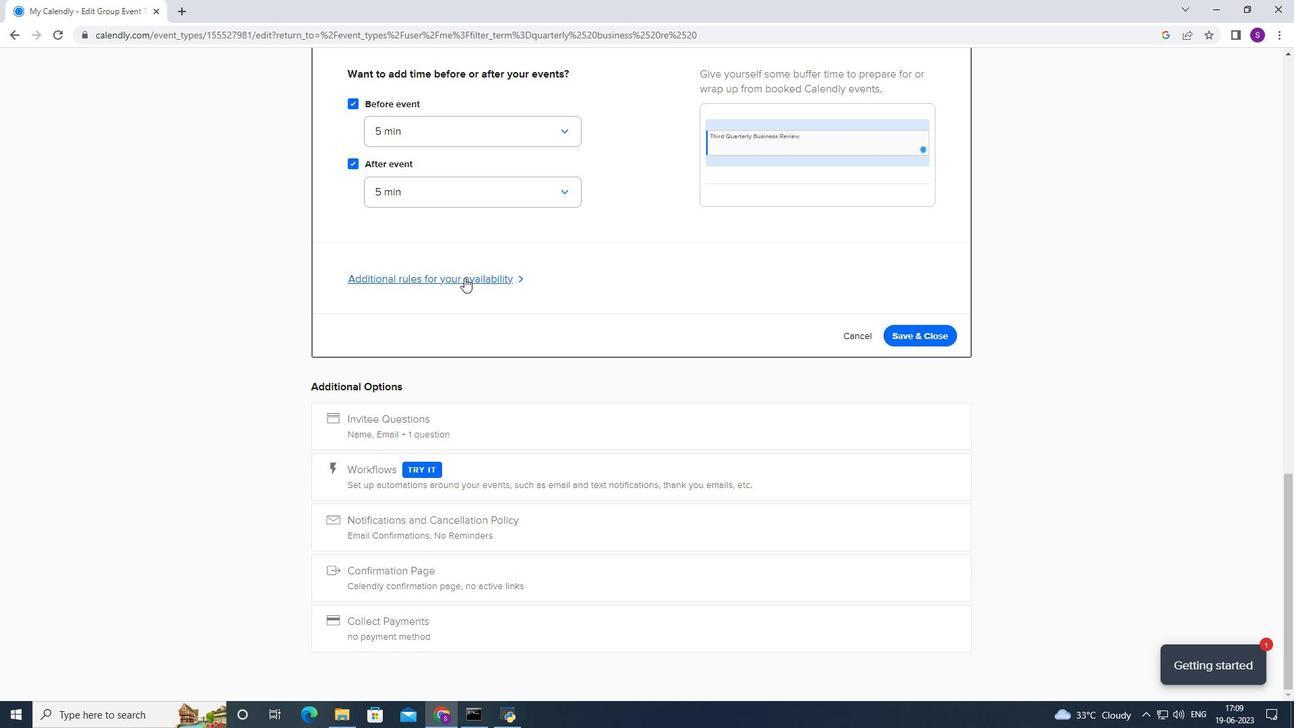 
Action: Mouse moved to (407, 401)
Screenshot: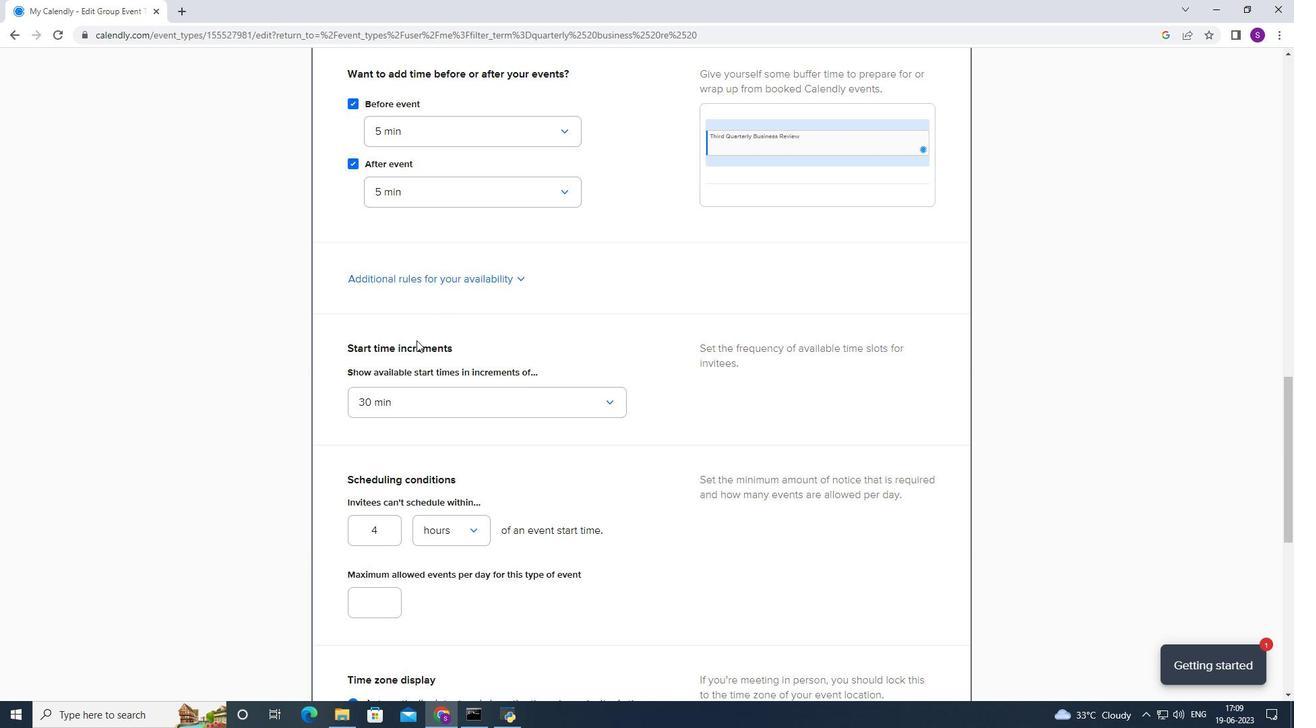 
Action: Mouse pressed left at (407, 401)
Screenshot: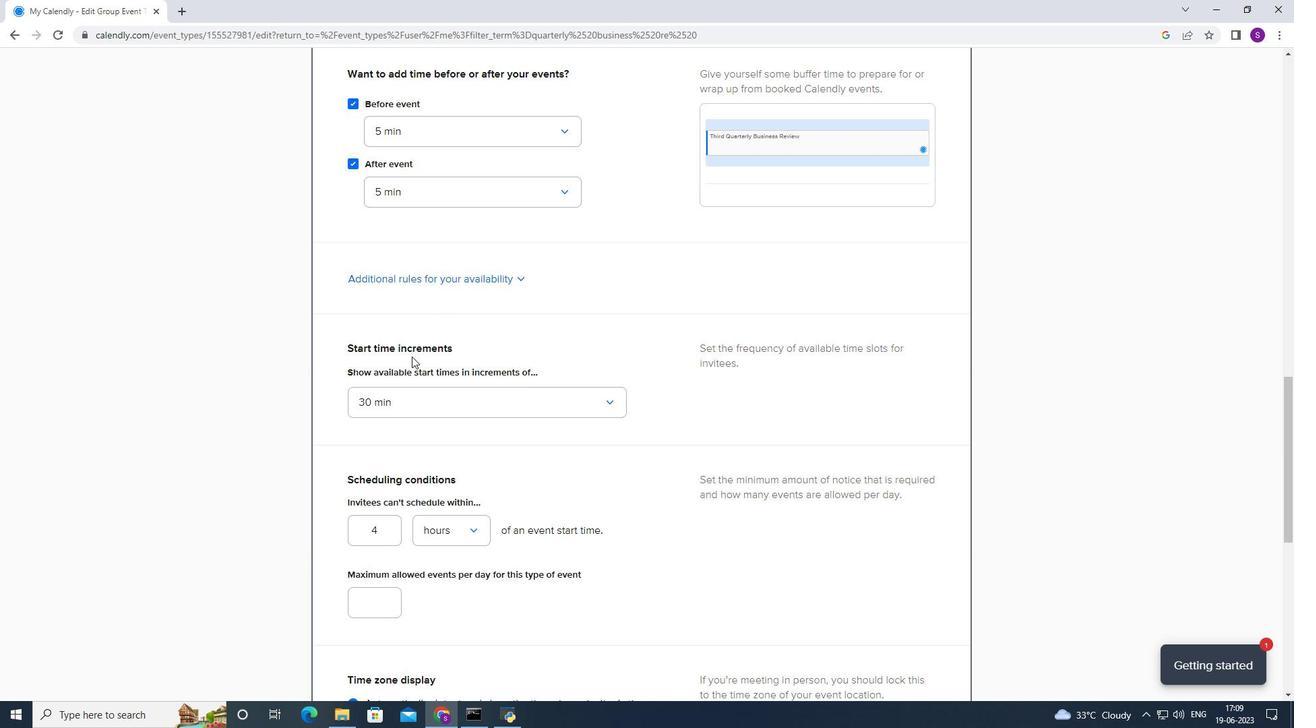 
Action: Mouse moved to (393, 484)
Screenshot: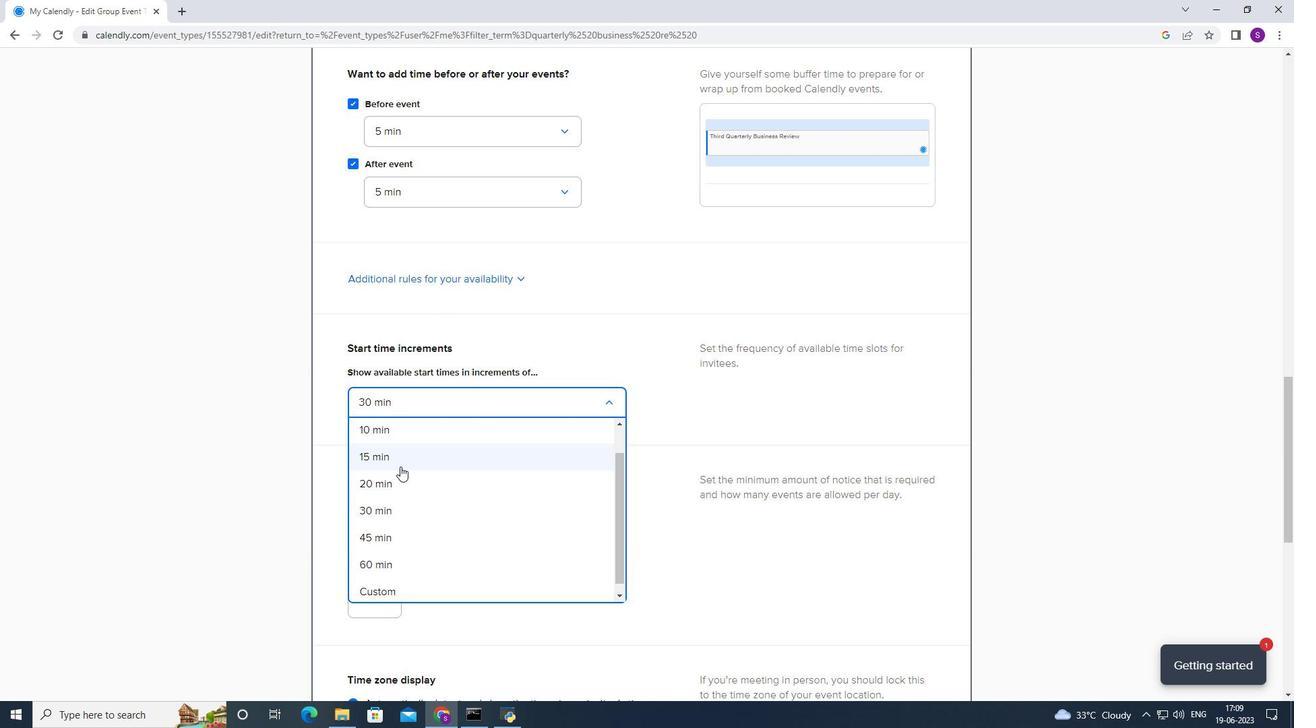 
Action: Mouse pressed left at (393, 484)
Screenshot: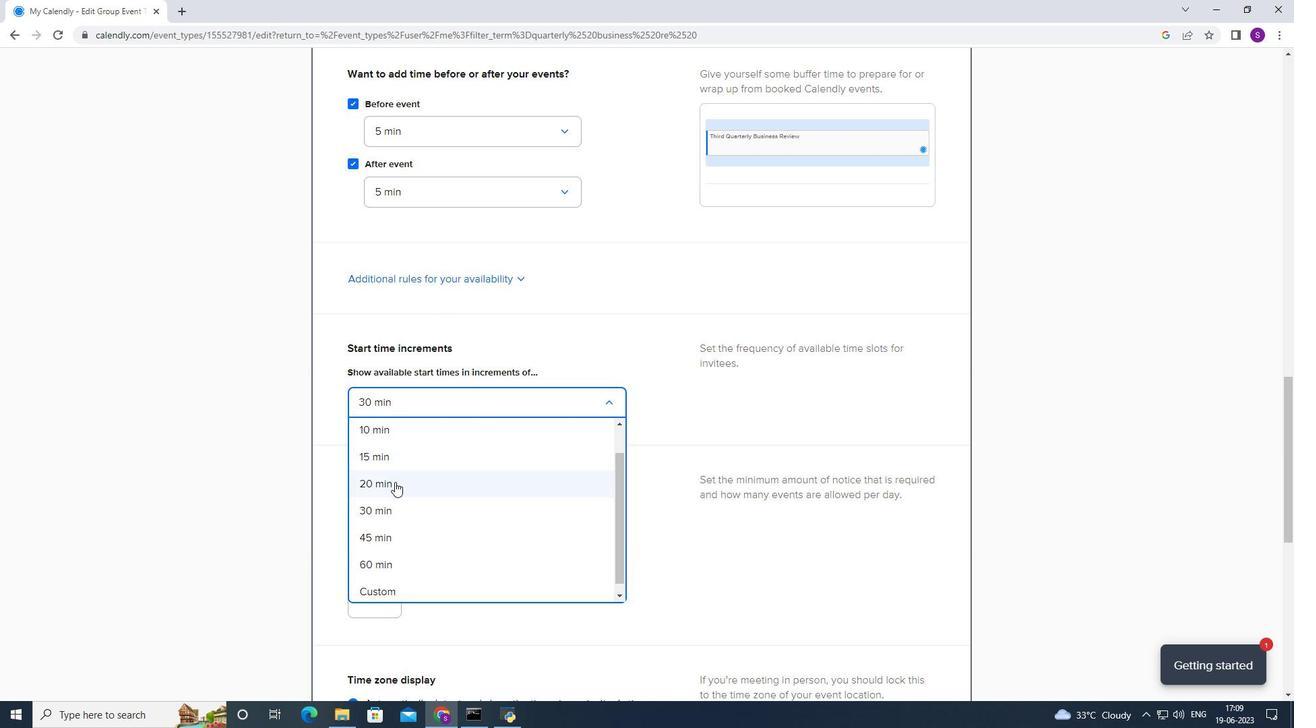 
Action: Mouse moved to (378, 465)
Screenshot: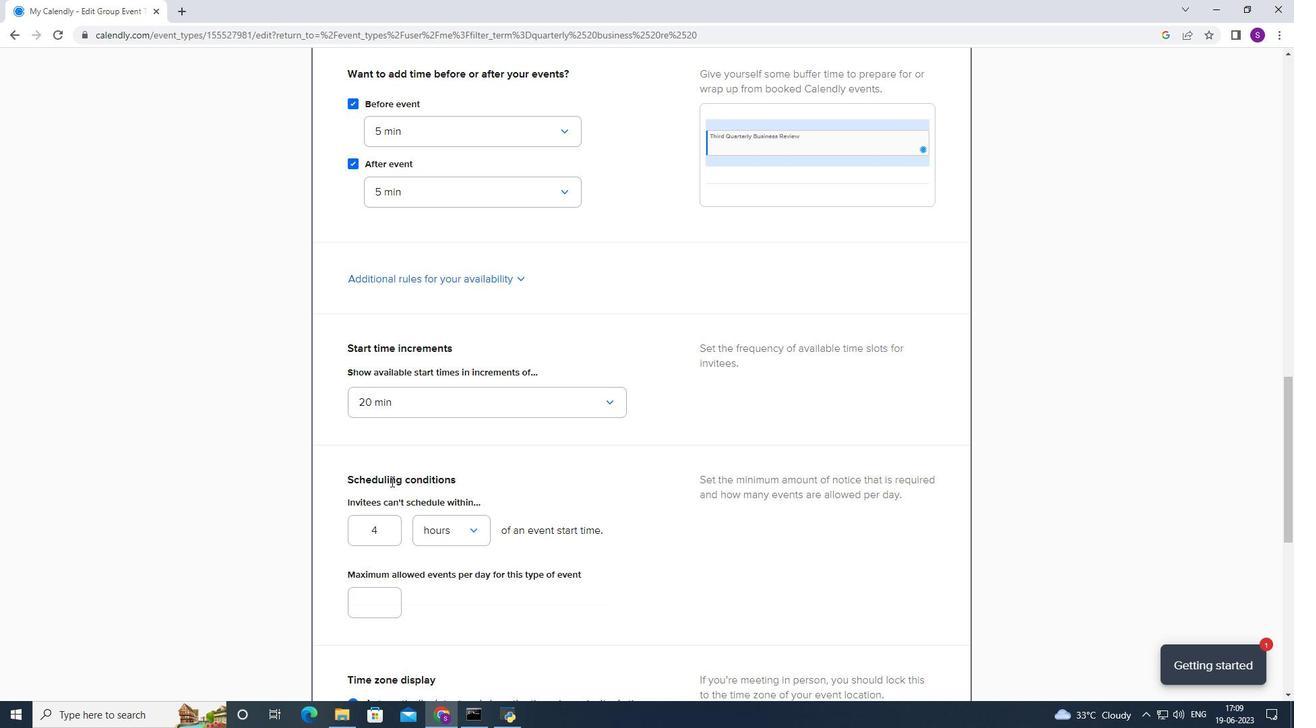 
Action: Mouse scrolled (378, 464) with delta (0, 0)
Screenshot: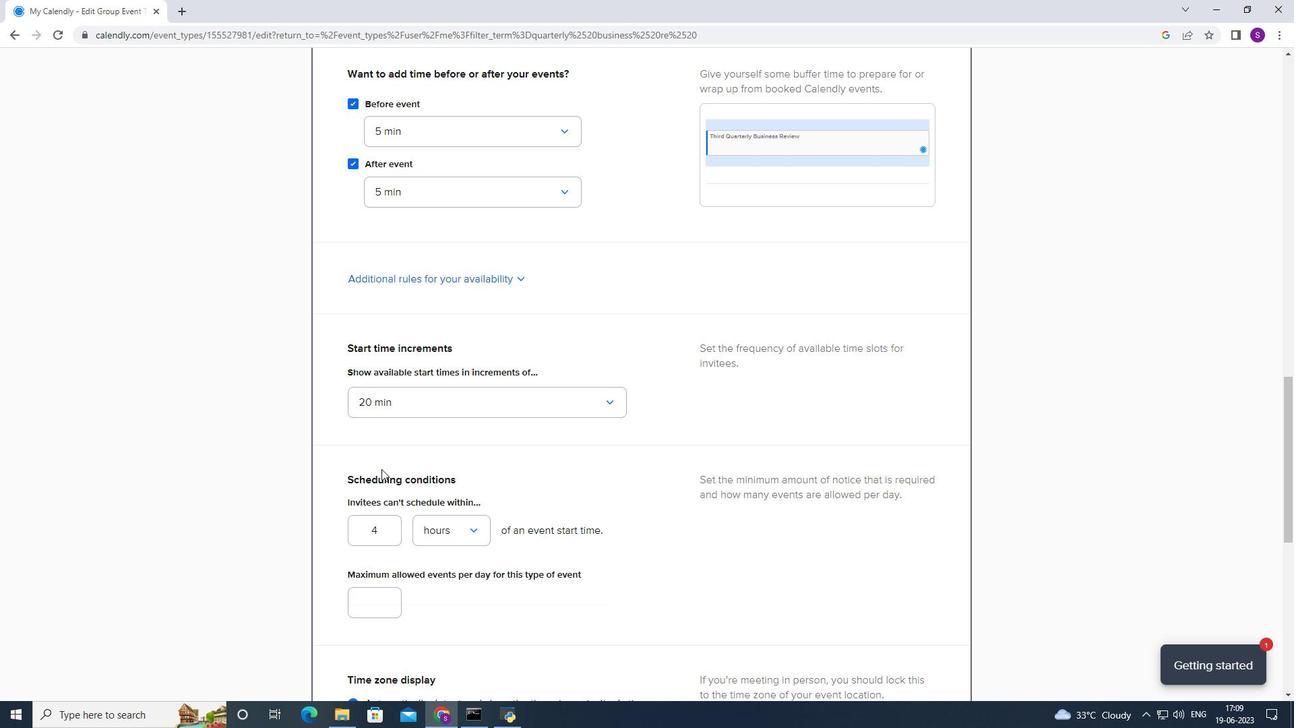
Action: Mouse scrolled (378, 464) with delta (0, 0)
Screenshot: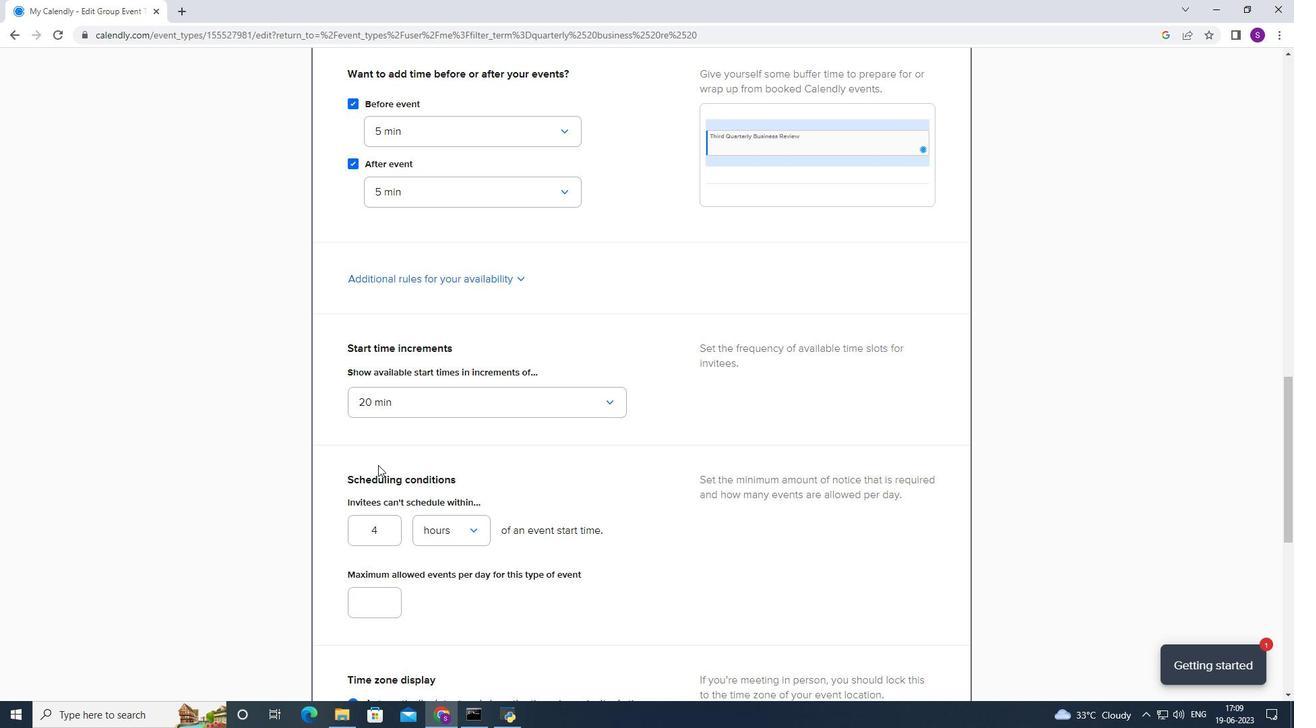 
Action: Mouse scrolled (378, 464) with delta (0, 0)
Screenshot: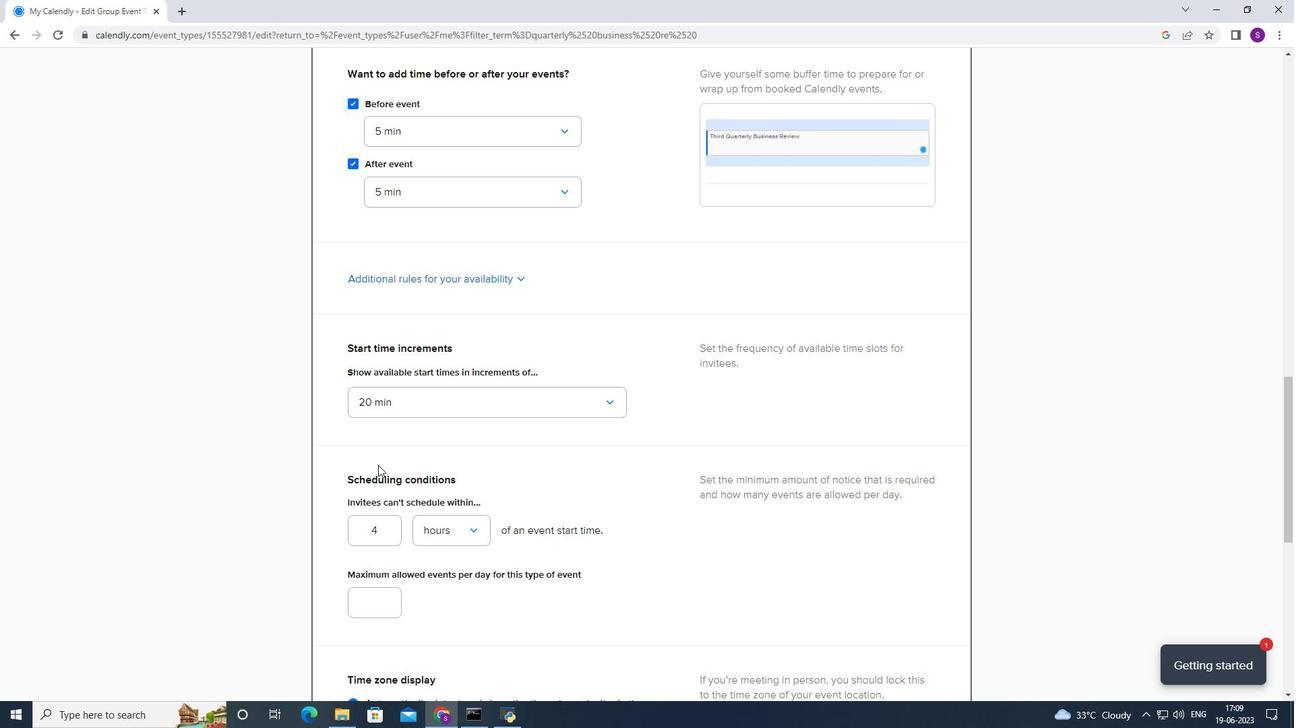 
Action: Mouse scrolled (378, 464) with delta (0, 0)
Screenshot: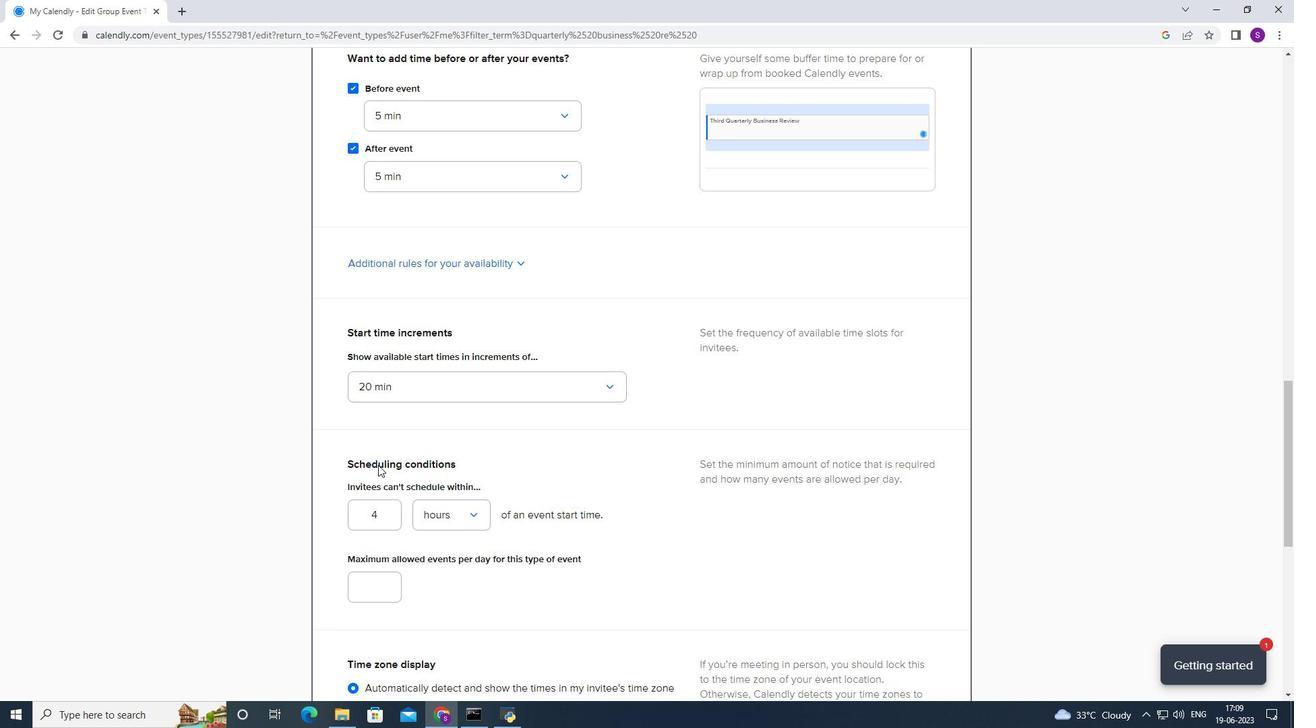 
Action: Mouse moved to (383, 265)
Screenshot: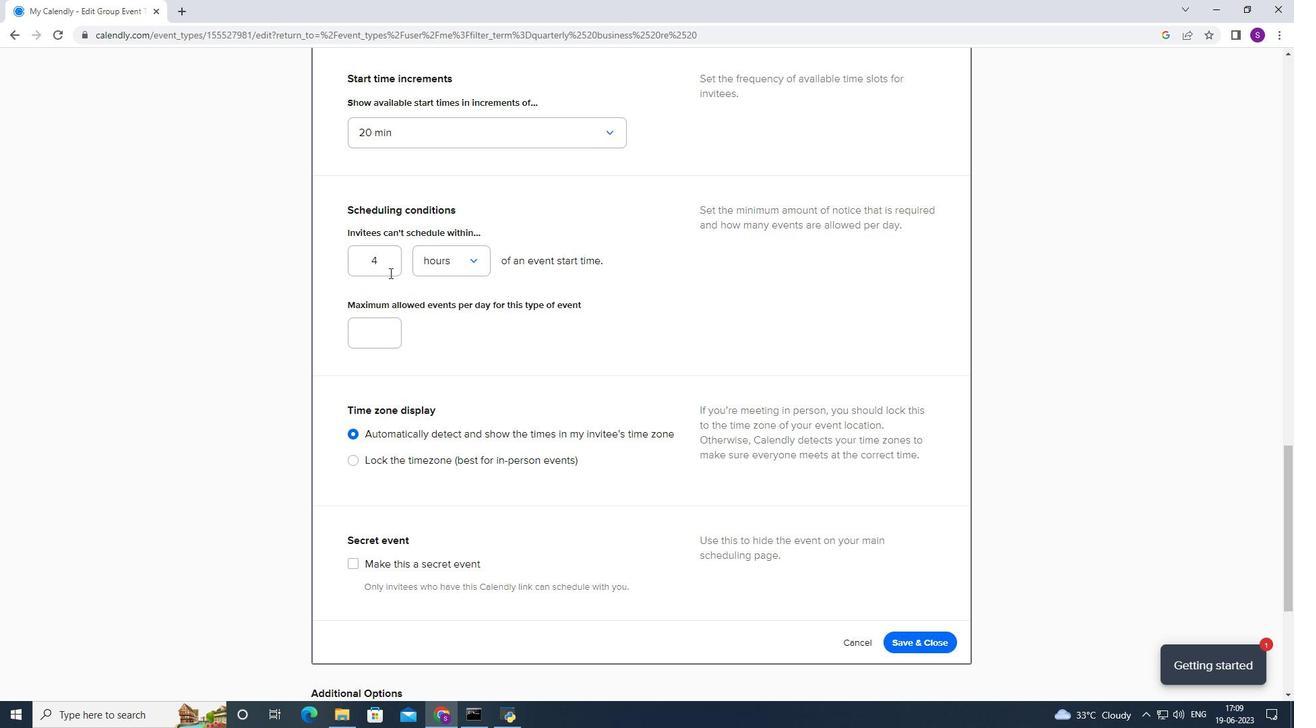 
Action: Mouse pressed left at (383, 265)
Screenshot: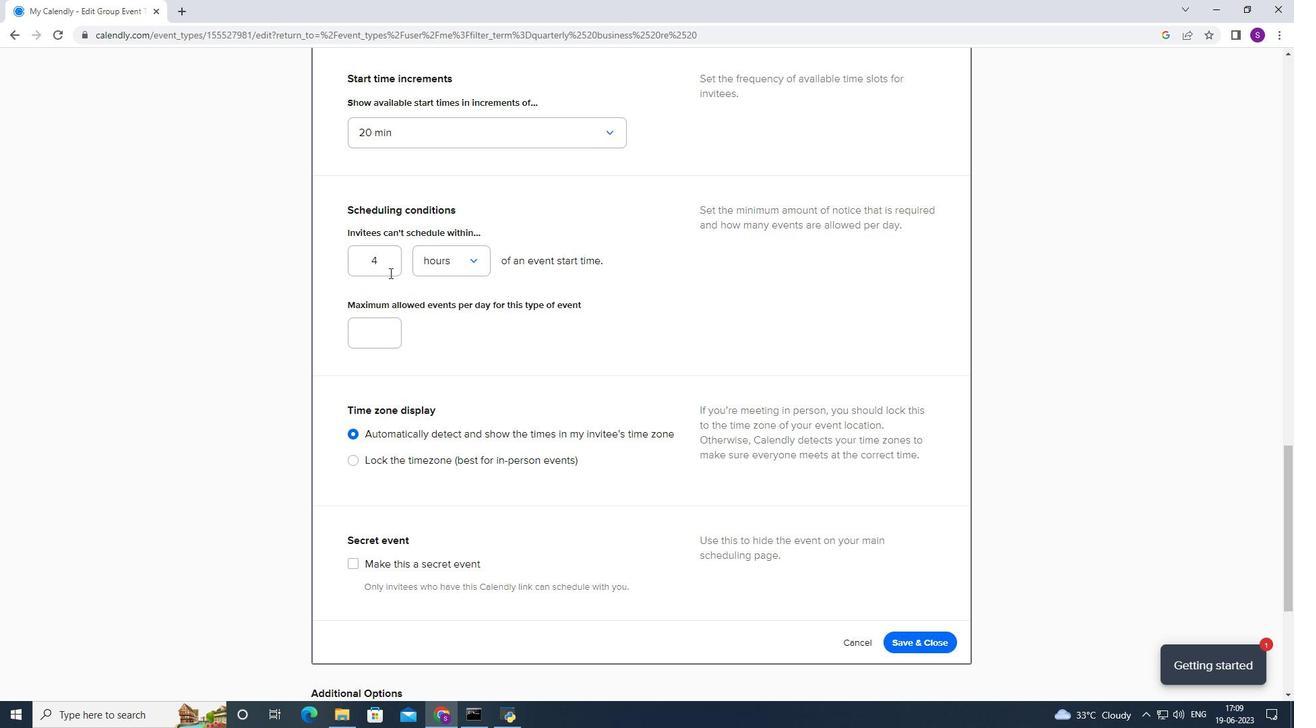 
Action: Mouse moved to (360, 273)
Screenshot: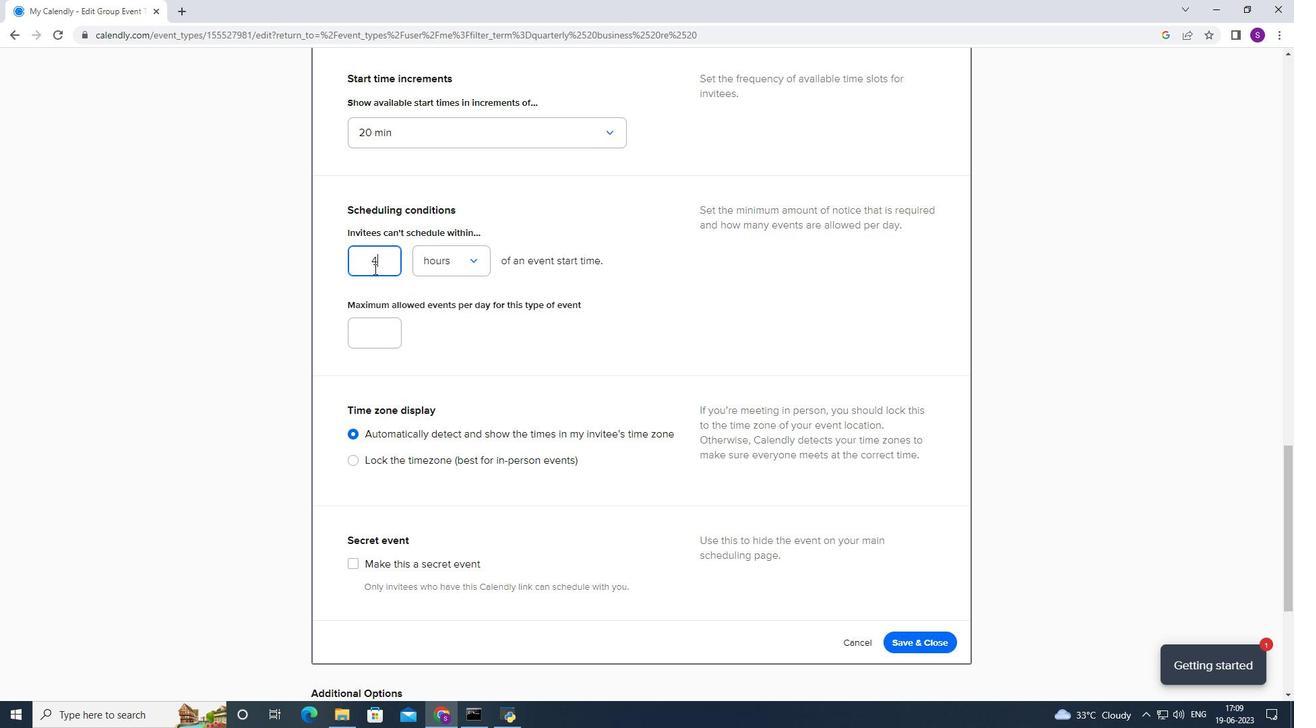 
Action: Key pressed 167
Screenshot: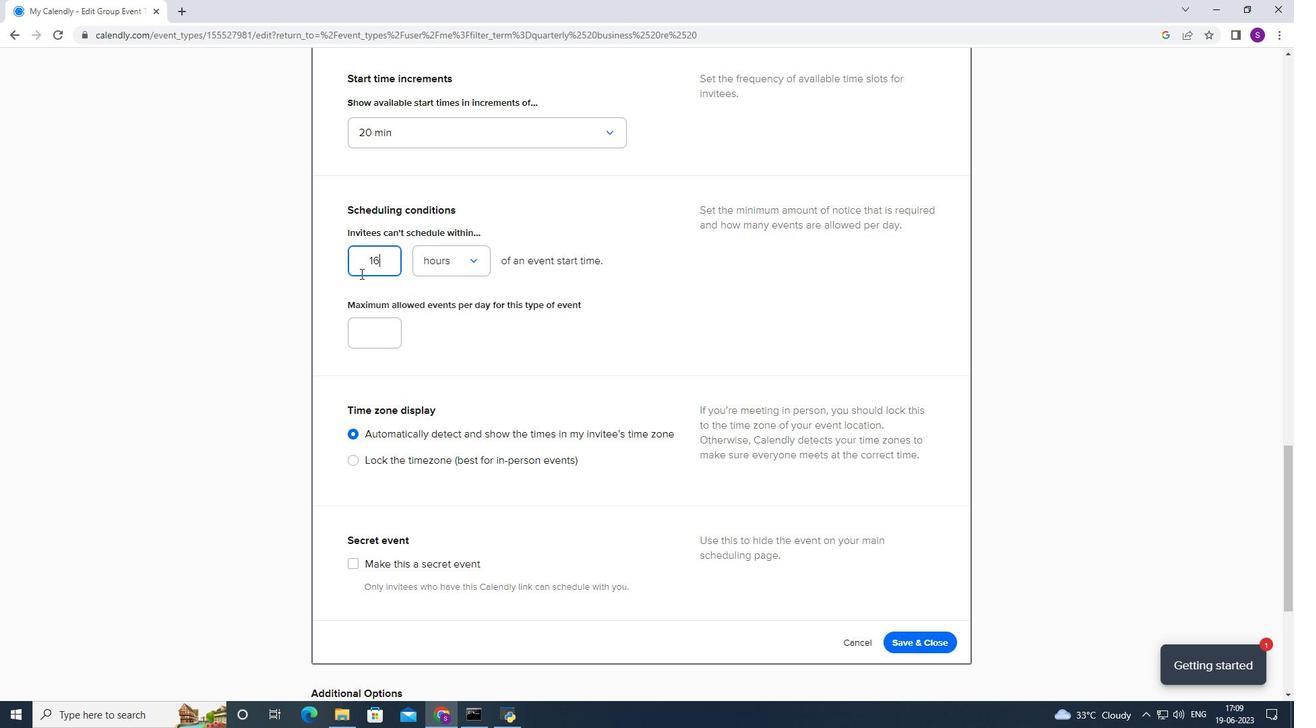 
Action: Mouse moved to (388, 342)
Screenshot: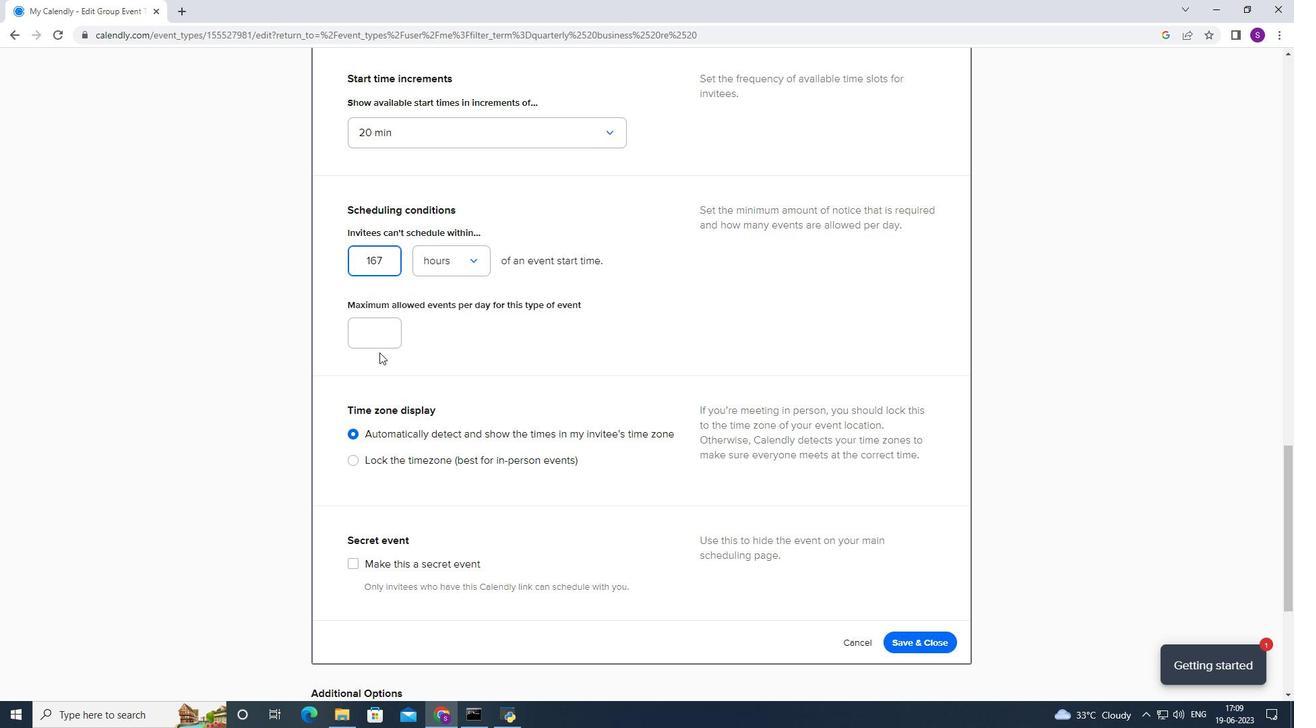 
Action: Mouse pressed left at (388, 342)
Screenshot: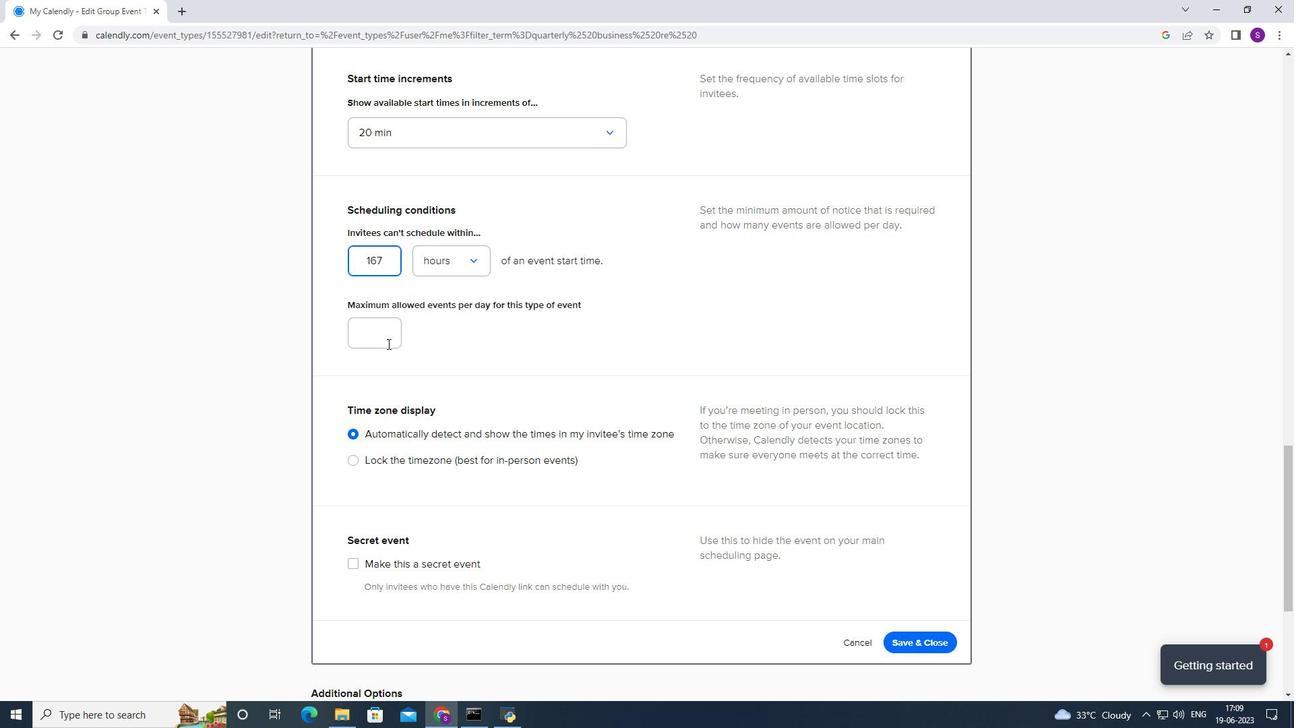 
Action: Key pressed 2
Screenshot: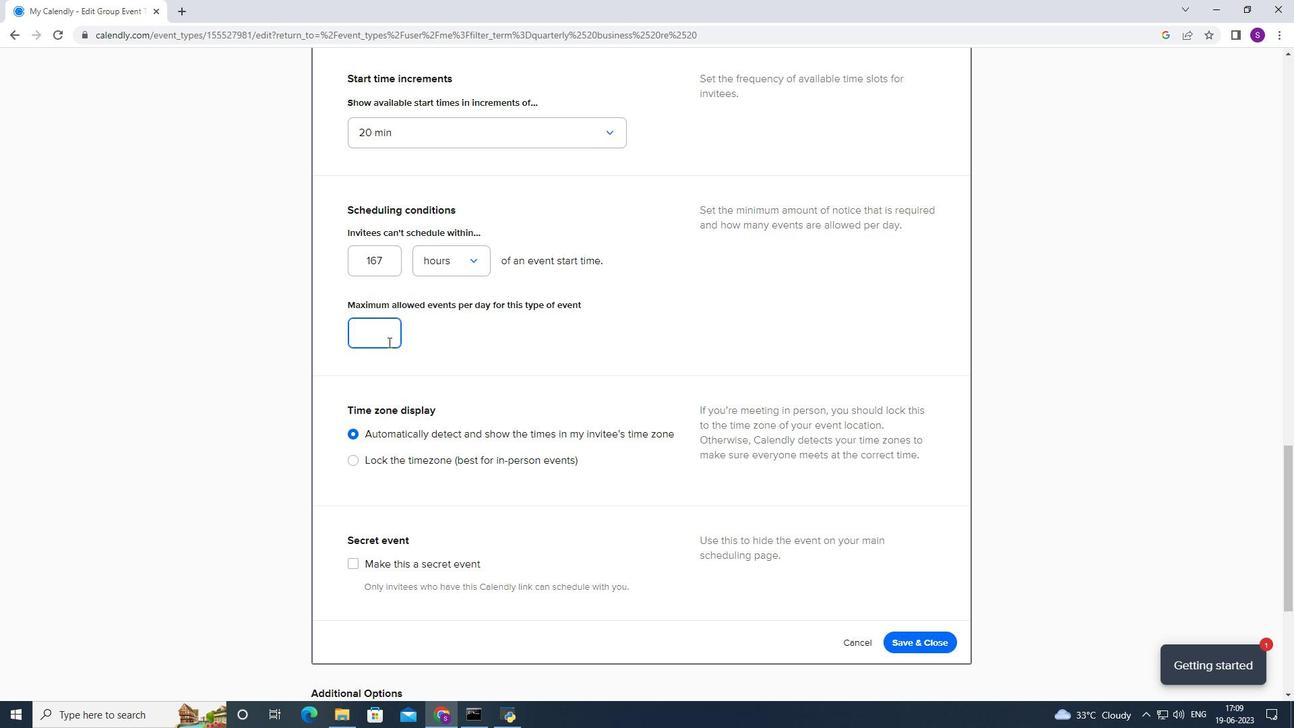 
Action: Mouse moved to (934, 645)
Screenshot: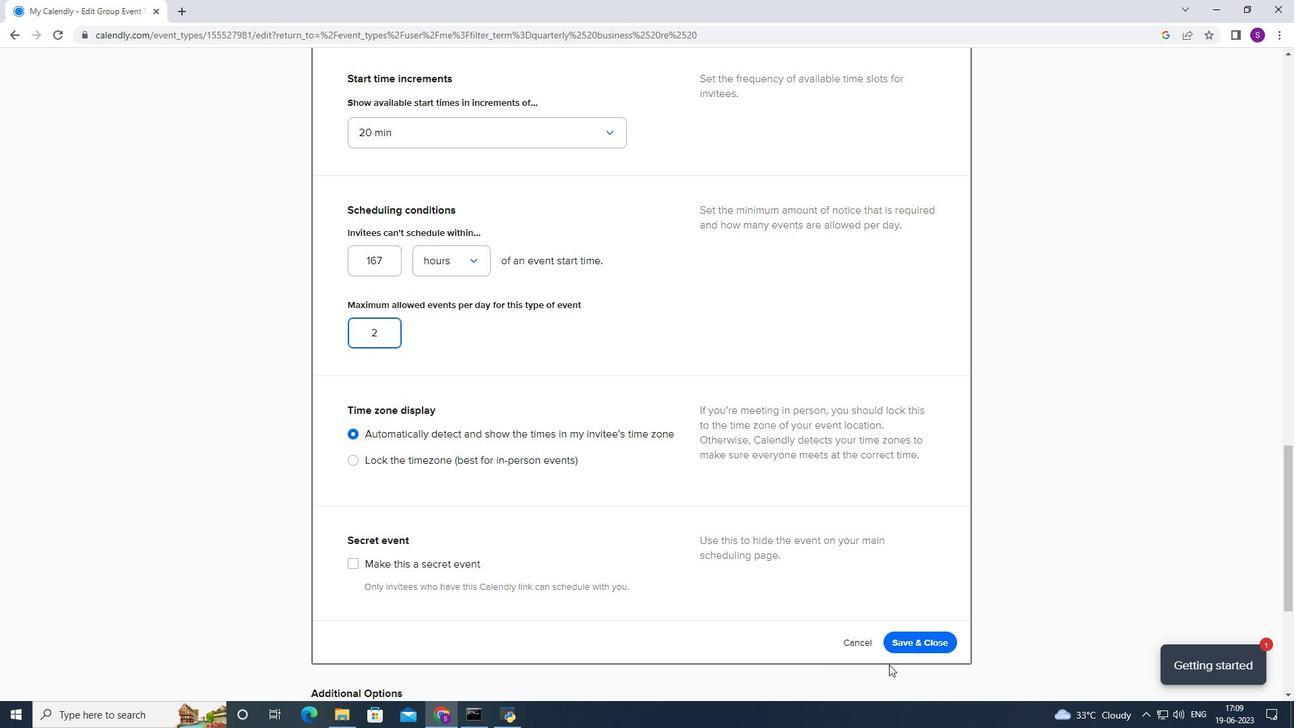 
Action: Mouse pressed left at (934, 645)
Screenshot: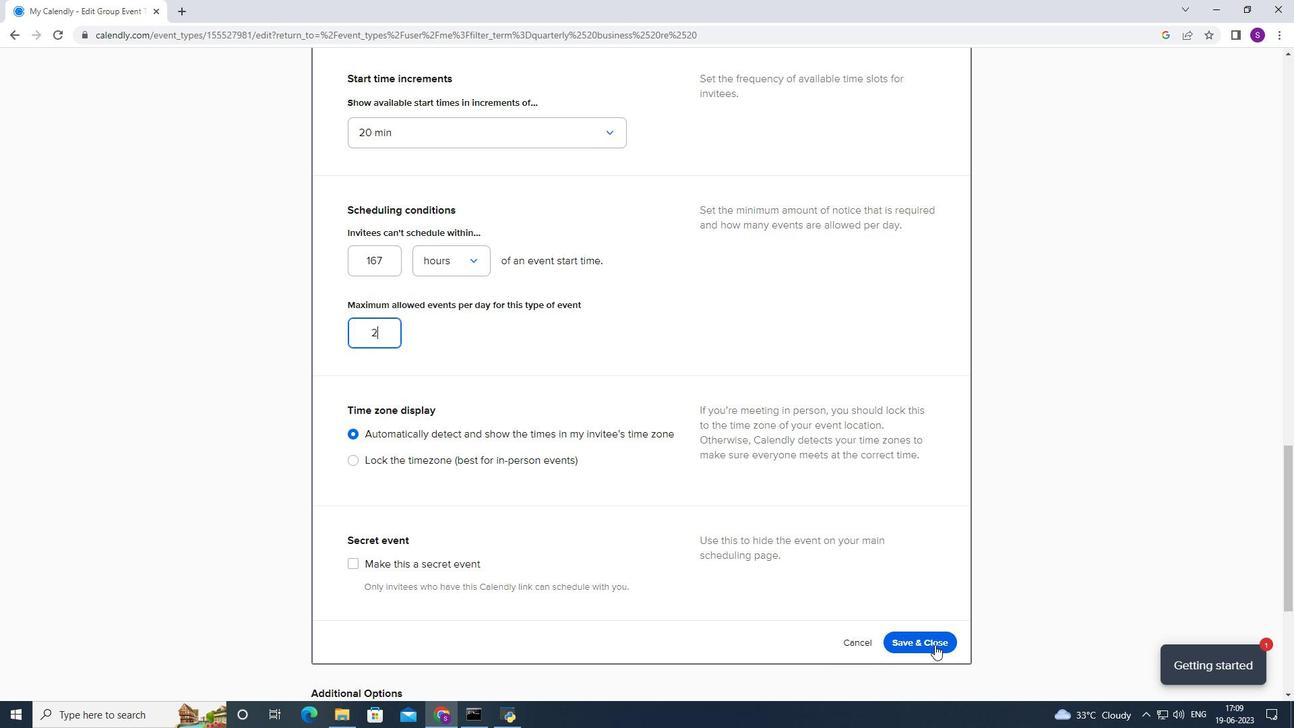 
Action: Mouse moved to (934, 639)
Screenshot: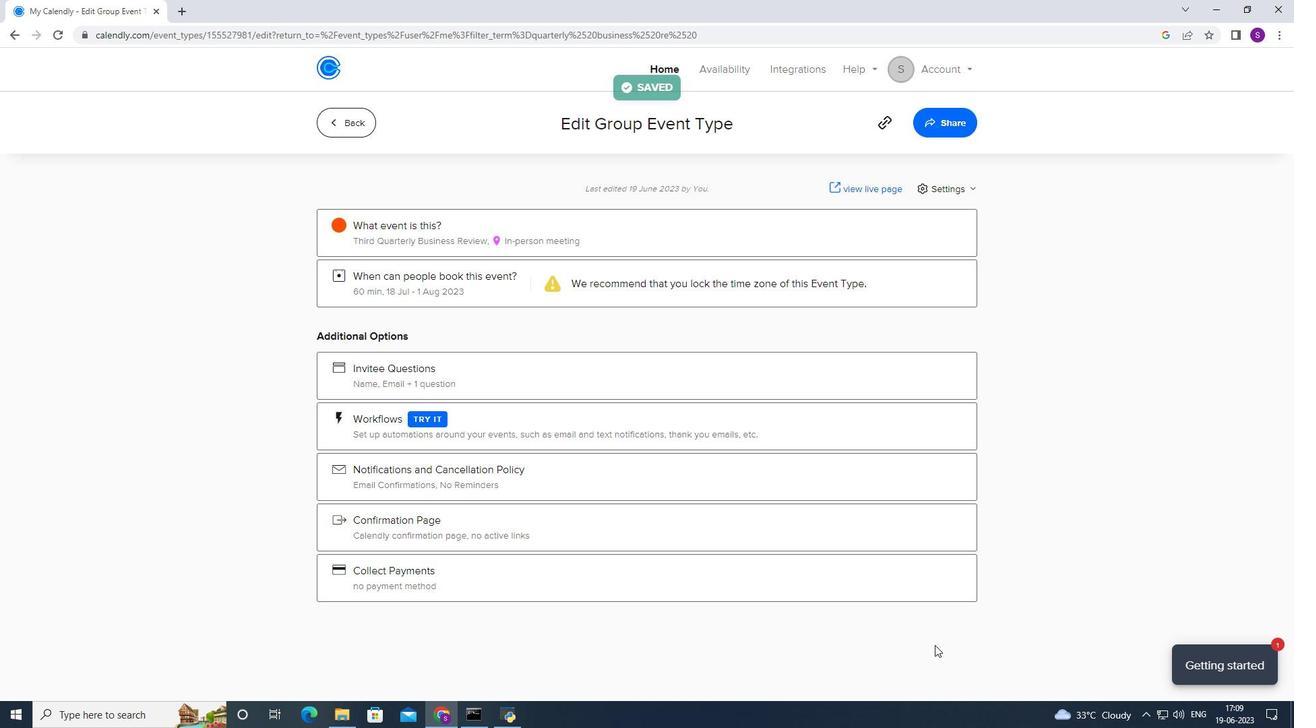 
